 Task: Look for space in Newburg, United States from 6th September, 2023 to 15th September, 2023 for 6 adults in price range Rs.8000 to Rs.12000. Place can be entire place or private room with 6 bedrooms having 6 beds and 6 bathrooms. Property type can be house, flat, guest house. Amenities needed are: wifi, TV, free parkinig on premises, gym, breakfast. Booking option can be shelf check-in. Required host language is English.
Action: Mouse moved to (444, 114)
Screenshot: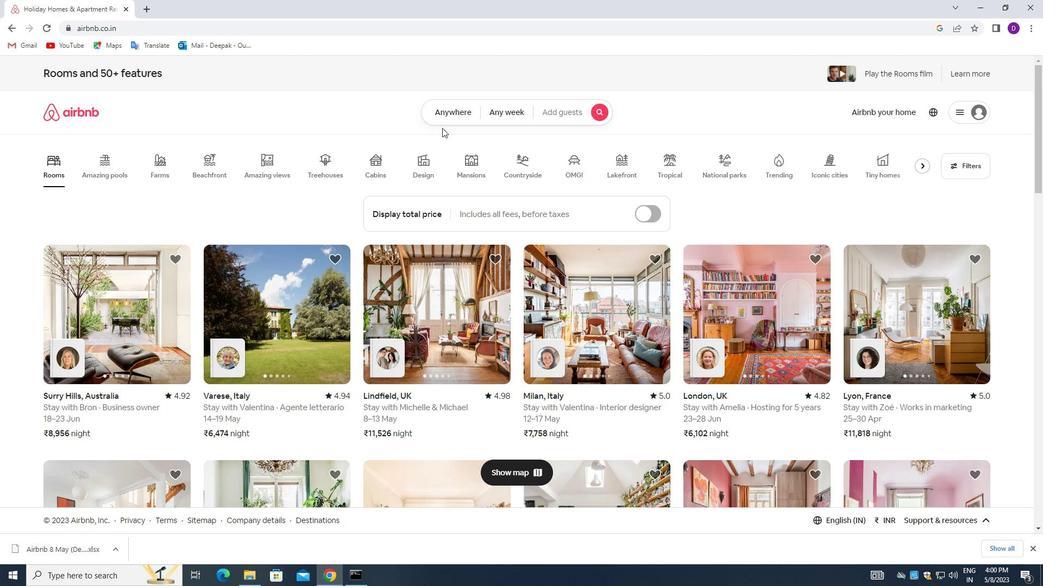 
Action: Mouse pressed left at (444, 114)
Screenshot: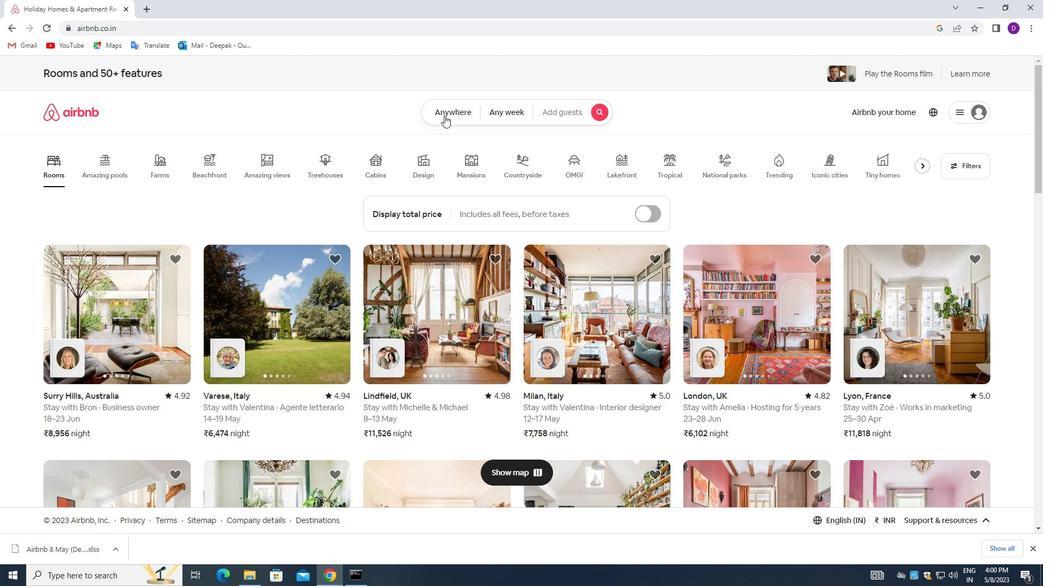 
Action: Mouse moved to (424, 162)
Screenshot: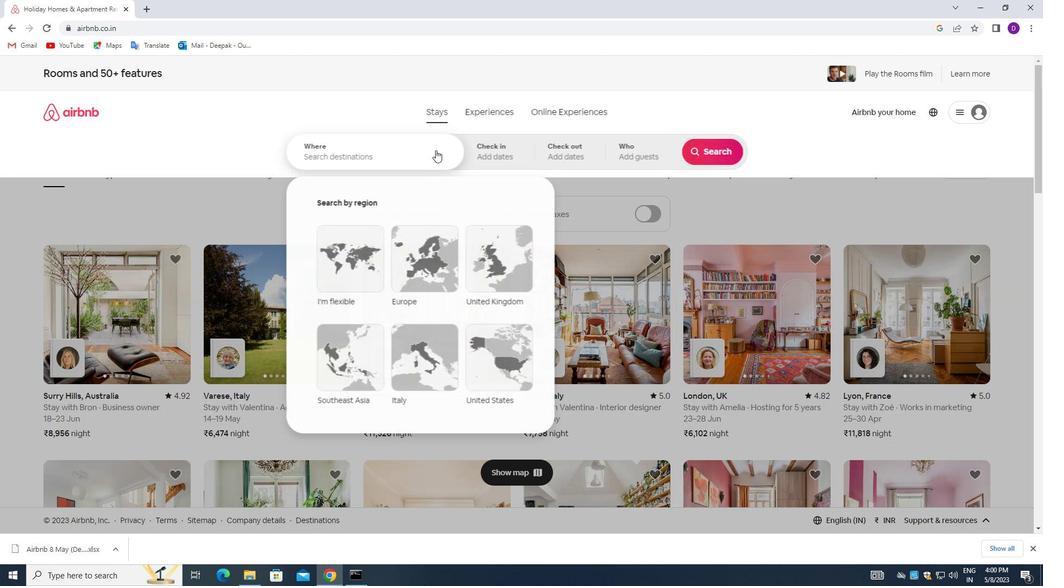 
Action: Mouse pressed left at (424, 162)
Screenshot: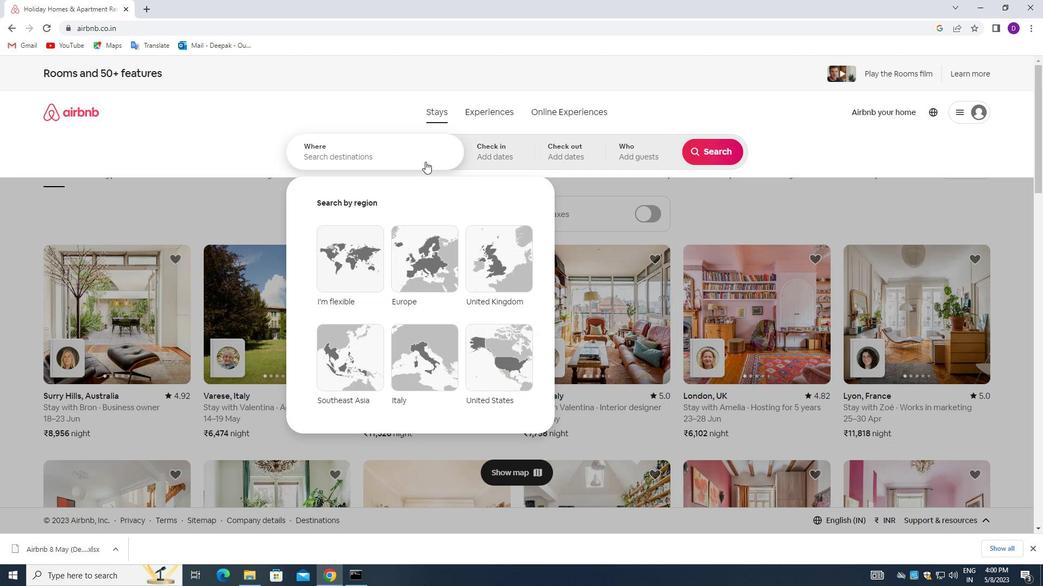 
Action: Mouse moved to (145, 207)
Screenshot: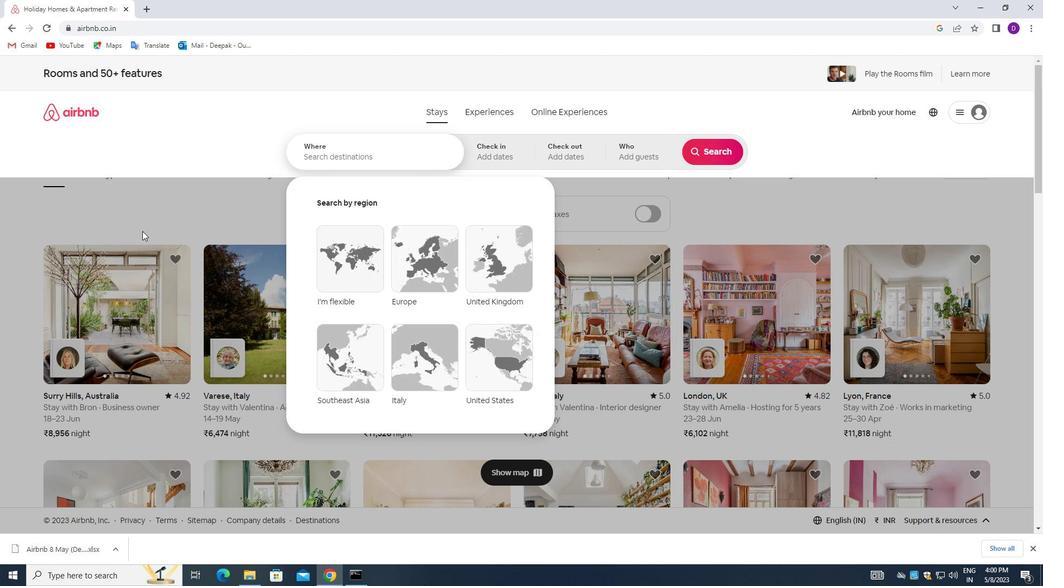 
Action: Key pressed <Key.shift>NEWBURG,<Key.space><Key.shift>UN
Screenshot: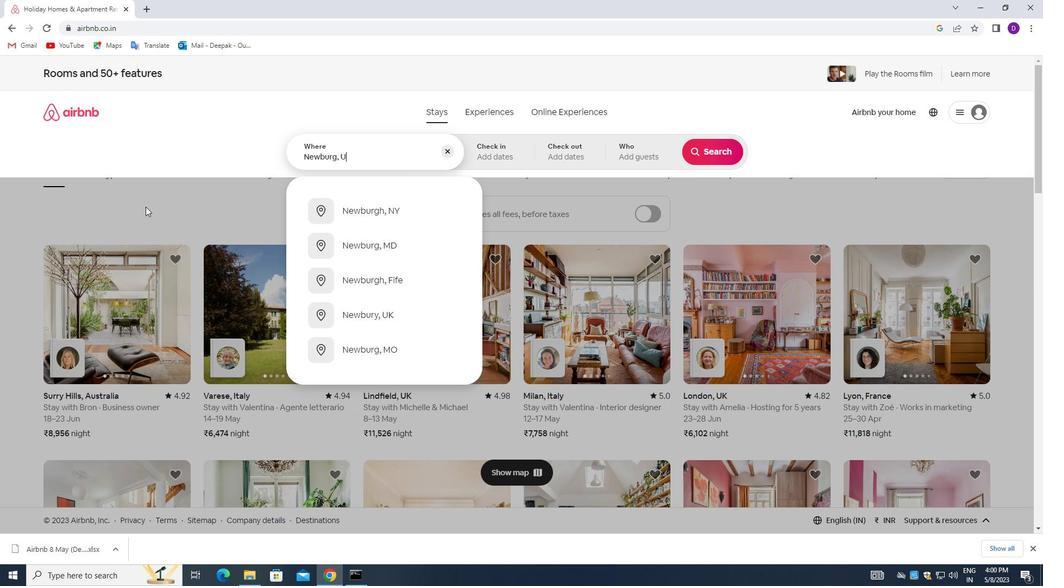 
Action: Mouse moved to (145, 207)
Screenshot: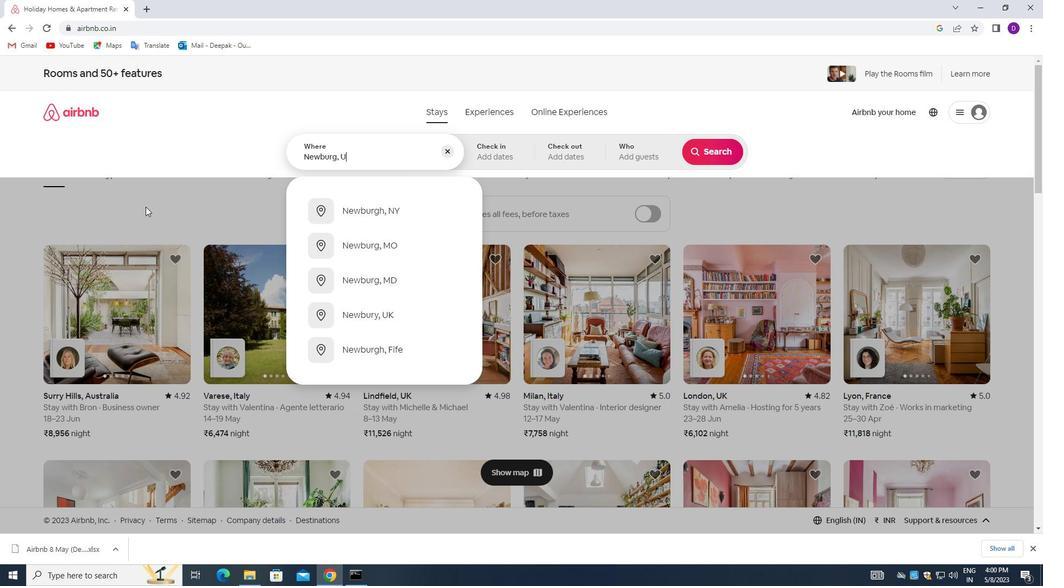 
Action: Key pressed ITED<Key.space><Key.shift_r>STATES<Key.enter>
Screenshot: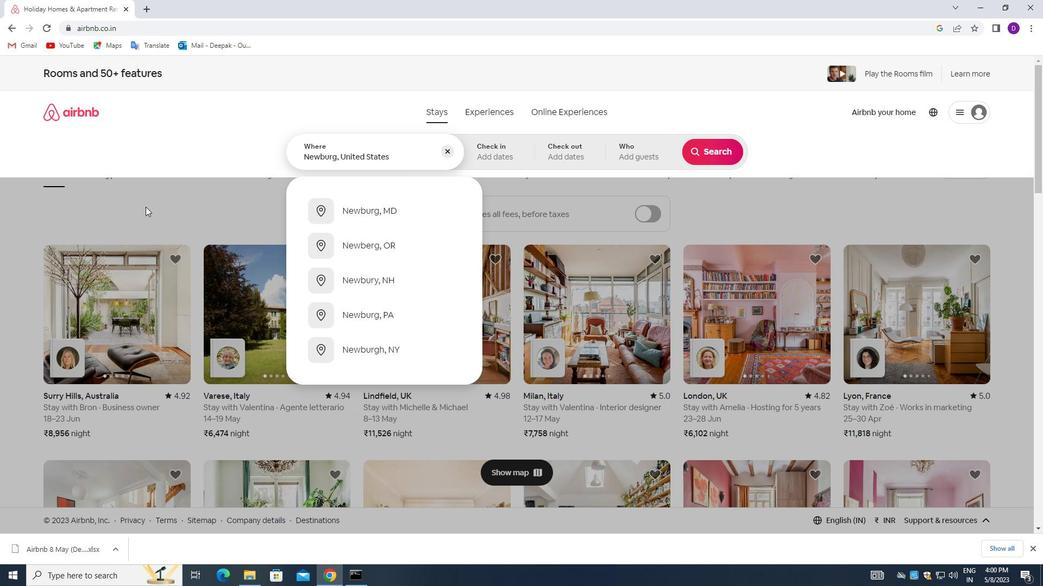 
Action: Mouse moved to (711, 240)
Screenshot: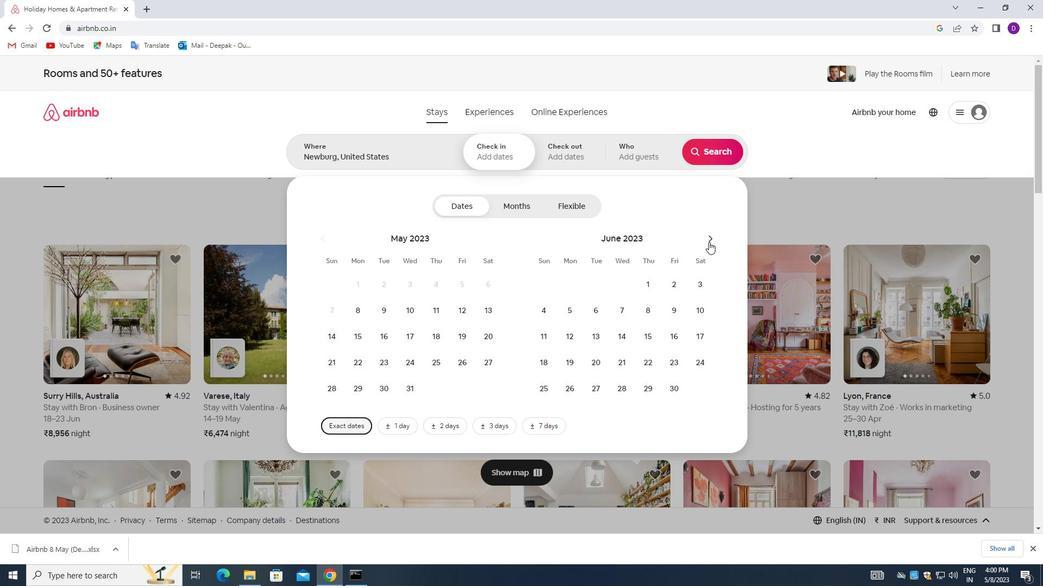 
Action: Mouse pressed left at (711, 240)
Screenshot: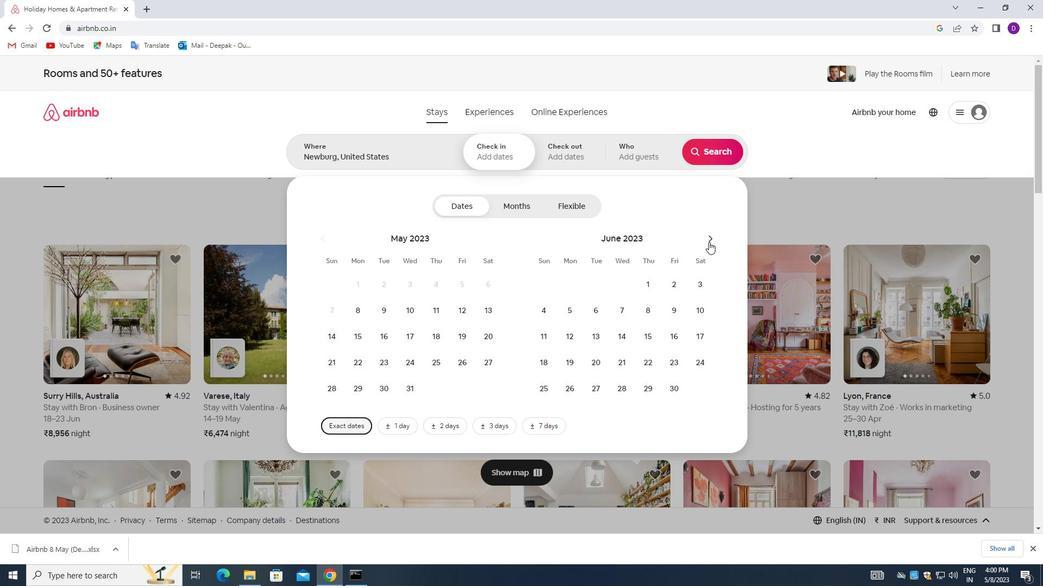 
Action: Mouse pressed left at (711, 240)
Screenshot: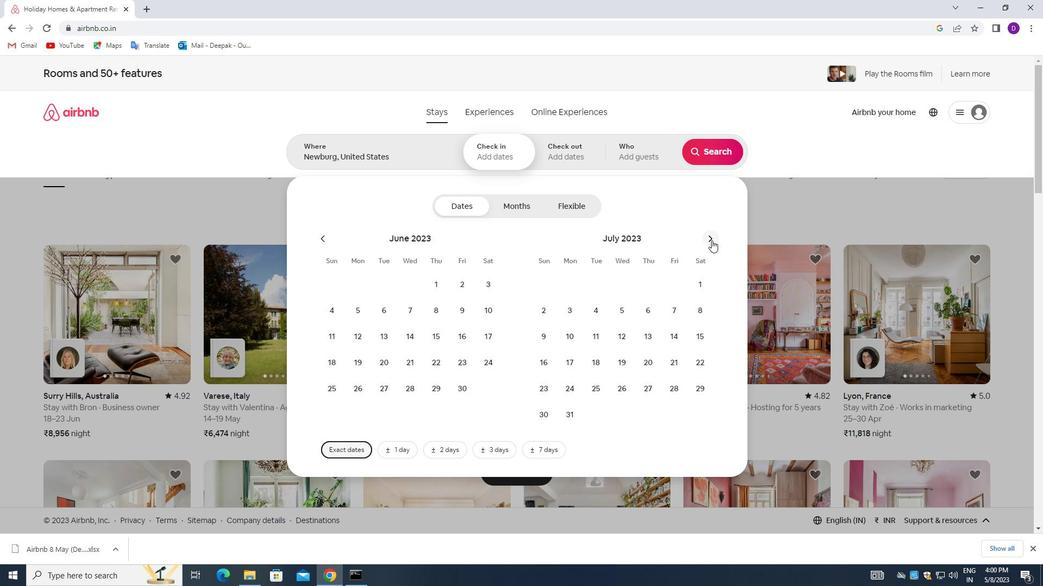 
Action: Mouse pressed left at (711, 240)
Screenshot: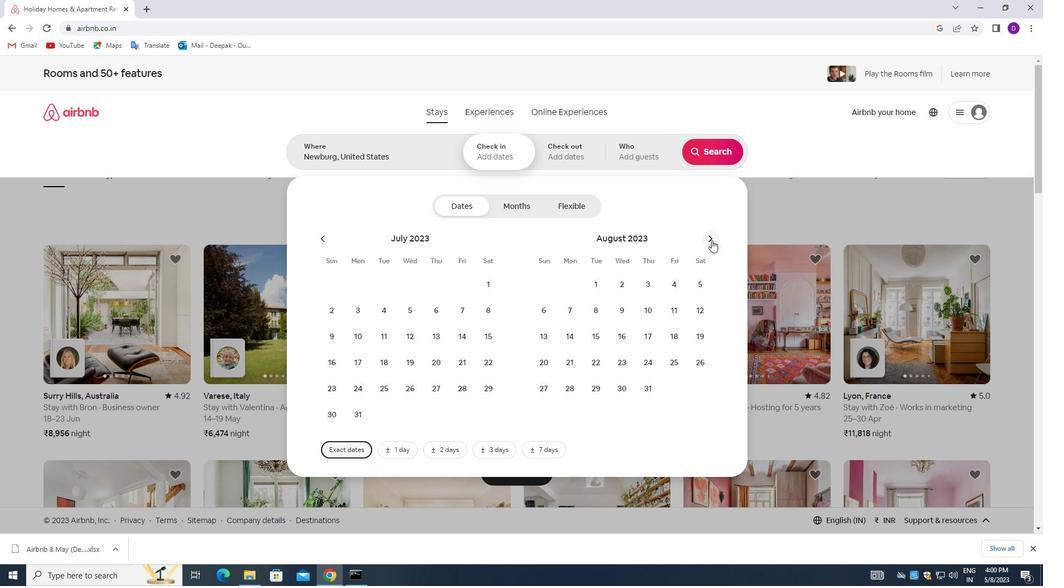 
Action: Mouse moved to (628, 307)
Screenshot: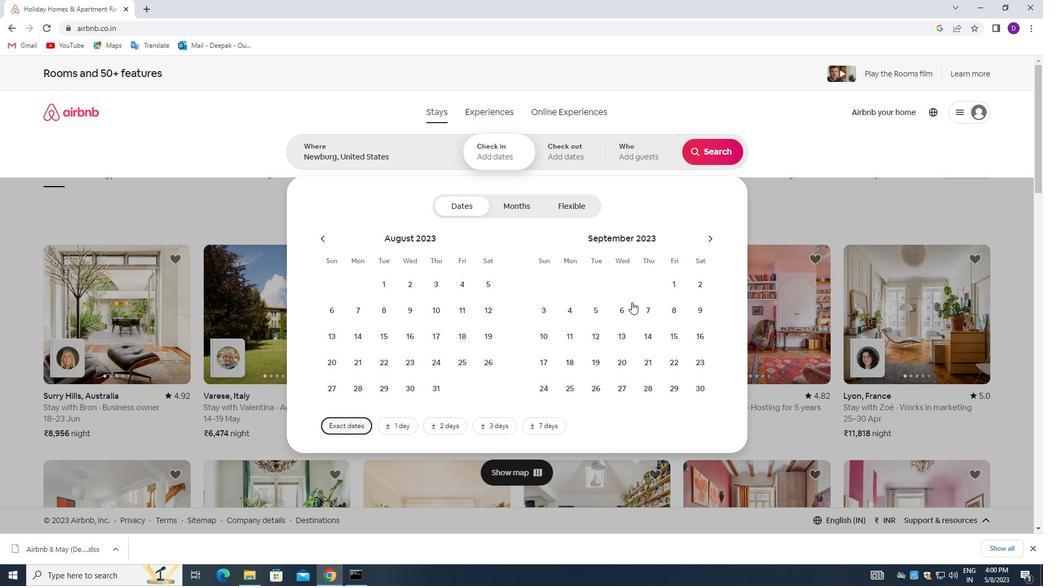 
Action: Mouse pressed left at (628, 307)
Screenshot: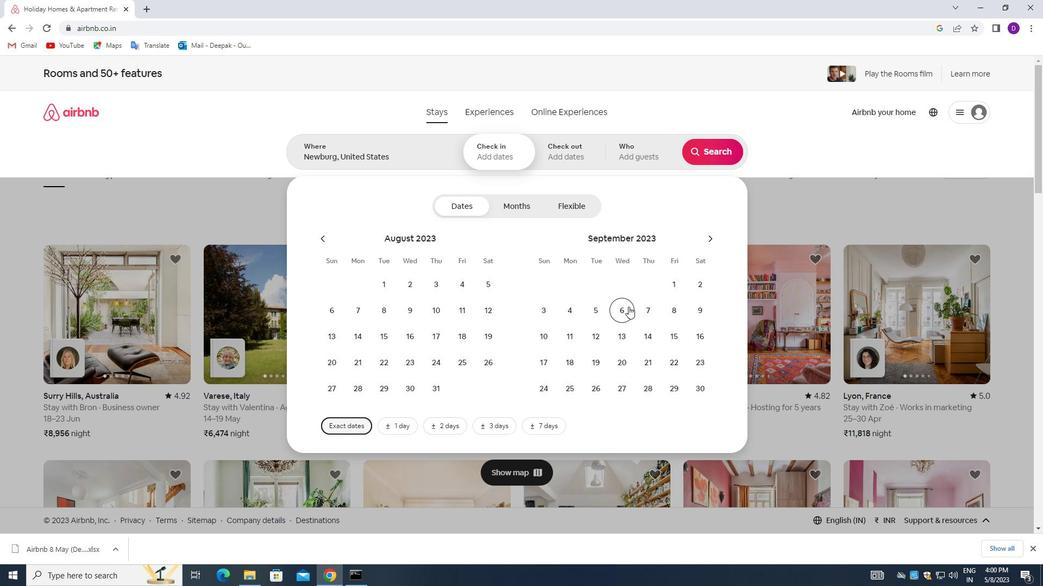 
Action: Mouse moved to (669, 326)
Screenshot: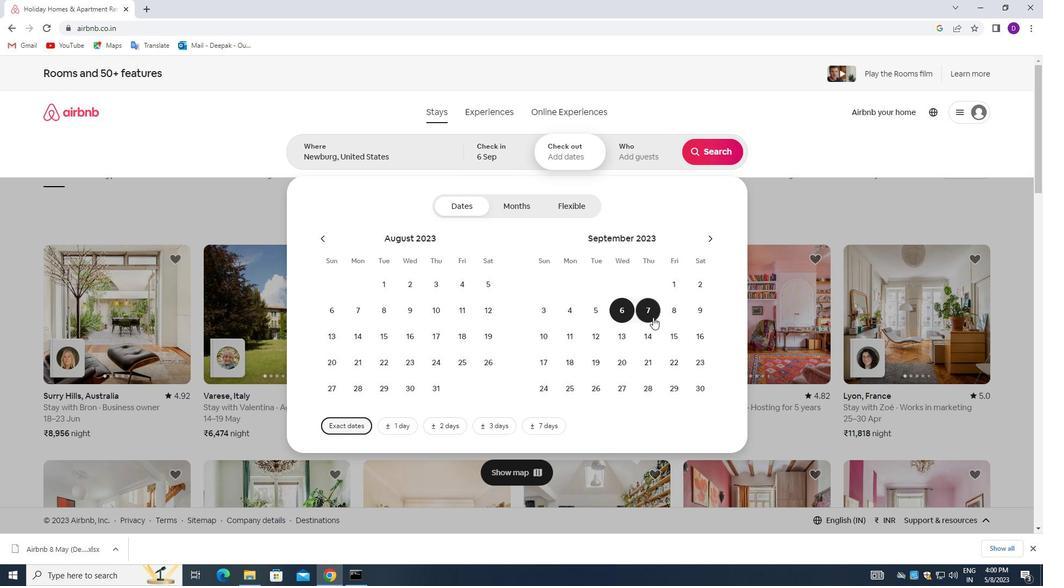 
Action: Mouse pressed left at (669, 326)
Screenshot: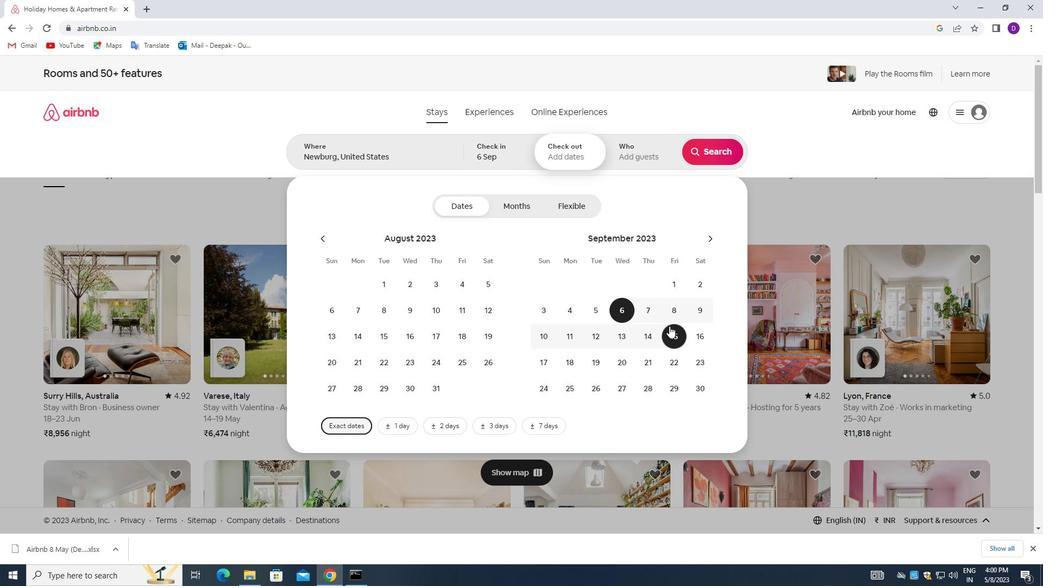 
Action: Mouse moved to (633, 143)
Screenshot: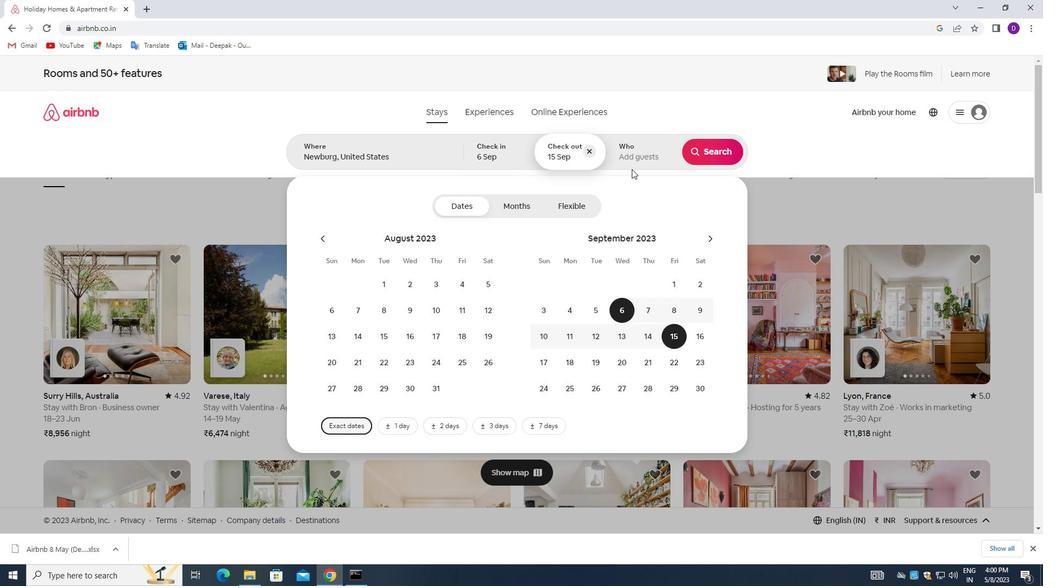 
Action: Mouse pressed left at (633, 143)
Screenshot: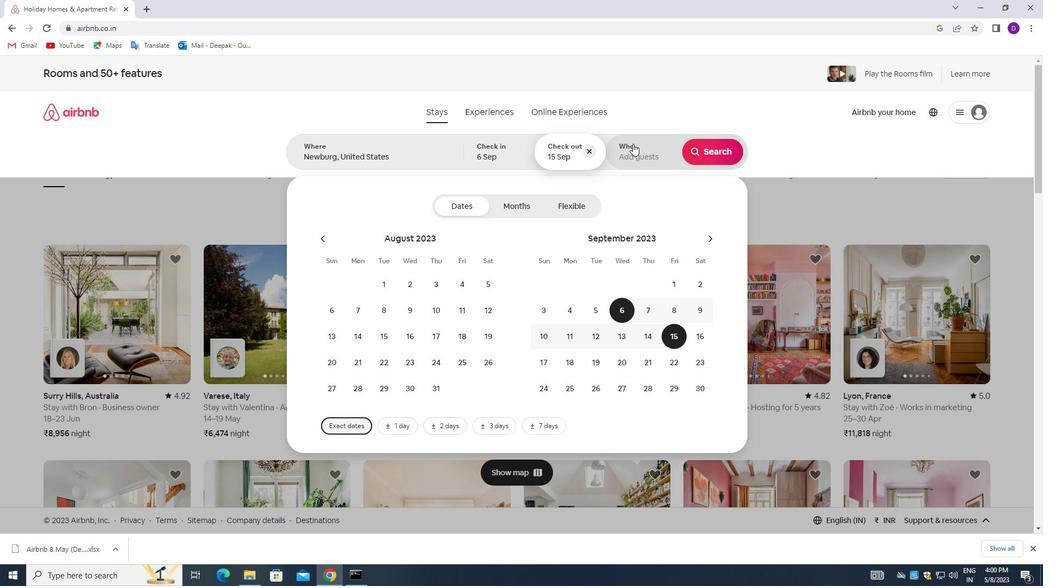 
Action: Mouse moved to (710, 214)
Screenshot: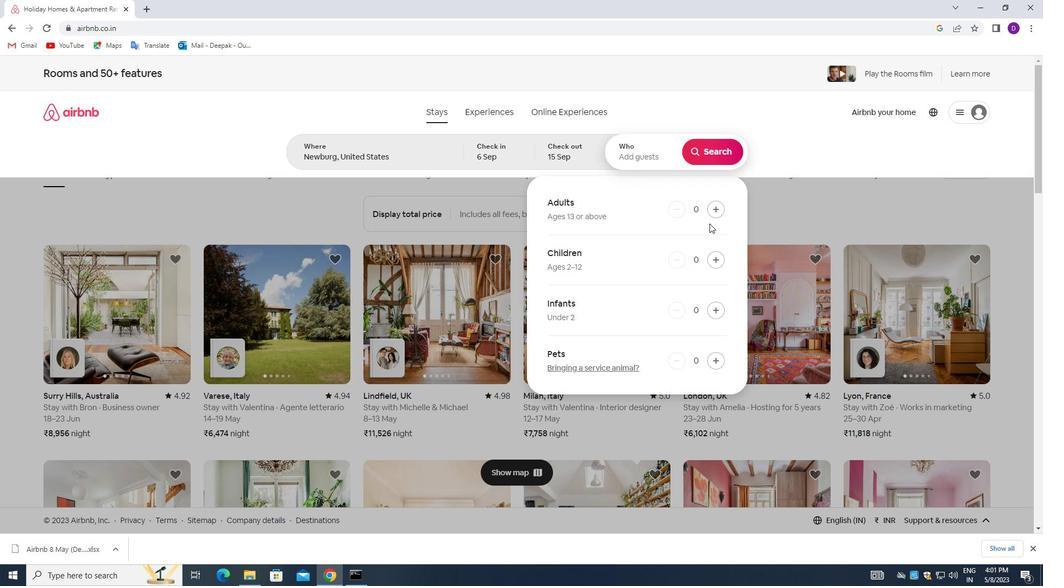 
Action: Mouse pressed left at (710, 214)
Screenshot: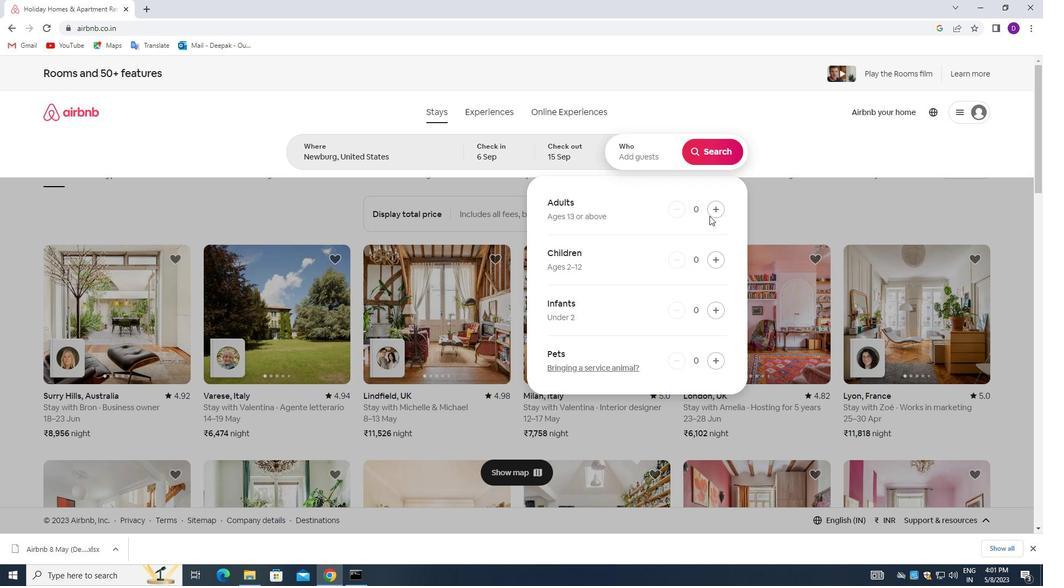 
Action: Mouse pressed left at (710, 214)
Screenshot: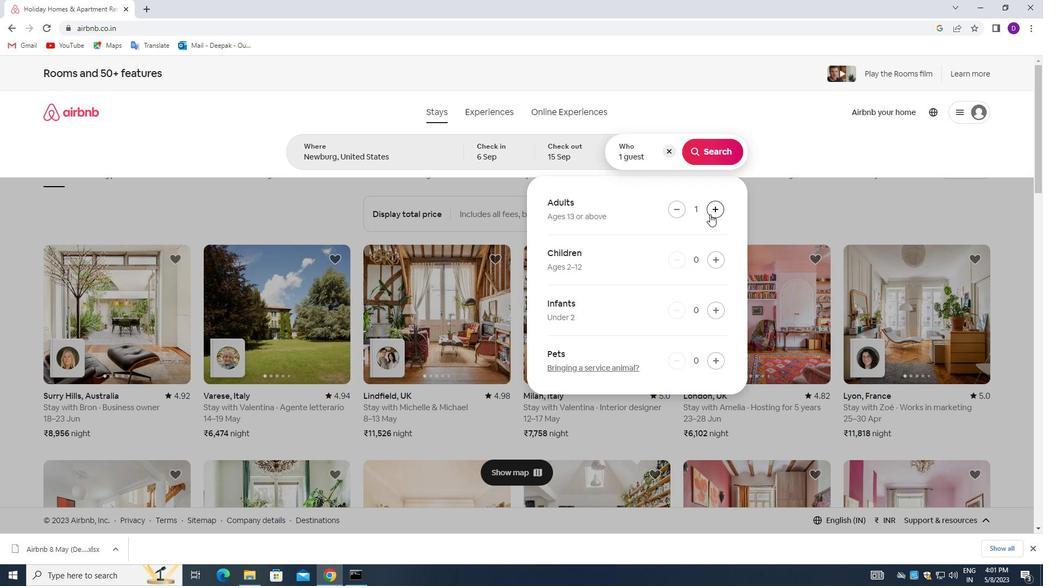 
Action: Mouse pressed left at (710, 214)
Screenshot: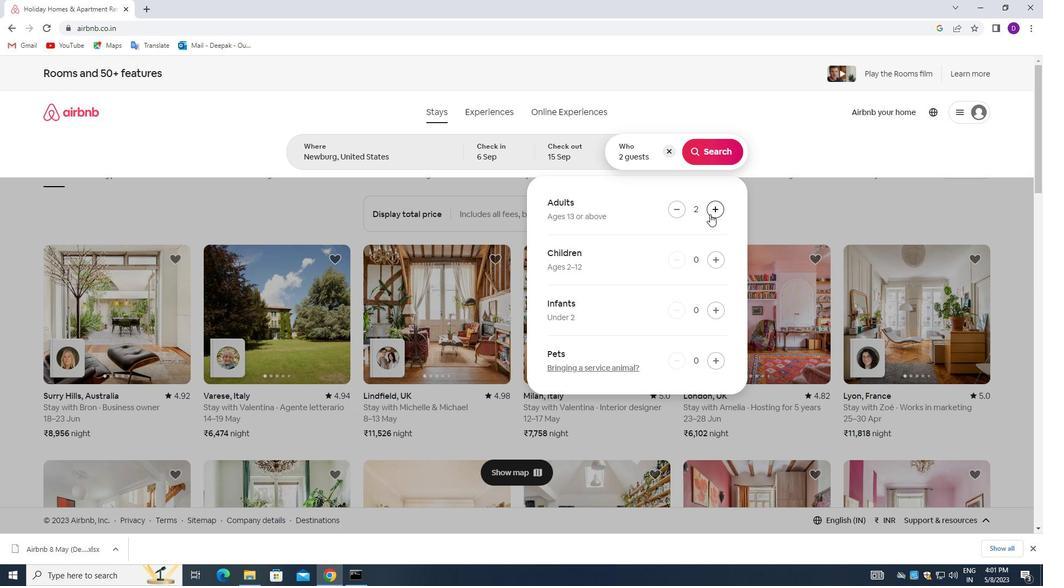 
Action: Mouse pressed left at (710, 214)
Screenshot: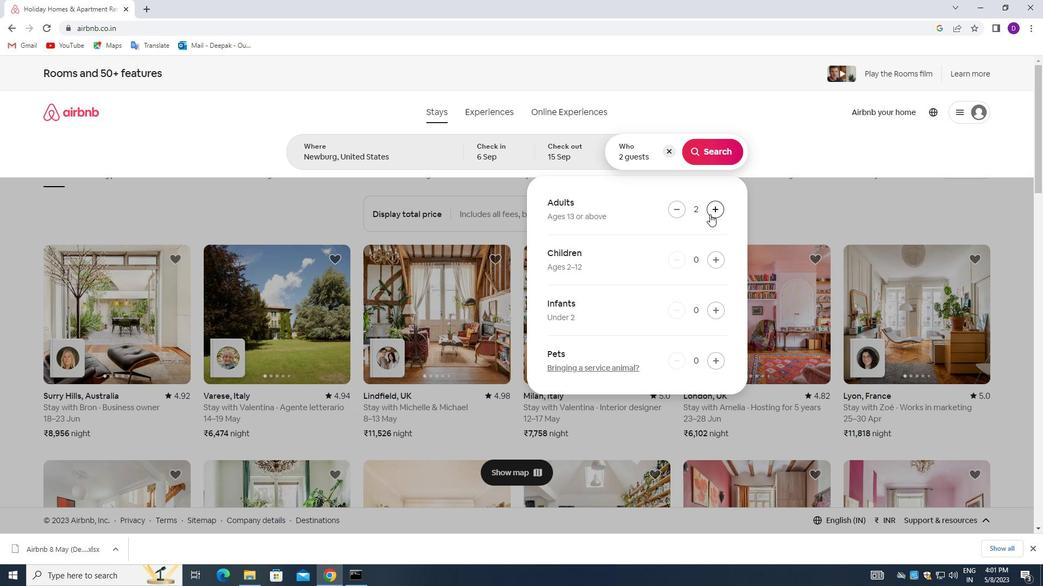
Action: Mouse pressed left at (710, 214)
Screenshot: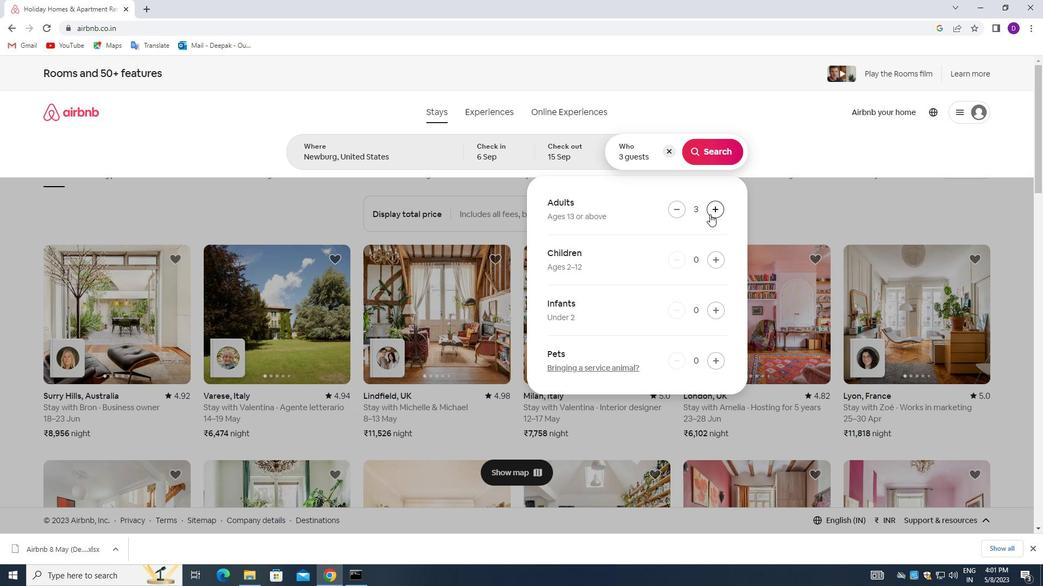 
Action: Mouse pressed left at (710, 214)
Screenshot: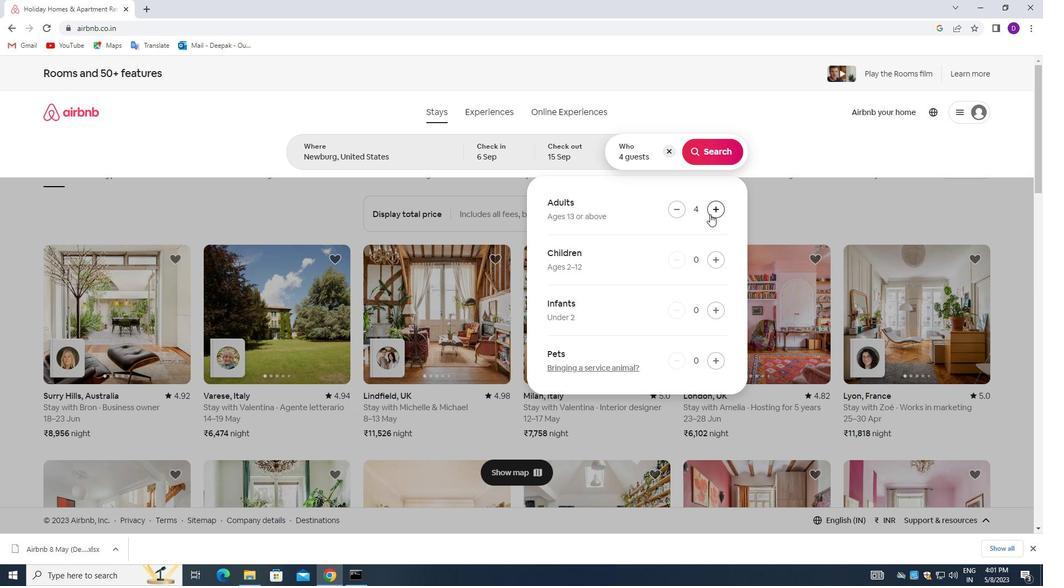 
Action: Mouse moved to (712, 151)
Screenshot: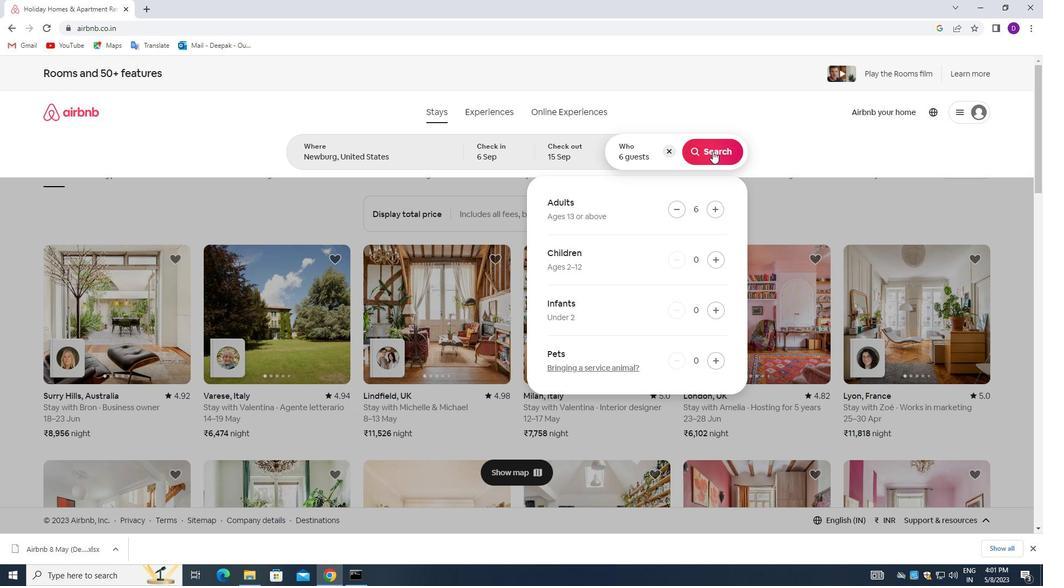 
Action: Mouse pressed left at (712, 151)
Screenshot: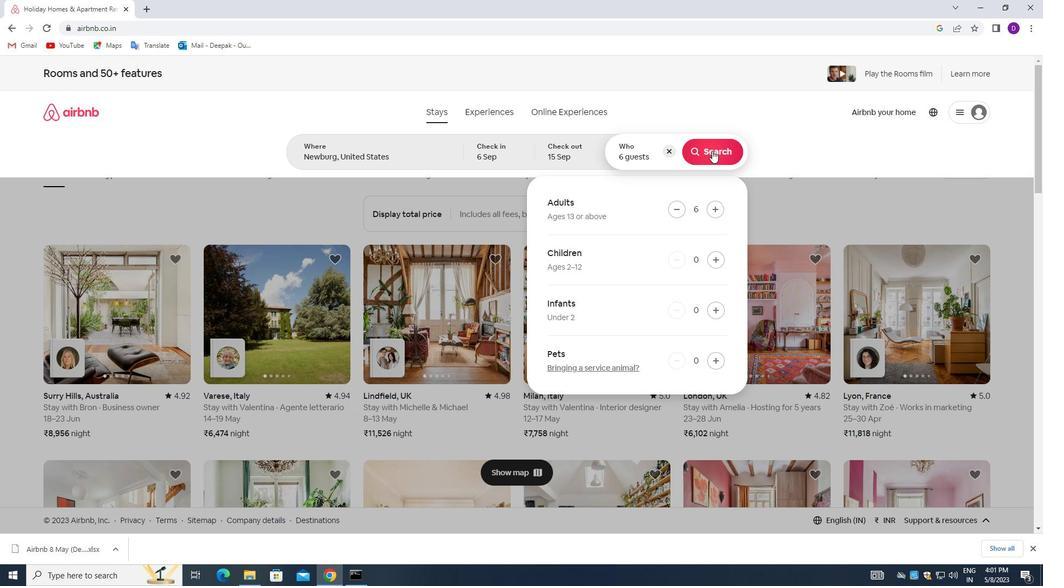 
Action: Mouse moved to (983, 118)
Screenshot: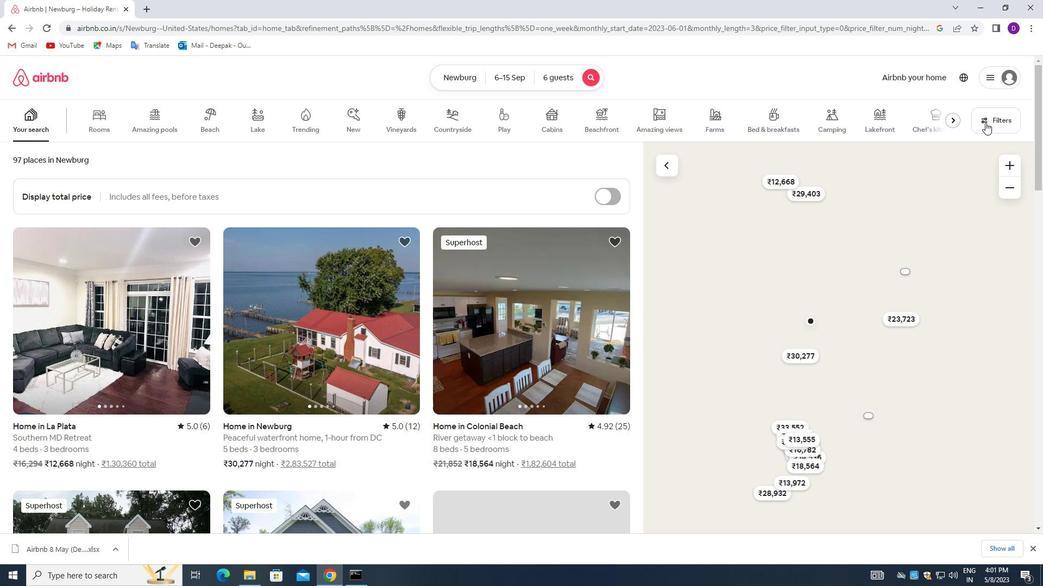 
Action: Mouse pressed left at (983, 118)
Screenshot: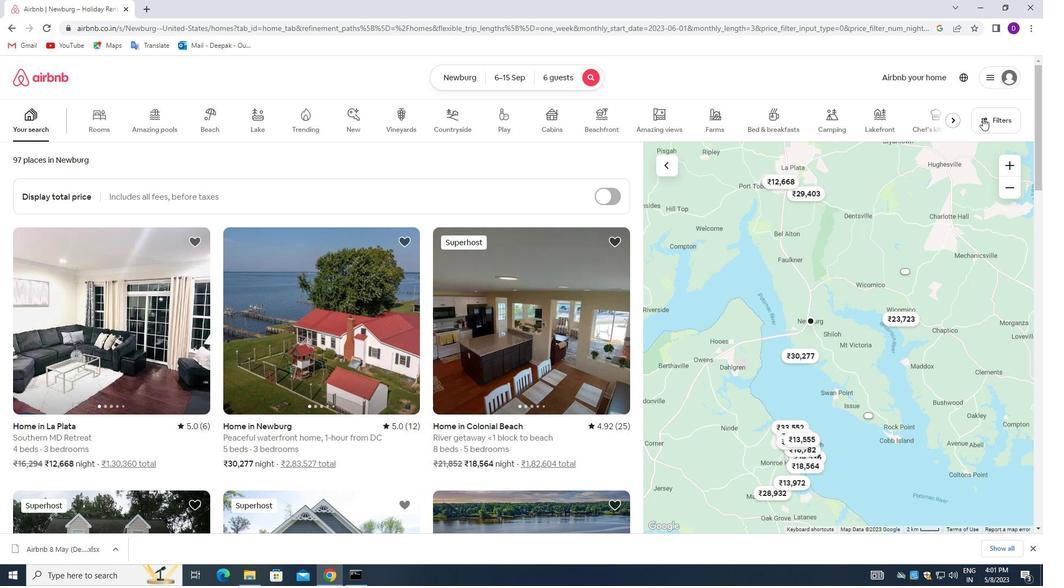 
Action: Mouse moved to (374, 391)
Screenshot: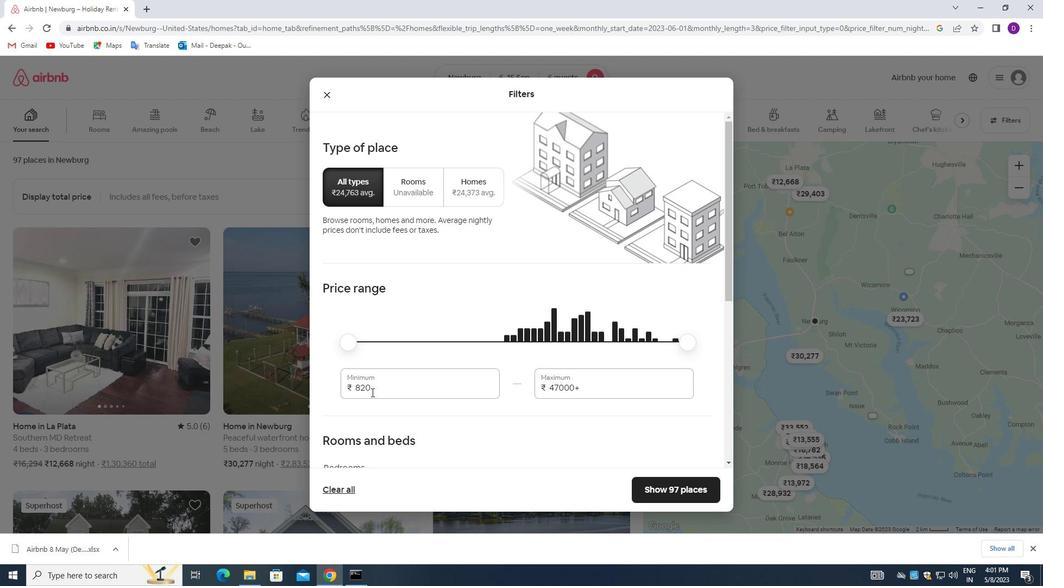 
Action: Mouse pressed left at (374, 391)
Screenshot: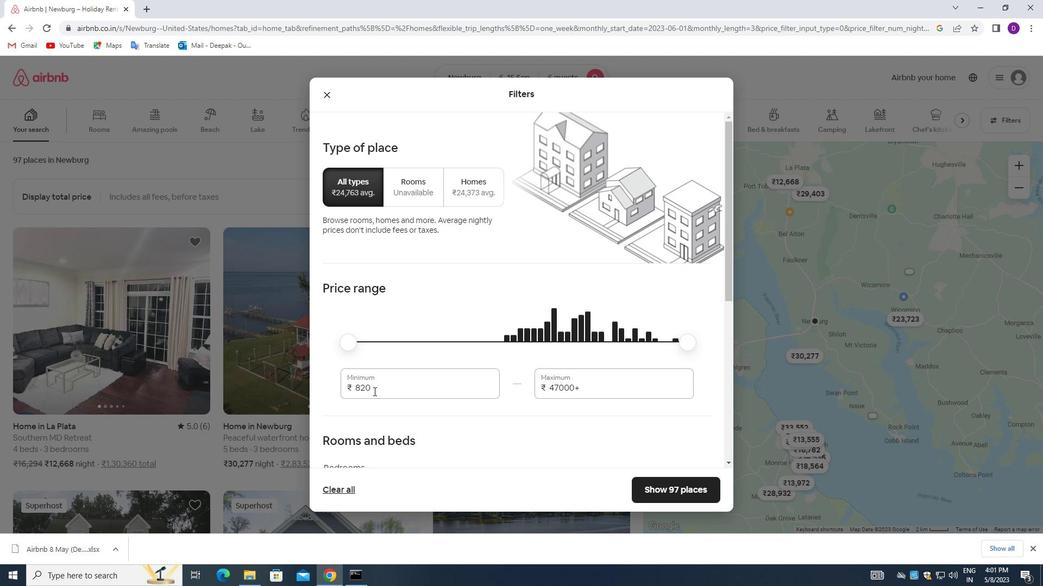 
Action: Mouse pressed left at (374, 391)
Screenshot: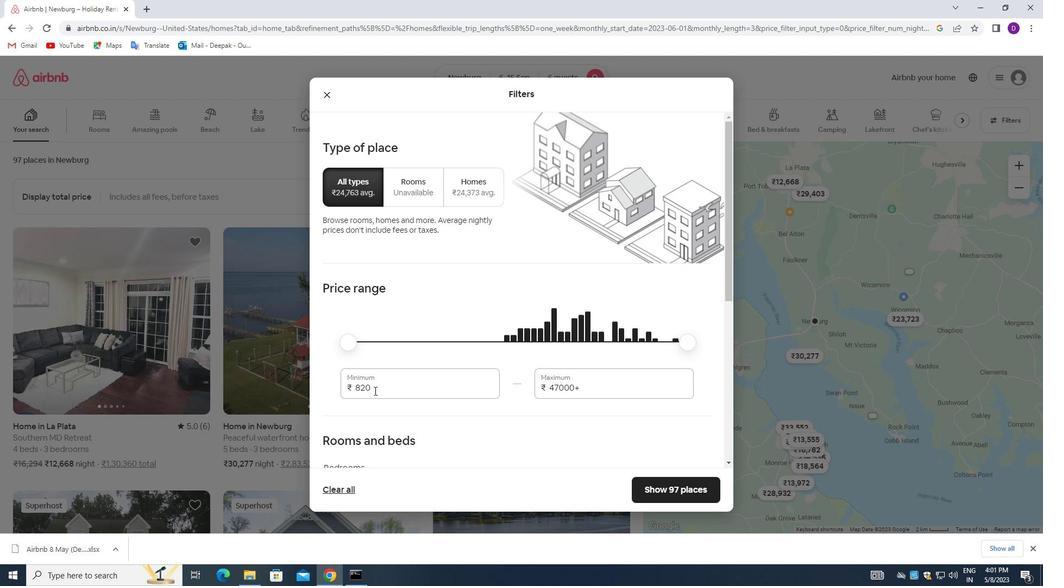 
Action: Mouse moved to (373, 391)
Screenshot: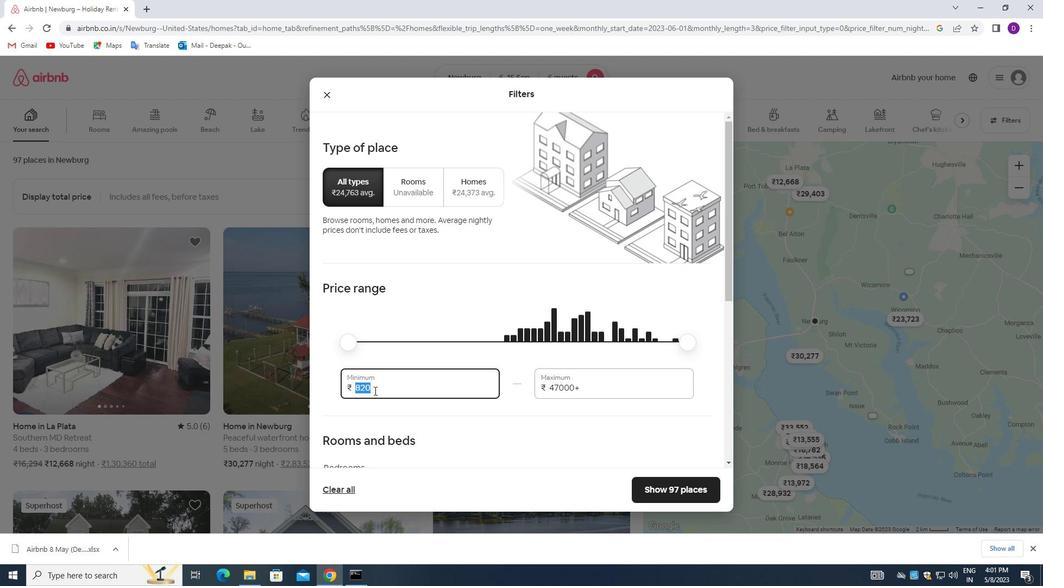 
Action: Key pressed 8000<Key.tab>12000
Screenshot: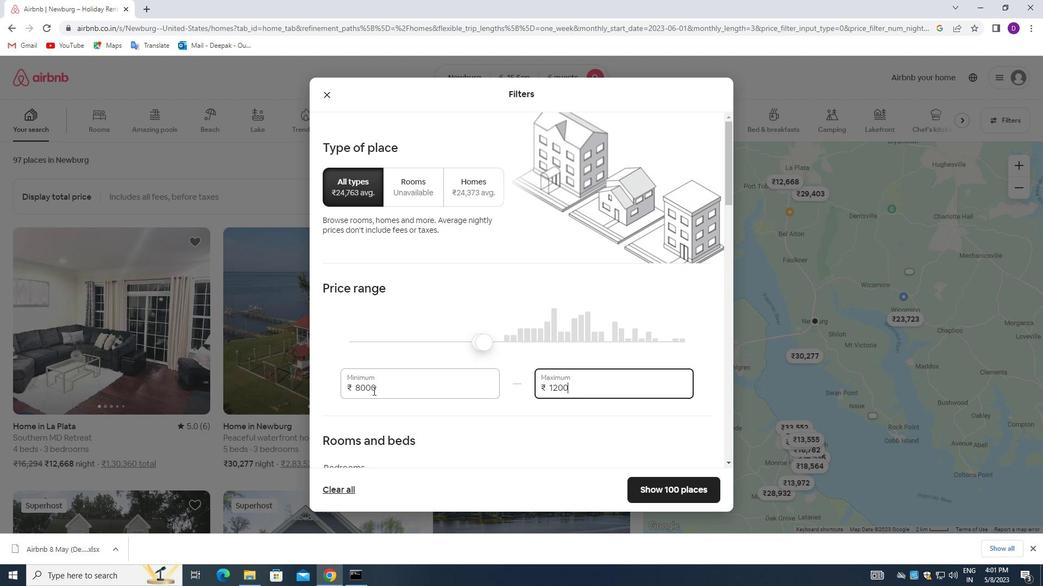 
Action: Mouse moved to (440, 429)
Screenshot: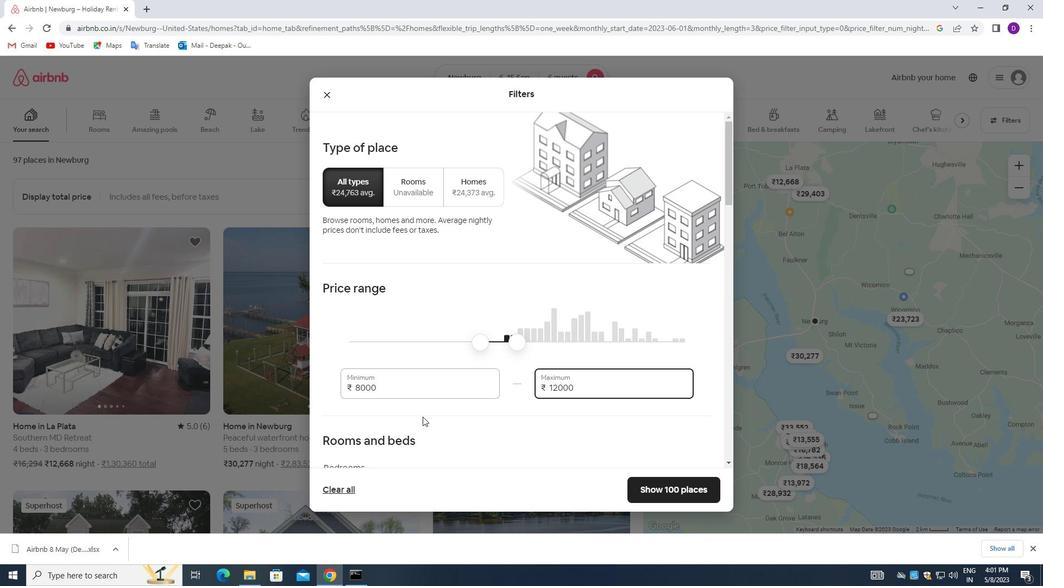 
Action: Mouse scrolled (440, 428) with delta (0, 0)
Screenshot: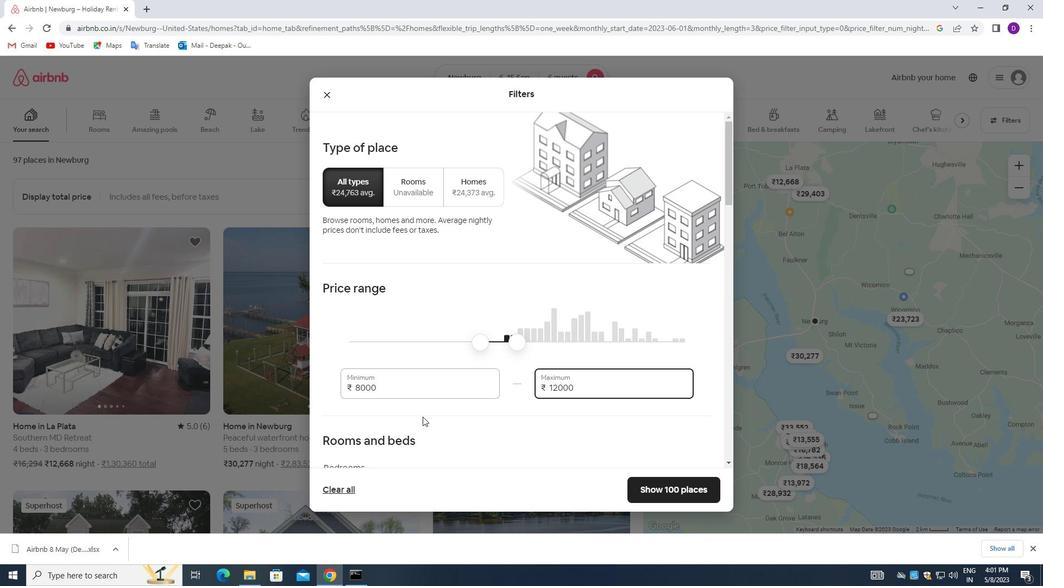 
Action: Mouse moved to (454, 430)
Screenshot: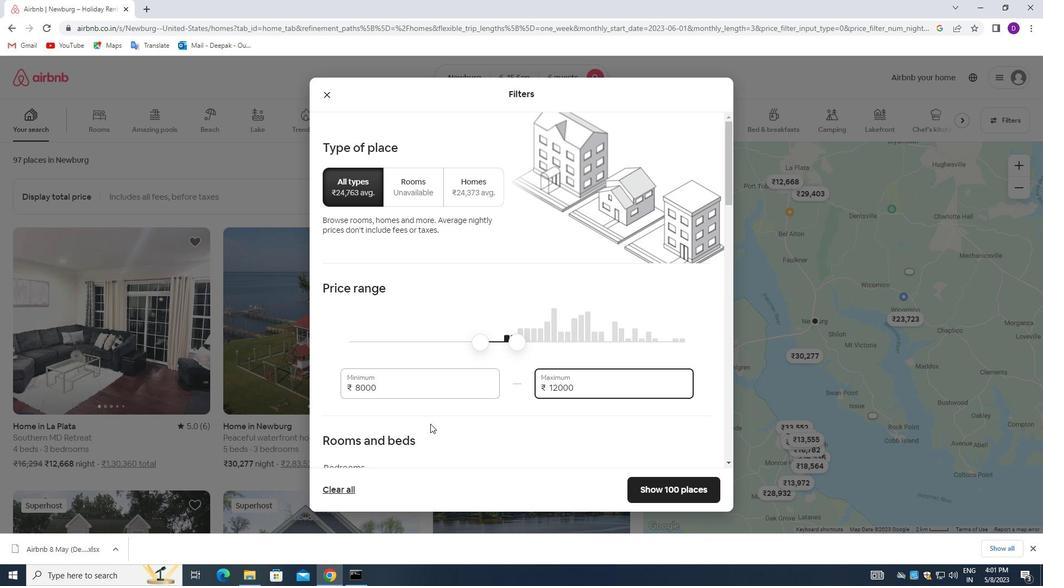 
Action: Mouse scrolled (454, 430) with delta (0, 0)
Screenshot: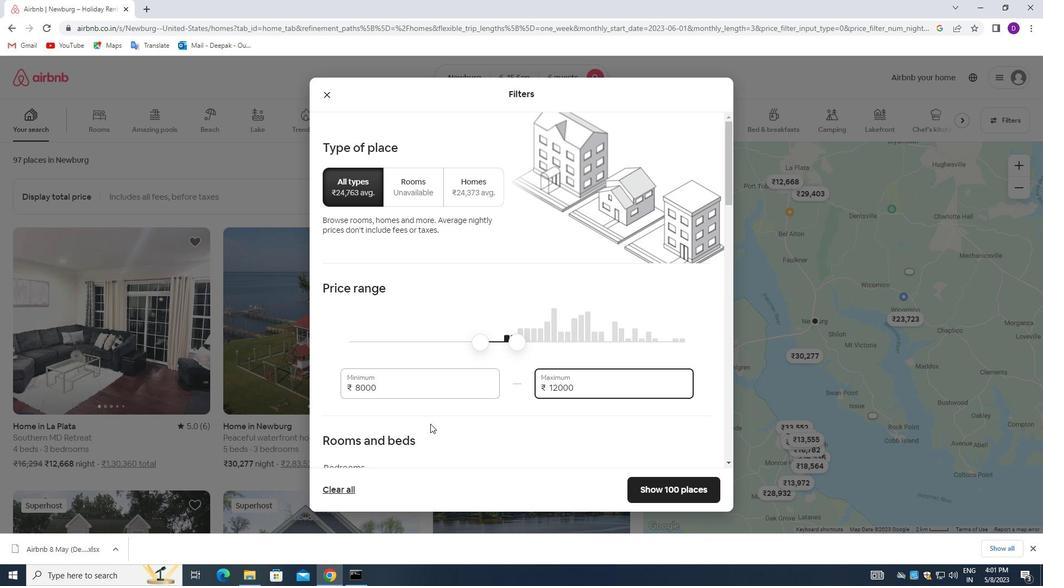 
Action: Mouse moved to (464, 425)
Screenshot: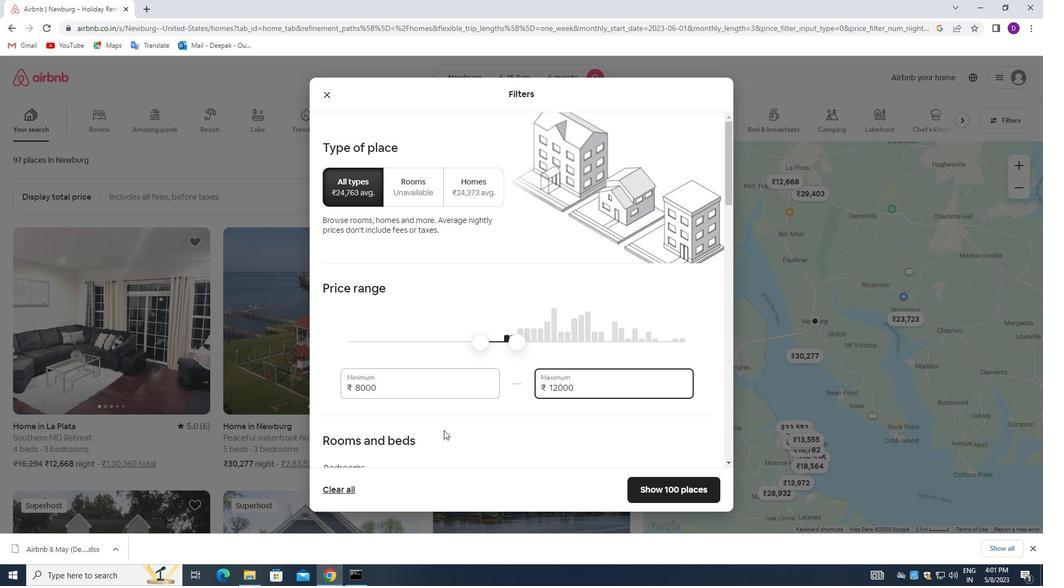 
Action: Mouse scrolled (464, 424) with delta (0, 0)
Screenshot: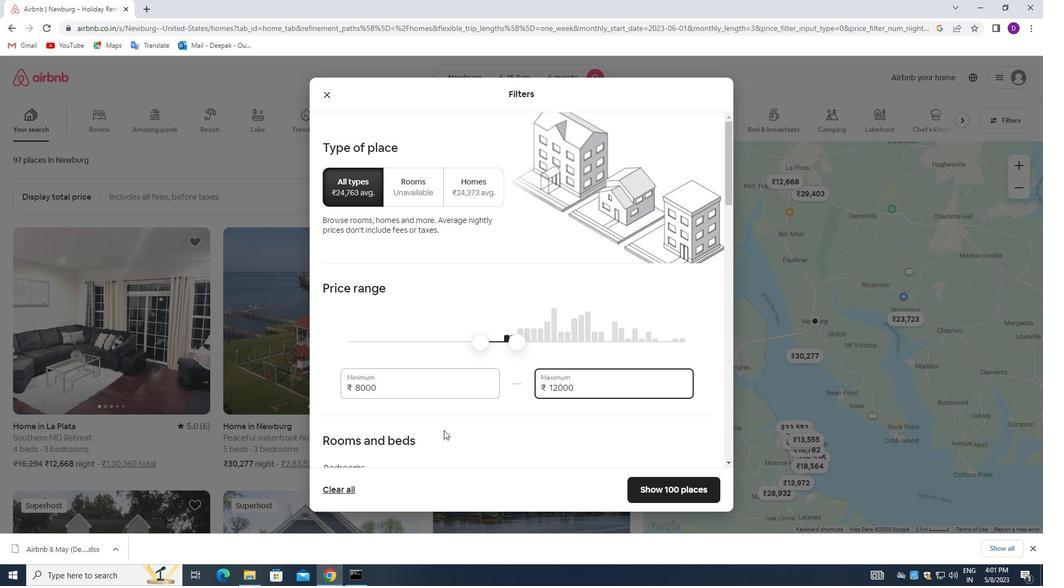 
Action: Mouse moved to (474, 413)
Screenshot: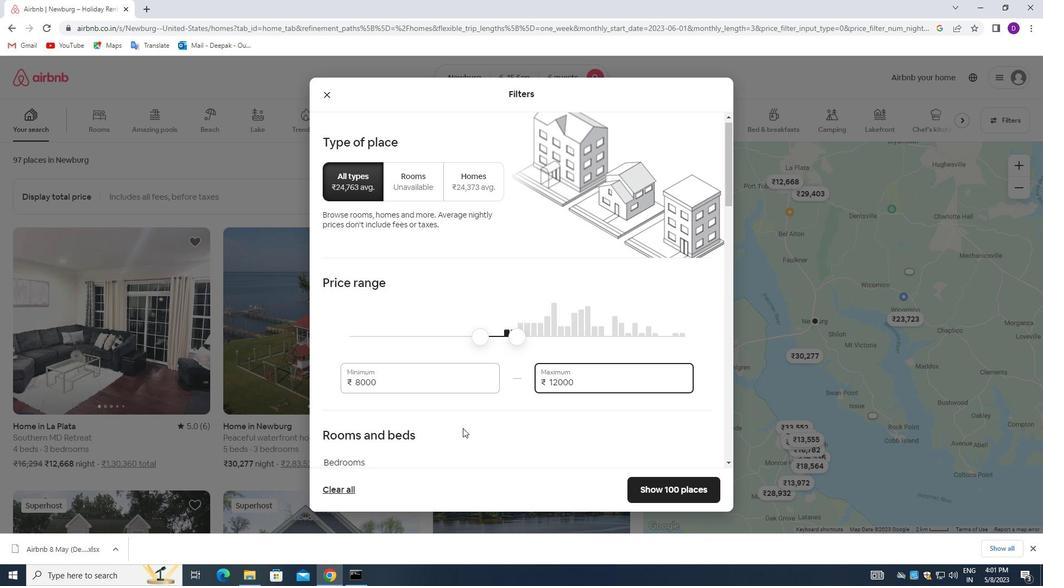 
Action: Mouse scrolled (474, 413) with delta (0, 0)
Screenshot: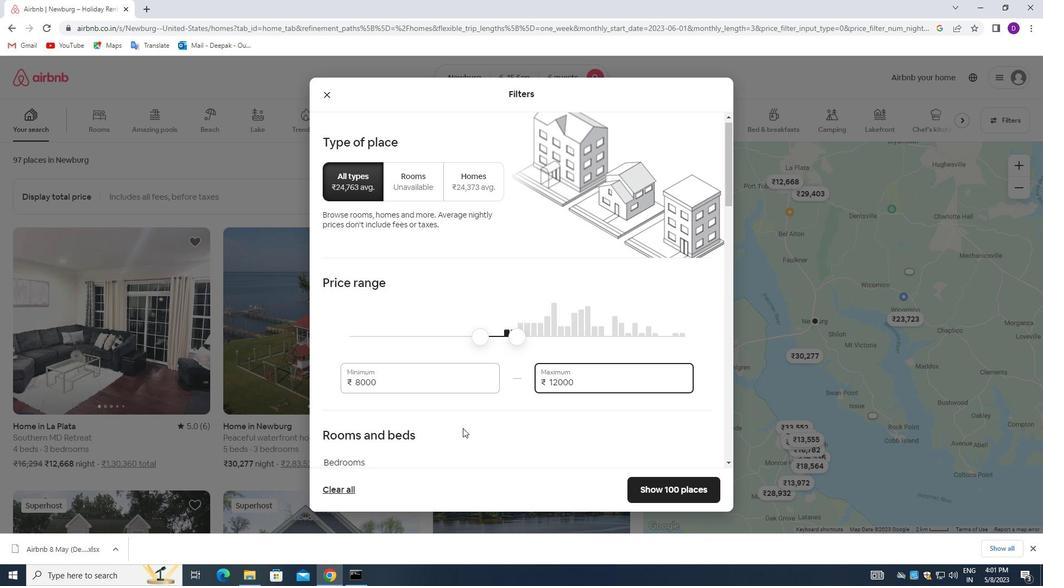 
Action: Mouse moved to (572, 282)
Screenshot: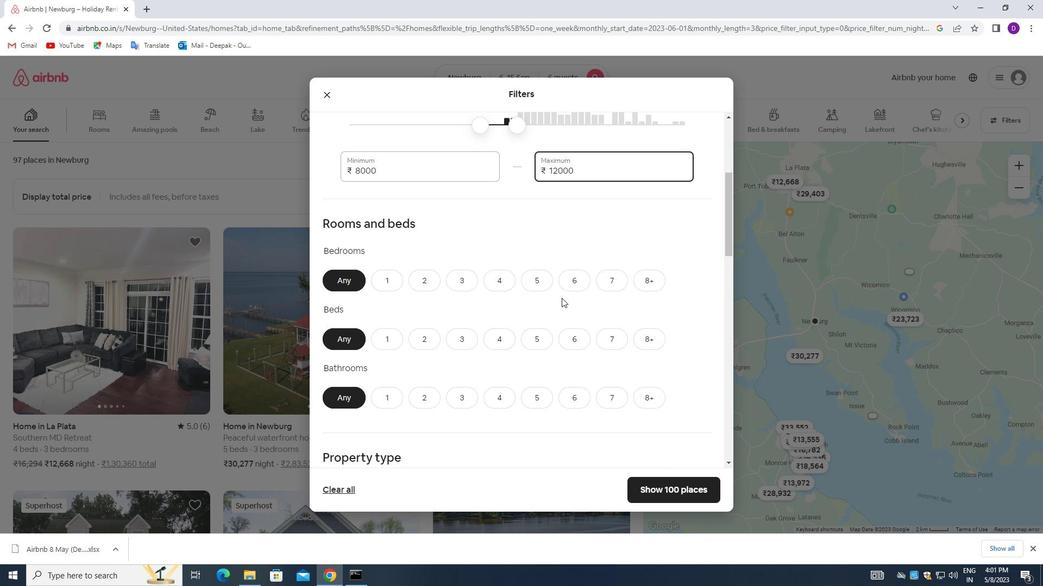 
Action: Mouse pressed left at (572, 282)
Screenshot: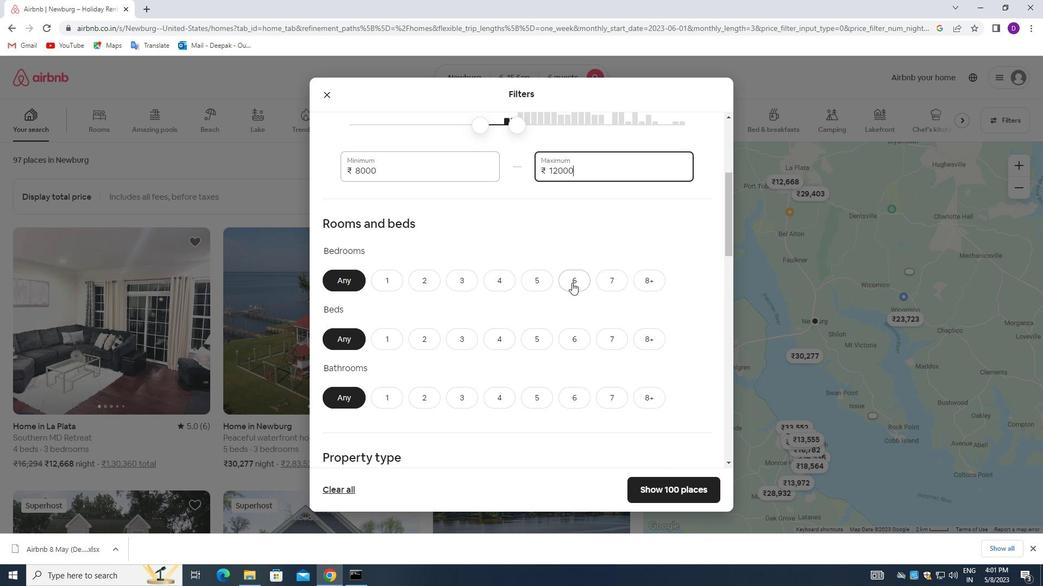 
Action: Mouse moved to (576, 339)
Screenshot: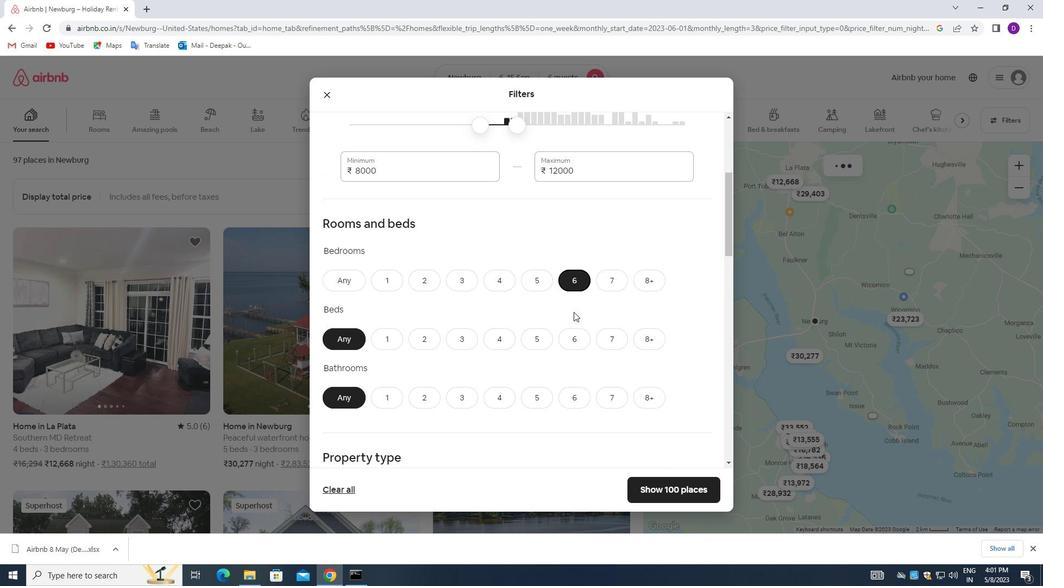 
Action: Mouse pressed left at (576, 339)
Screenshot: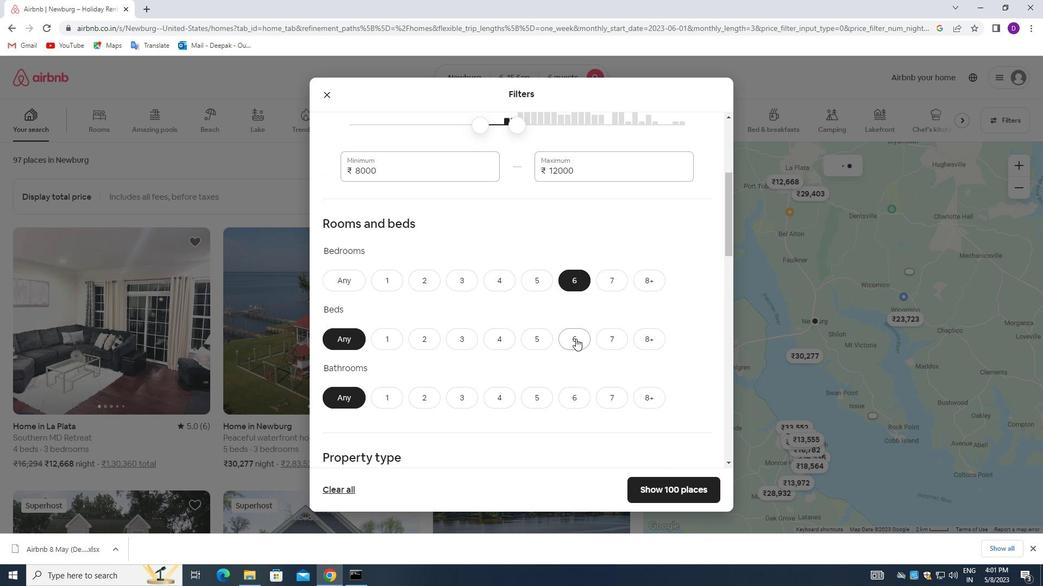 
Action: Mouse moved to (576, 395)
Screenshot: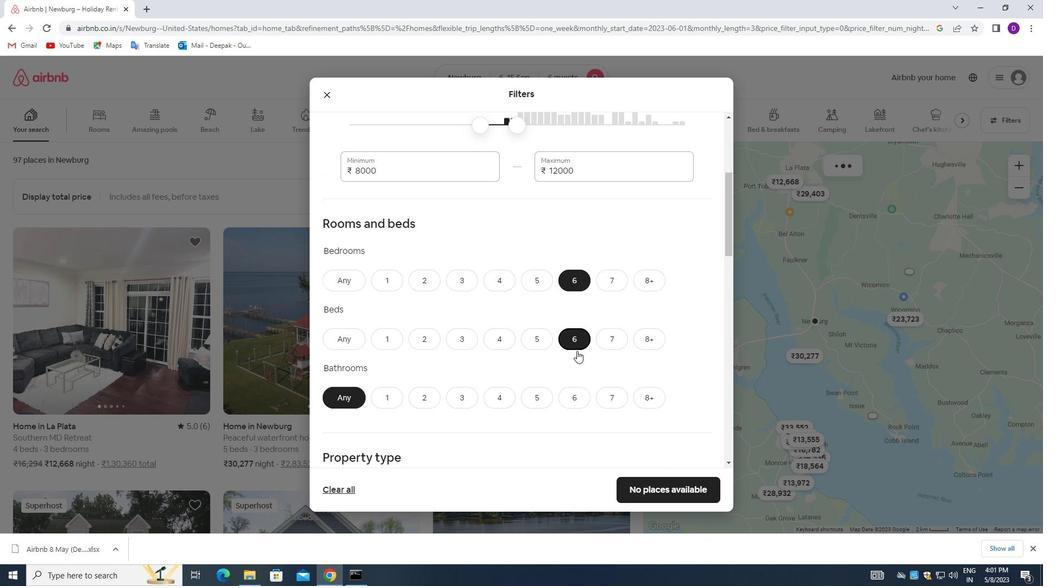 
Action: Mouse pressed left at (576, 395)
Screenshot: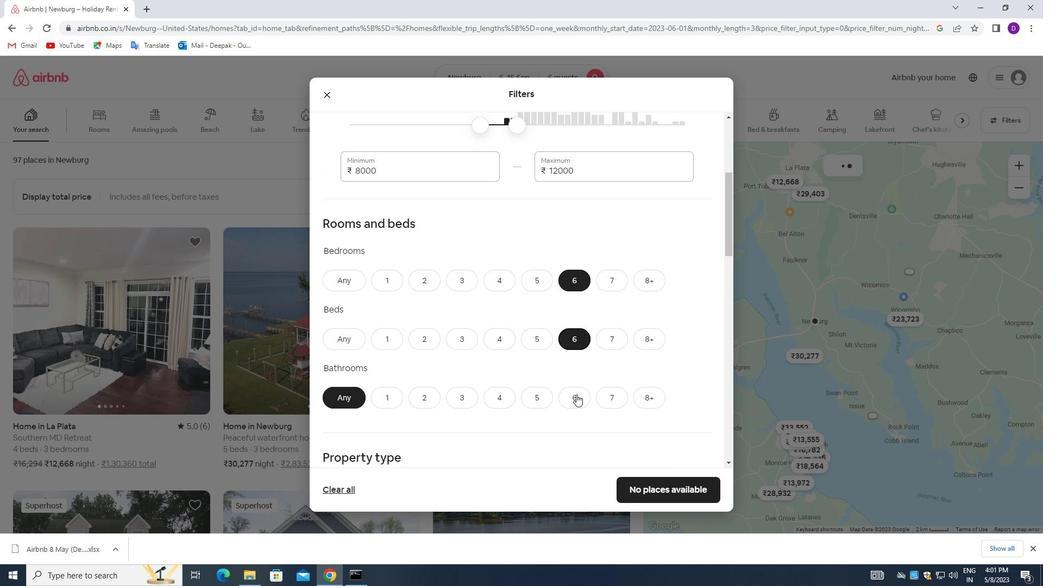 
Action: Mouse moved to (601, 345)
Screenshot: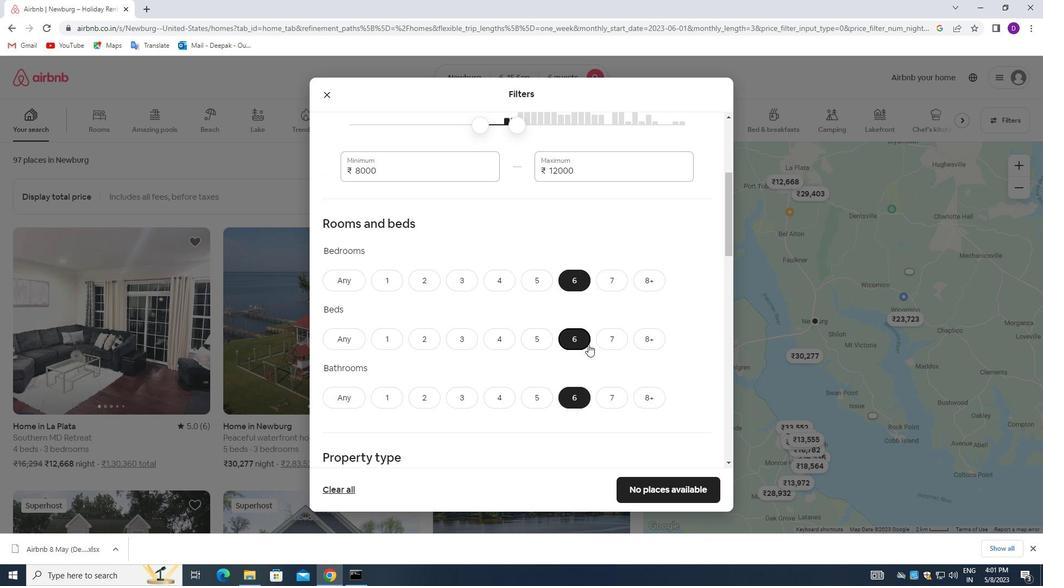 
Action: Mouse scrolled (601, 345) with delta (0, 0)
Screenshot: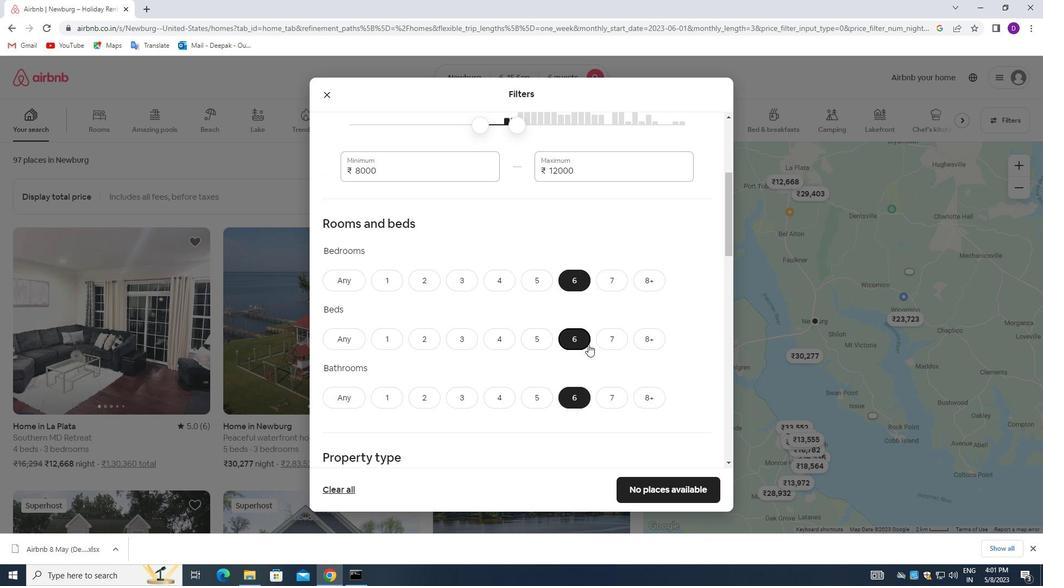 
Action: Mouse moved to (605, 345)
Screenshot: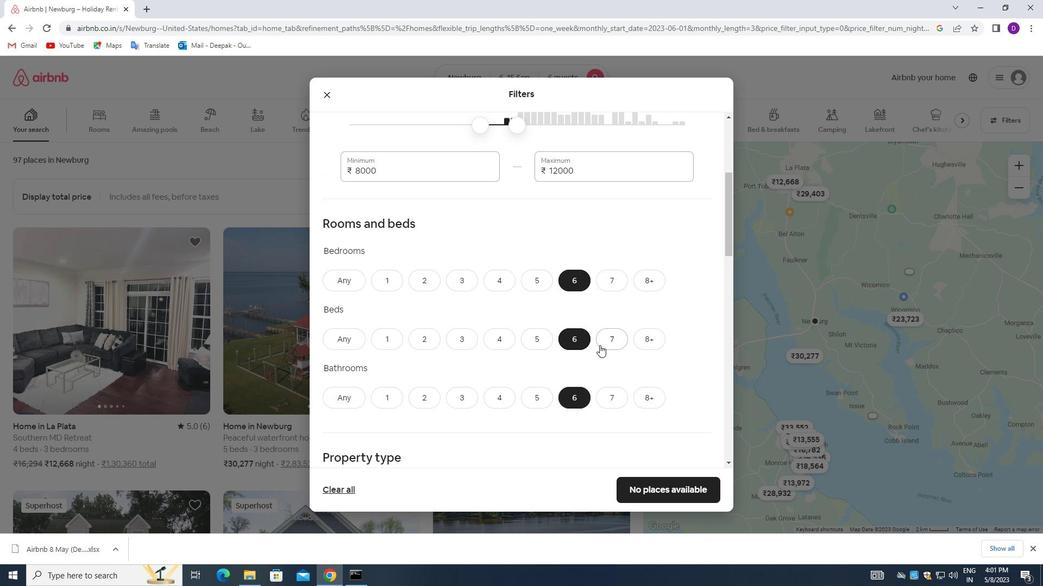 
Action: Mouse scrolled (605, 345) with delta (0, 0)
Screenshot: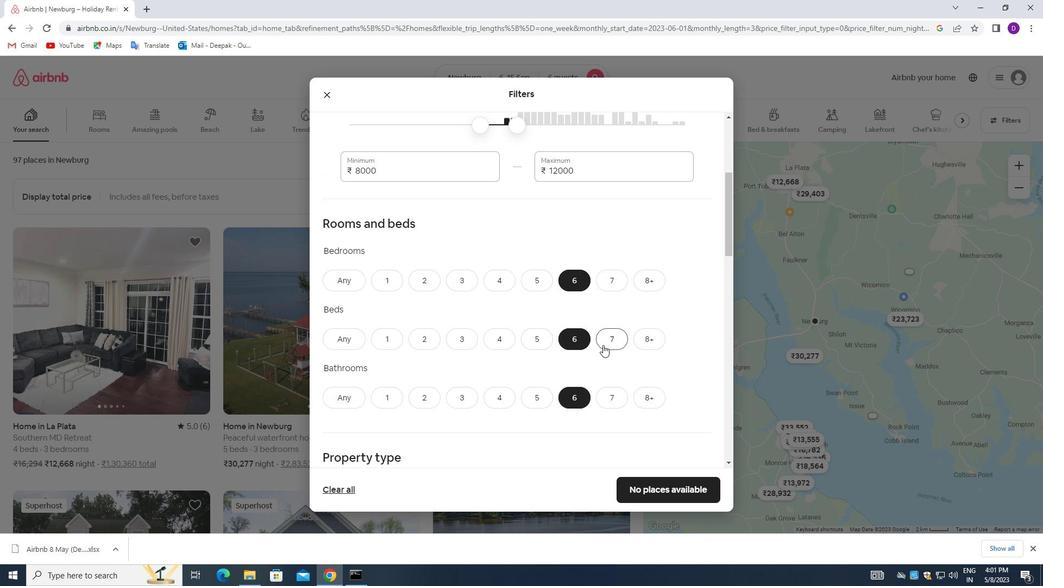 
Action: Mouse moved to (567, 338)
Screenshot: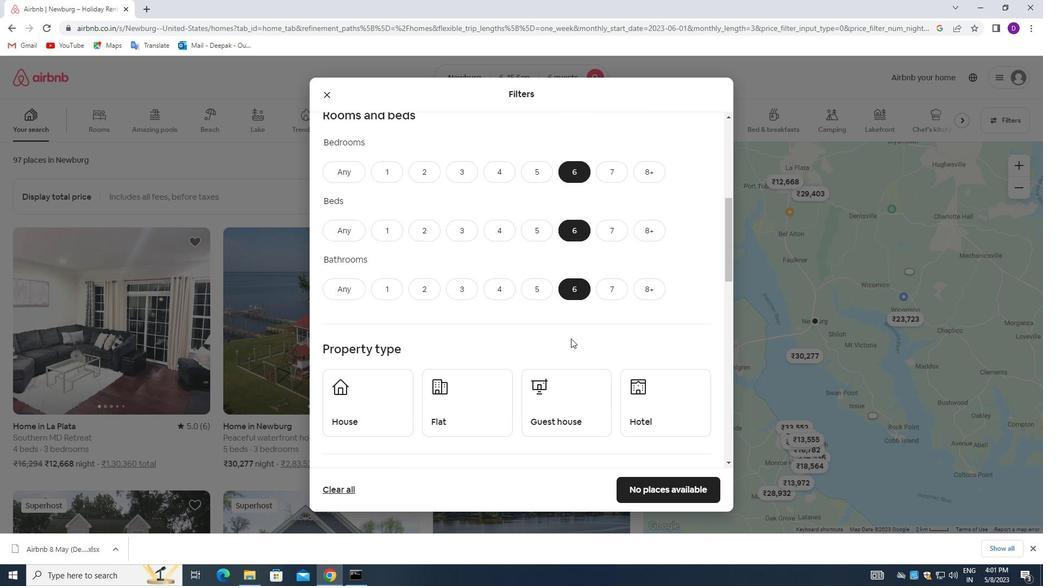 
Action: Mouse scrolled (567, 338) with delta (0, 0)
Screenshot: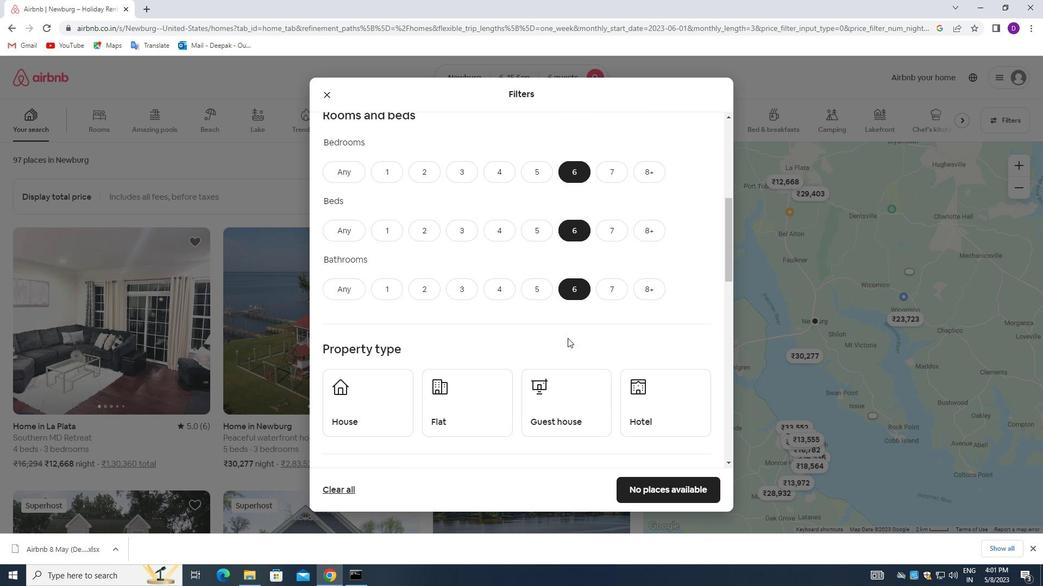 
Action: Mouse scrolled (567, 338) with delta (0, 0)
Screenshot: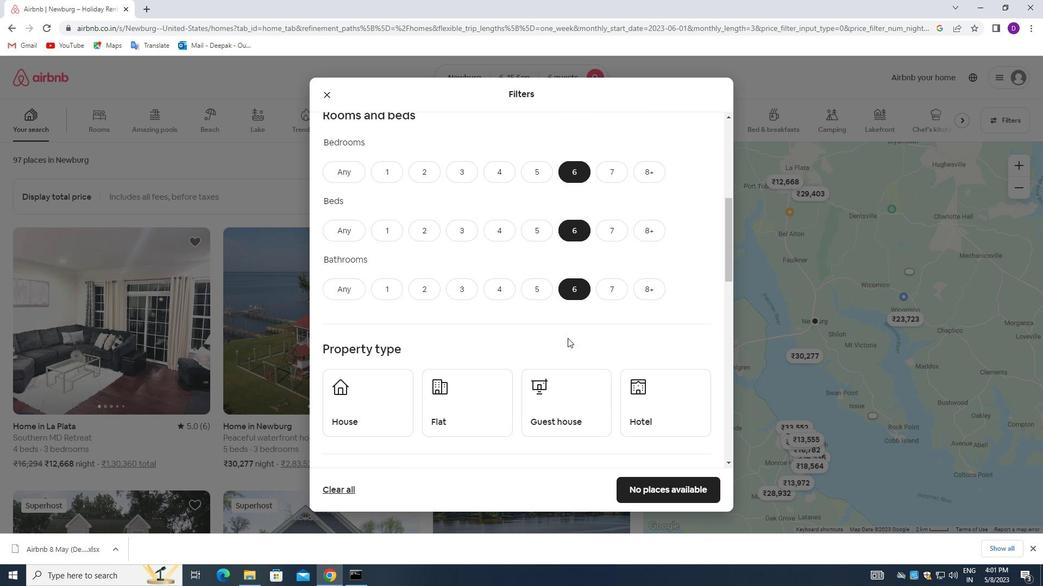 
Action: Mouse moved to (378, 297)
Screenshot: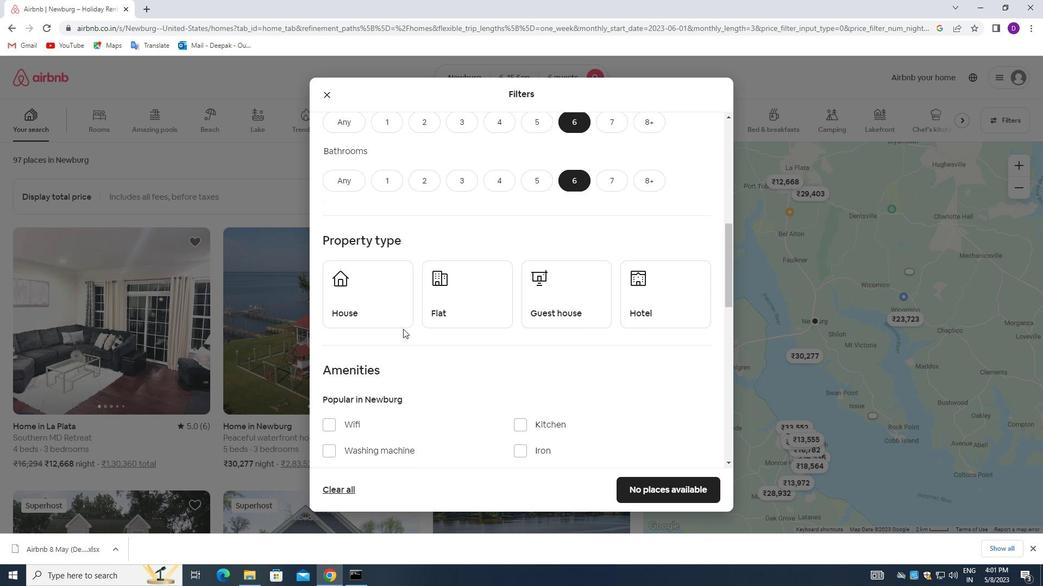 
Action: Mouse pressed left at (378, 297)
Screenshot: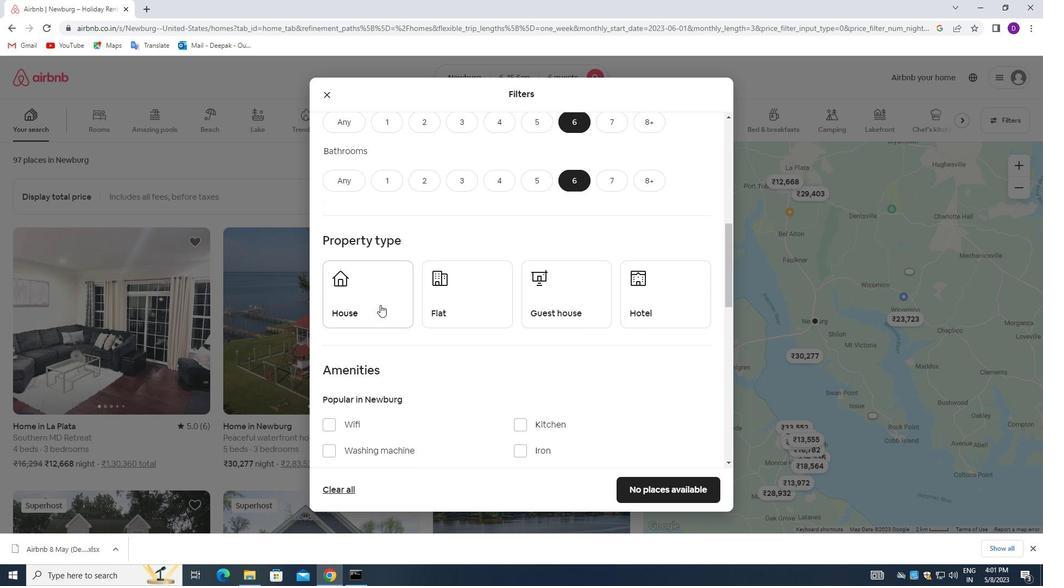 
Action: Mouse moved to (476, 305)
Screenshot: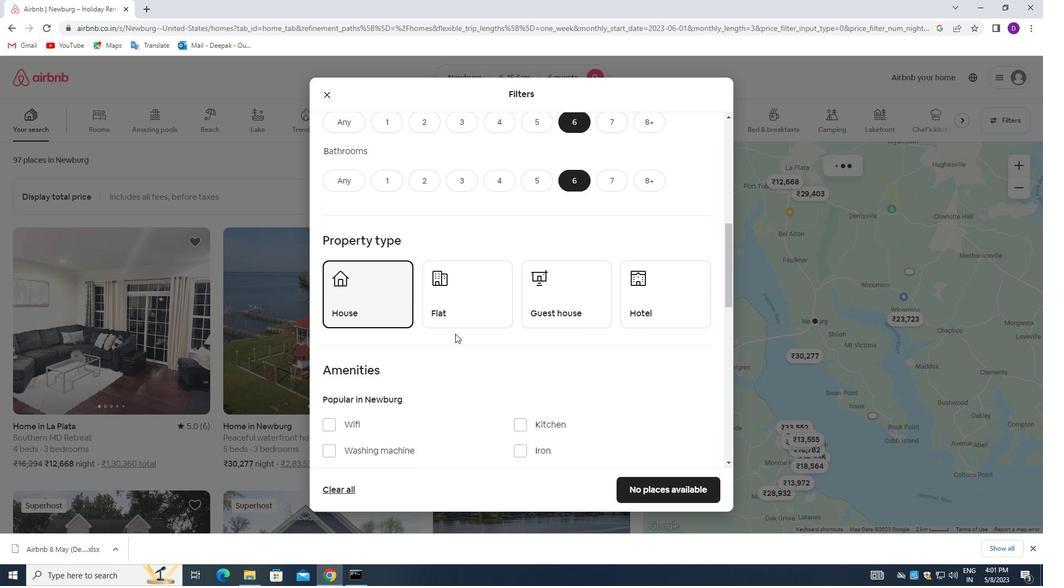 
Action: Mouse pressed left at (476, 305)
Screenshot: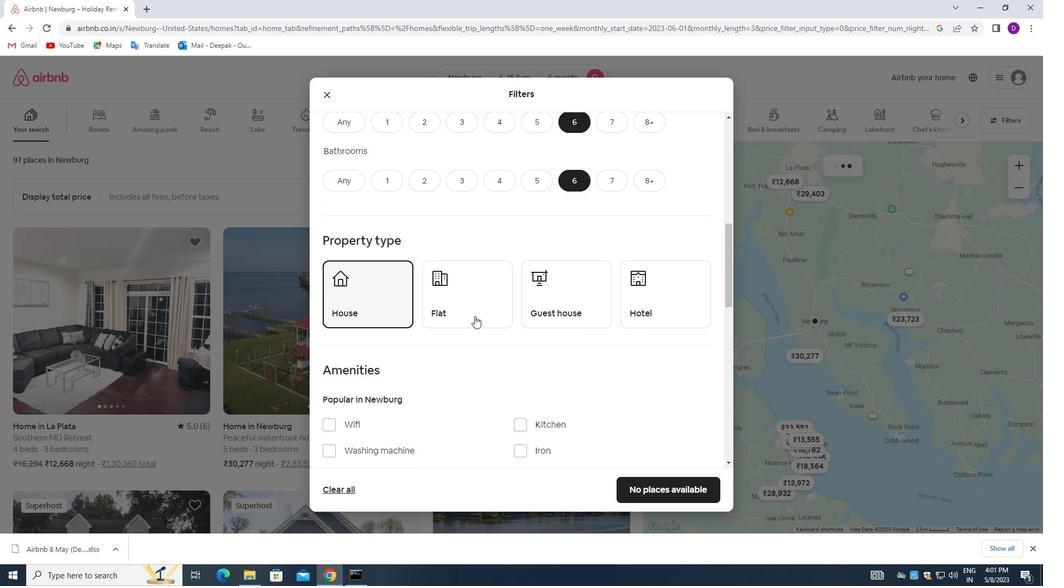 
Action: Mouse moved to (547, 298)
Screenshot: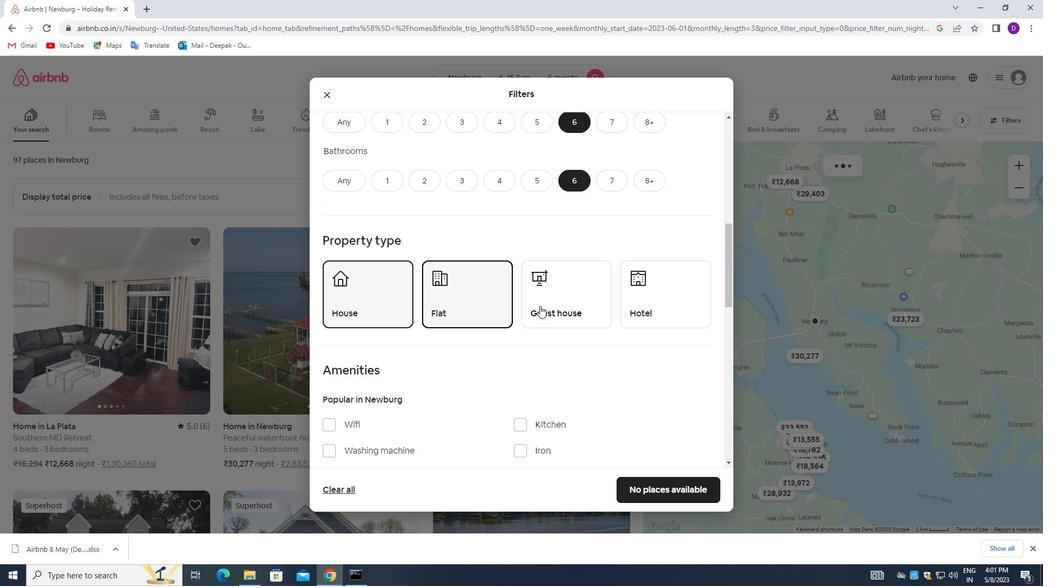 
Action: Mouse pressed left at (547, 298)
Screenshot: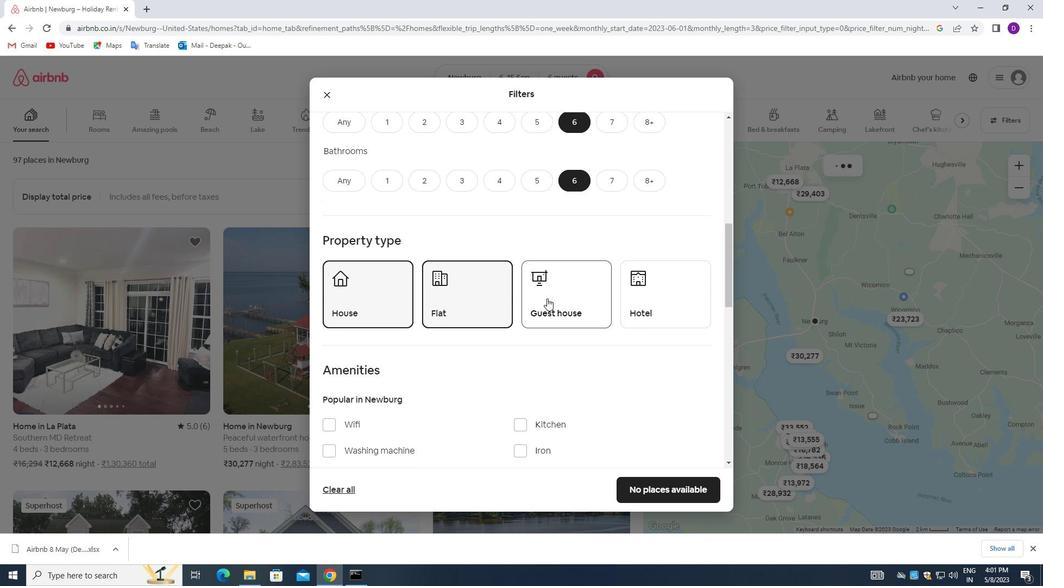 
Action: Mouse moved to (514, 319)
Screenshot: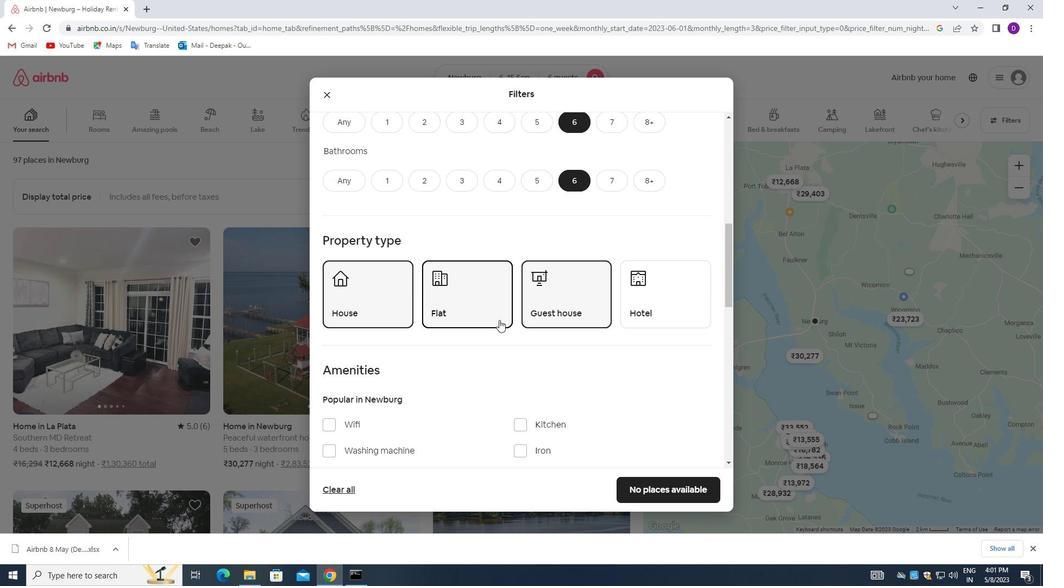 
Action: Mouse scrolled (514, 319) with delta (0, 0)
Screenshot: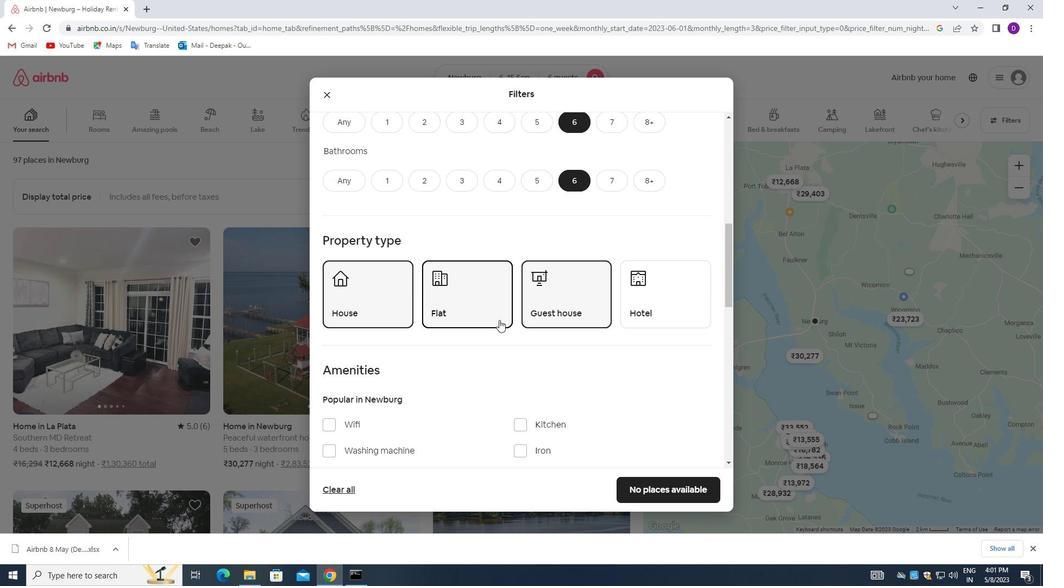 
Action: Mouse scrolled (514, 319) with delta (0, 0)
Screenshot: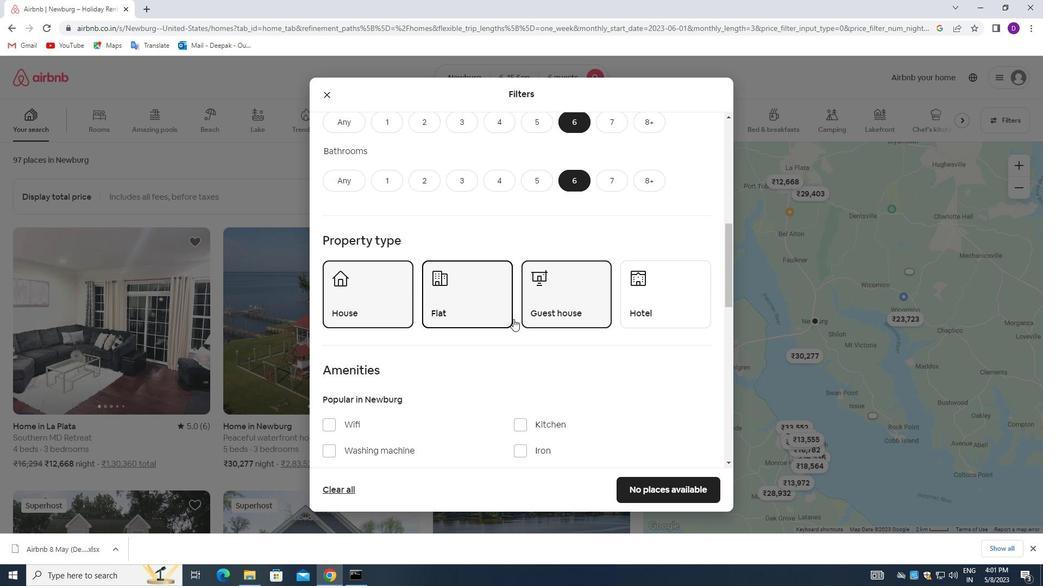 
Action: Mouse scrolled (514, 319) with delta (0, 0)
Screenshot: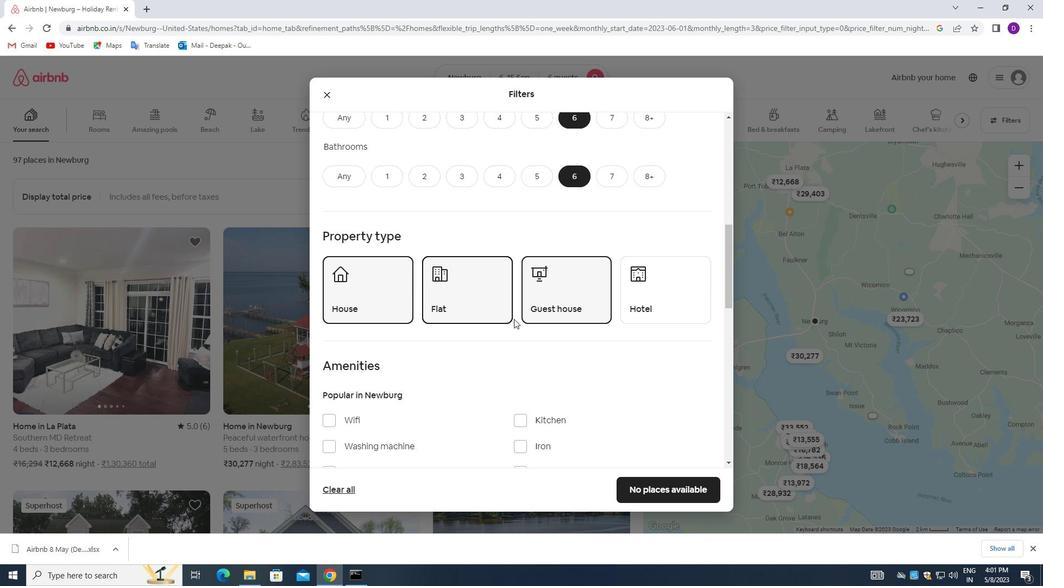 
Action: Mouse moved to (334, 264)
Screenshot: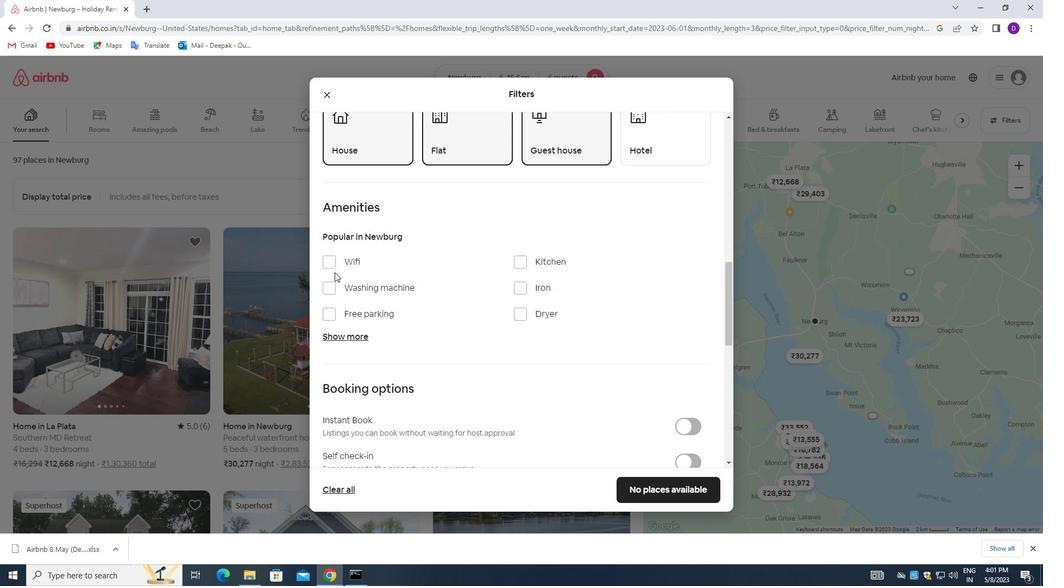 
Action: Mouse pressed left at (334, 264)
Screenshot: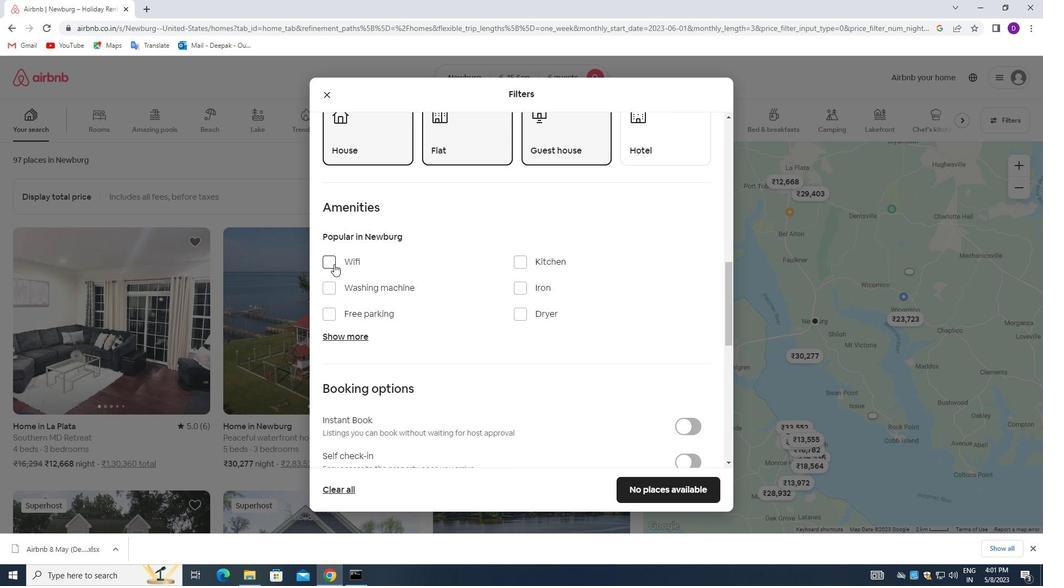 
Action: Mouse moved to (334, 311)
Screenshot: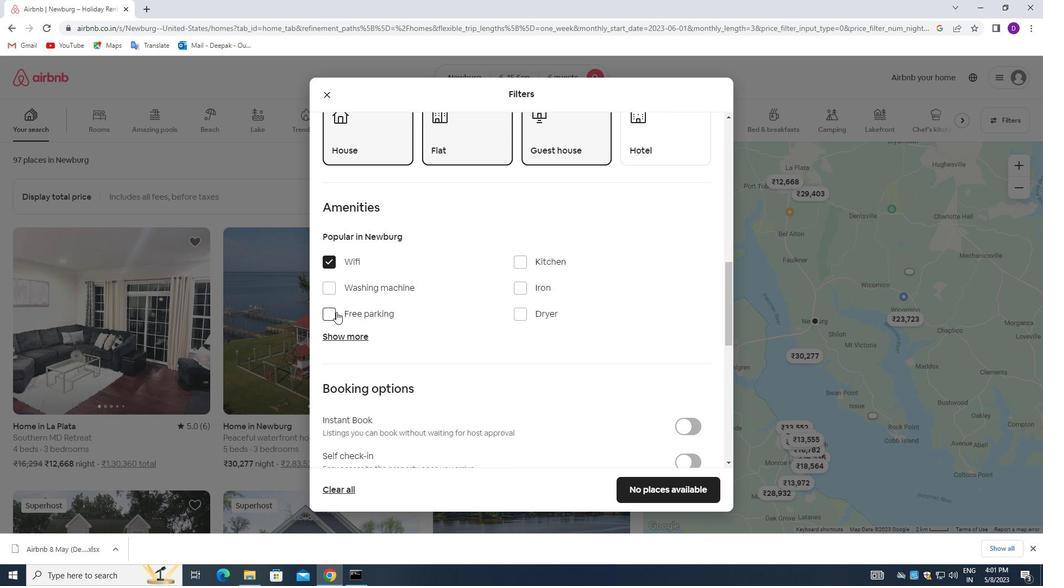 
Action: Mouse pressed left at (334, 311)
Screenshot: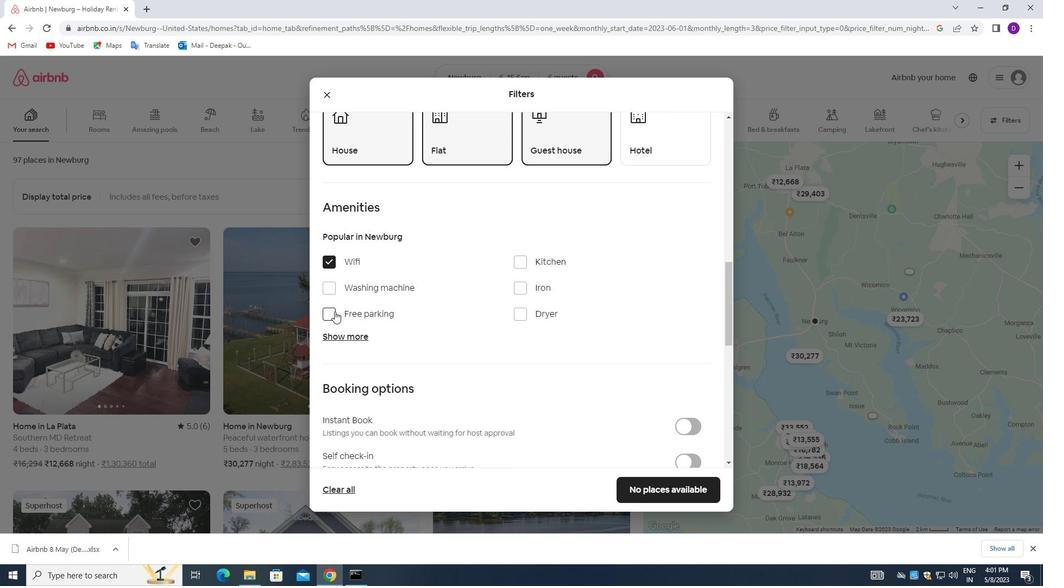 
Action: Mouse moved to (348, 338)
Screenshot: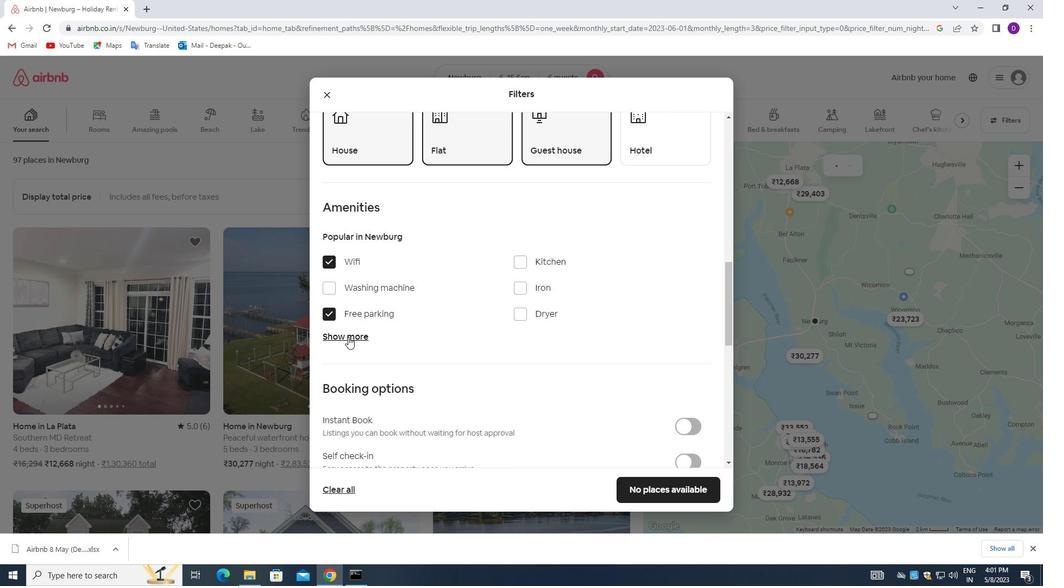 
Action: Mouse pressed left at (348, 338)
Screenshot: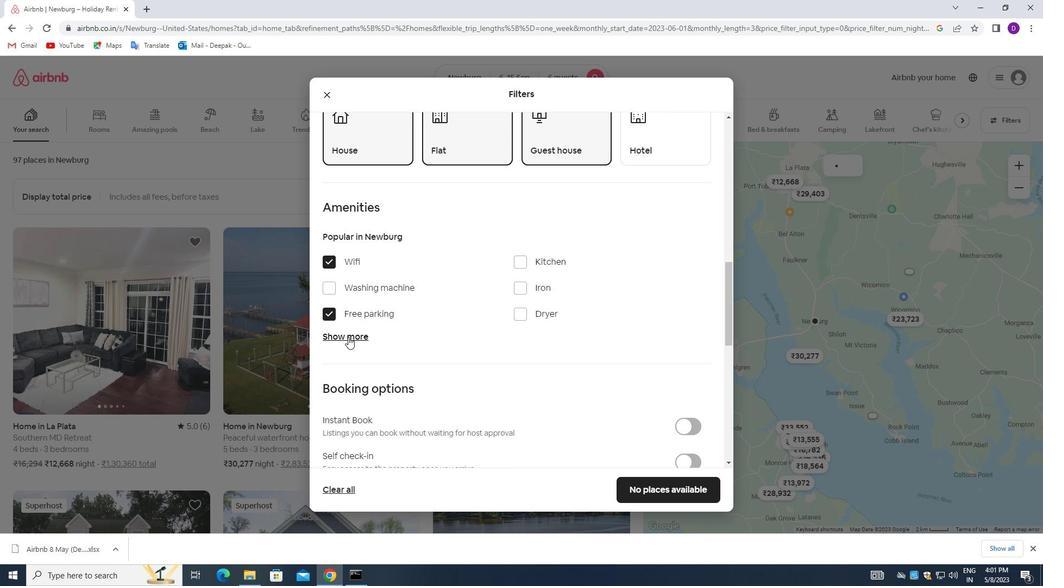 
Action: Mouse moved to (443, 339)
Screenshot: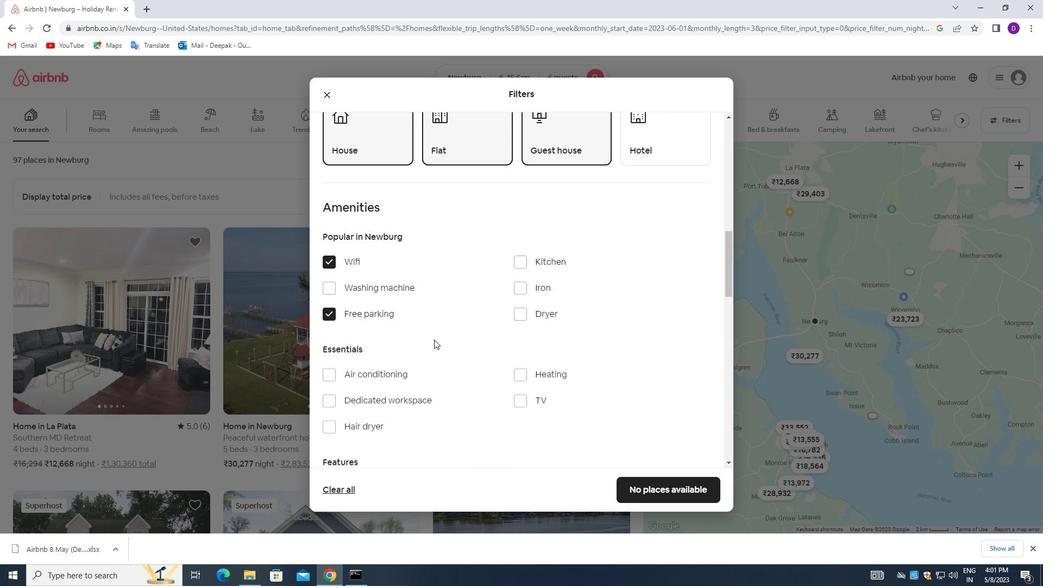 
Action: Mouse scrolled (443, 338) with delta (0, 0)
Screenshot: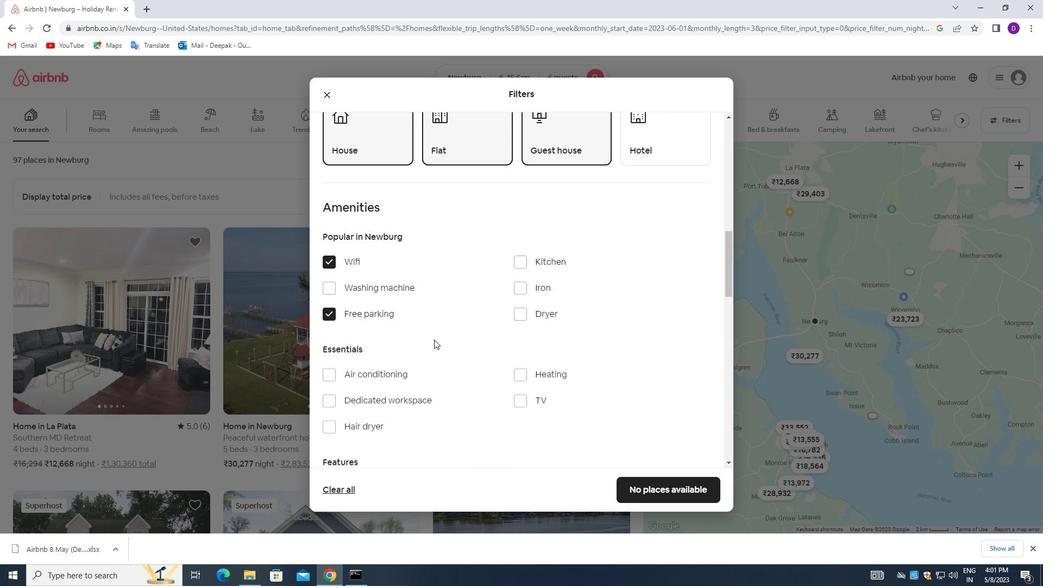 
Action: Mouse moved to (516, 345)
Screenshot: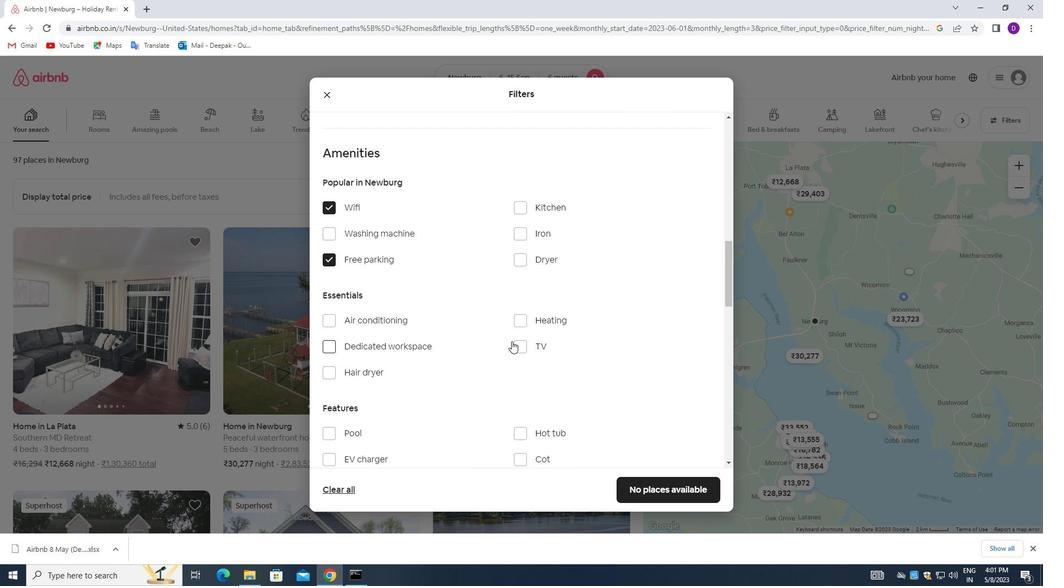 
Action: Mouse pressed left at (516, 345)
Screenshot: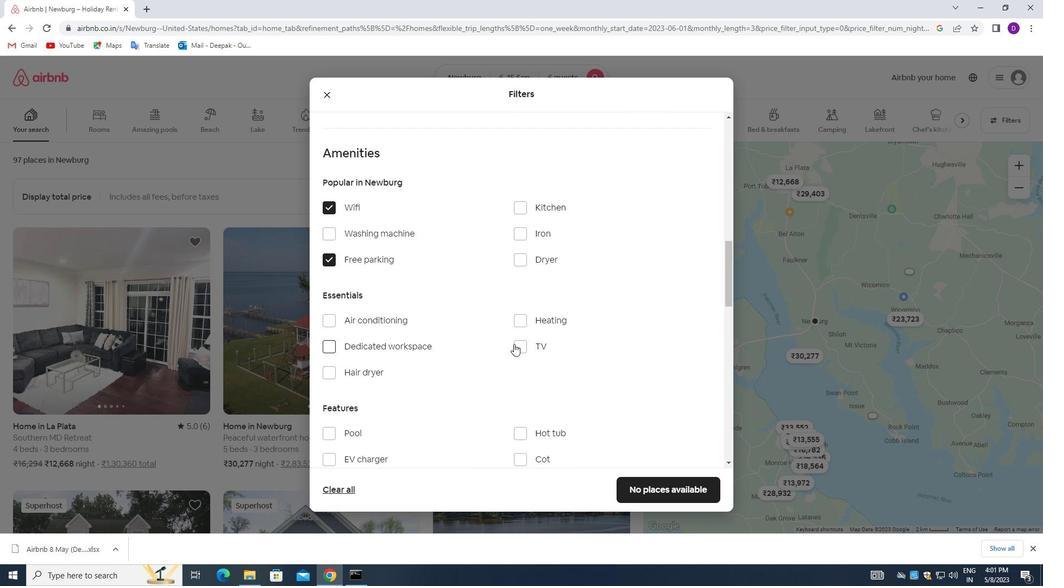 
Action: Mouse moved to (467, 346)
Screenshot: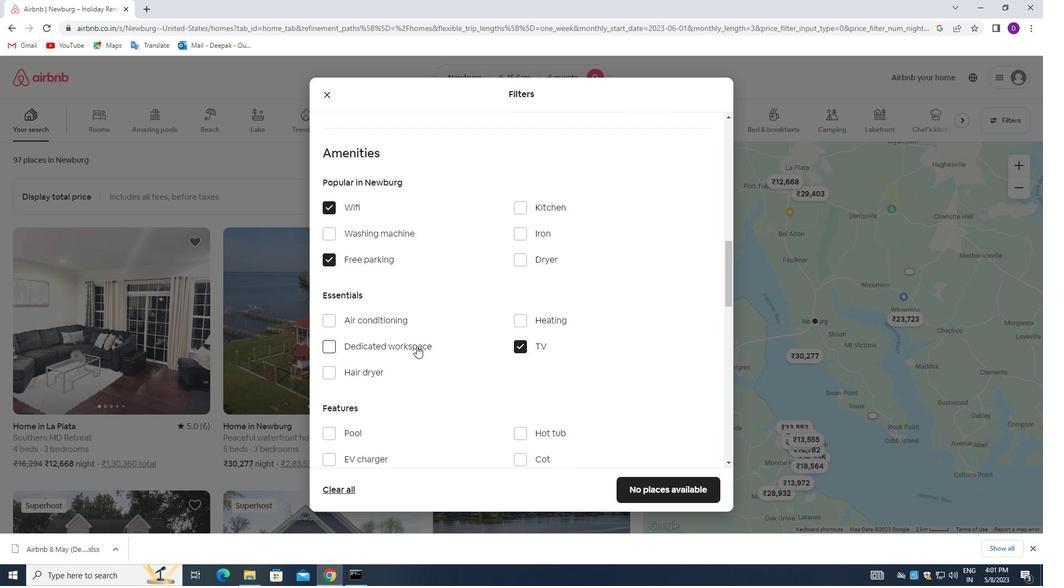 
Action: Mouse scrolled (467, 346) with delta (0, 0)
Screenshot: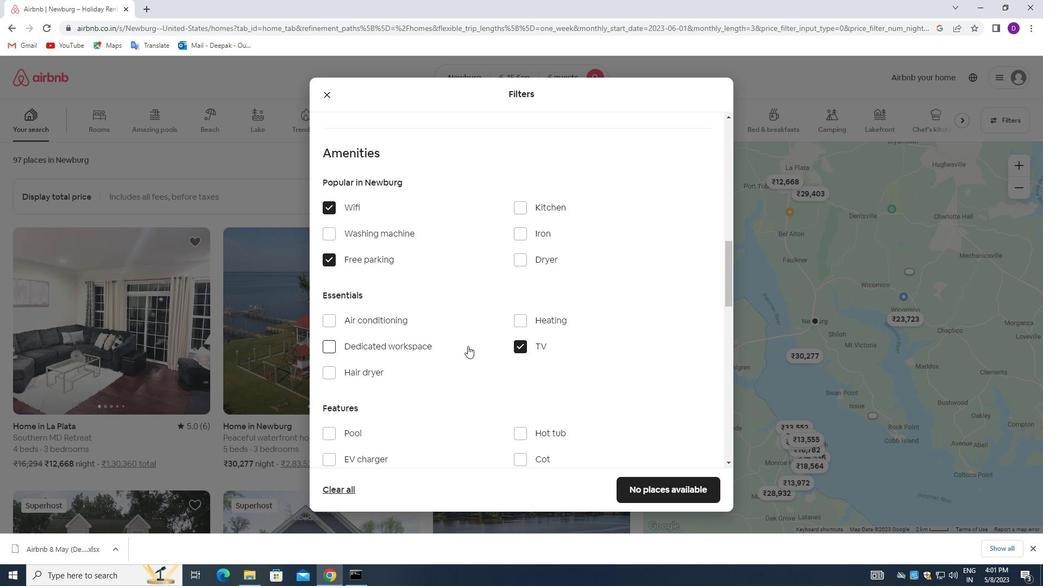 
Action: Mouse moved to (467, 346)
Screenshot: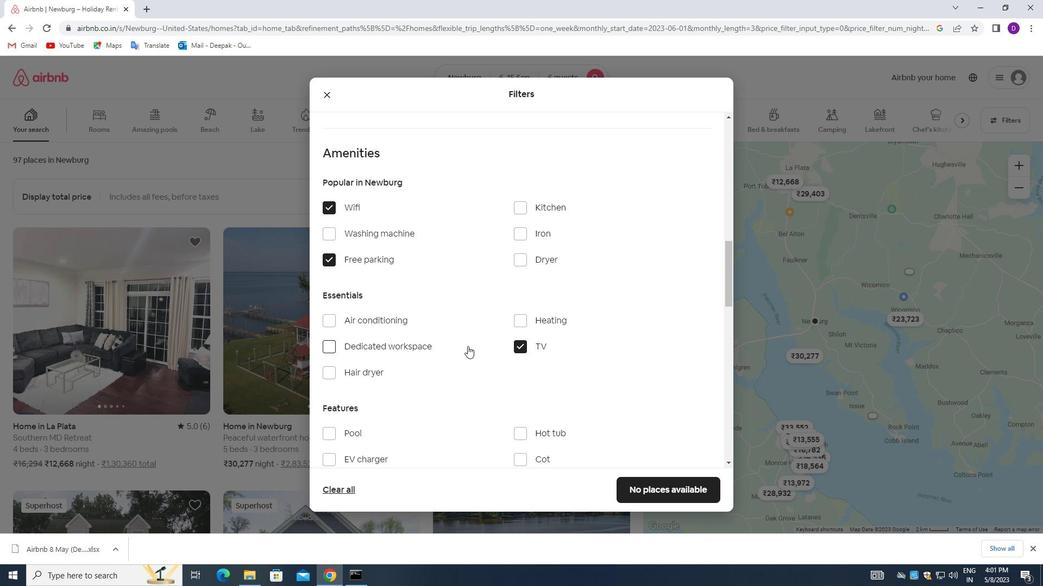 
Action: Mouse scrolled (467, 346) with delta (0, 0)
Screenshot: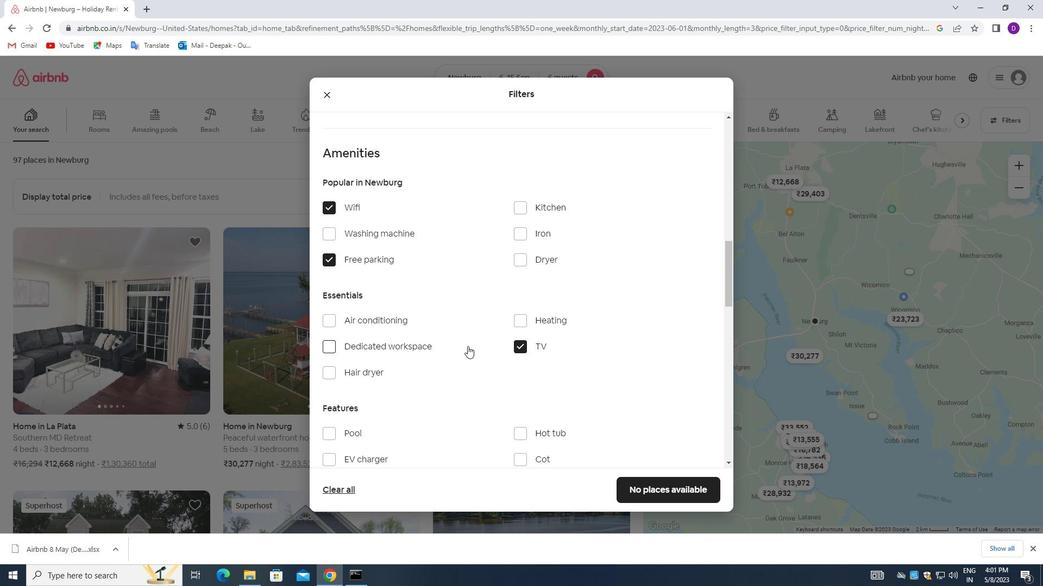 
Action: Mouse moved to (328, 375)
Screenshot: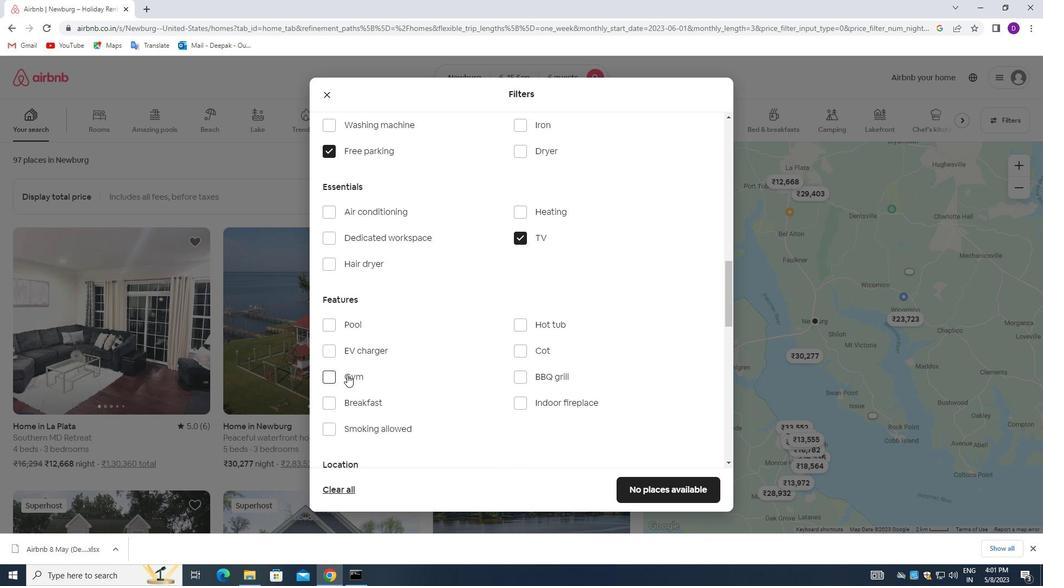 
Action: Mouse pressed left at (328, 375)
Screenshot: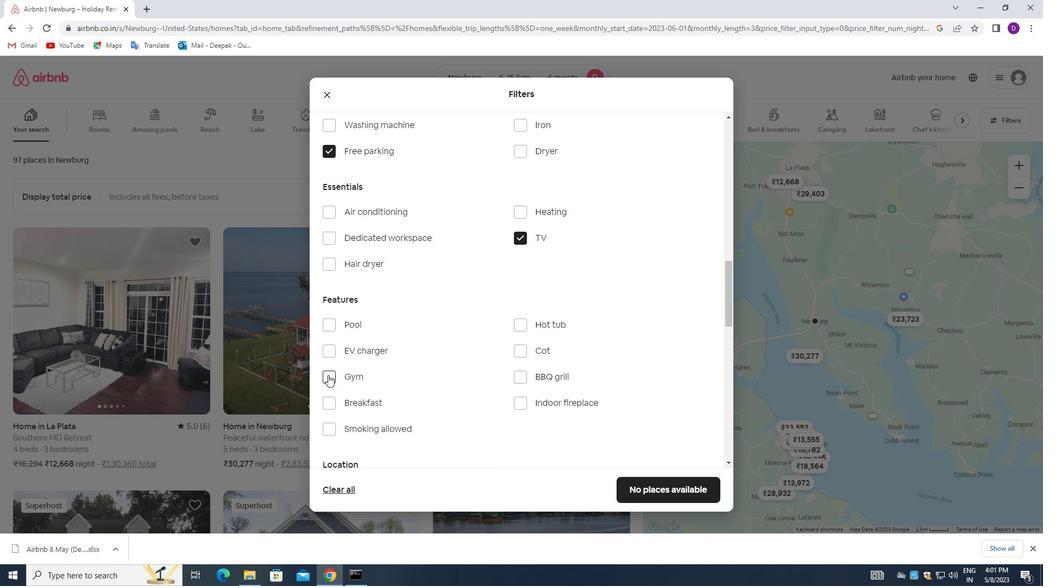 
Action: Mouse moved to (438, 349)
Screenshot: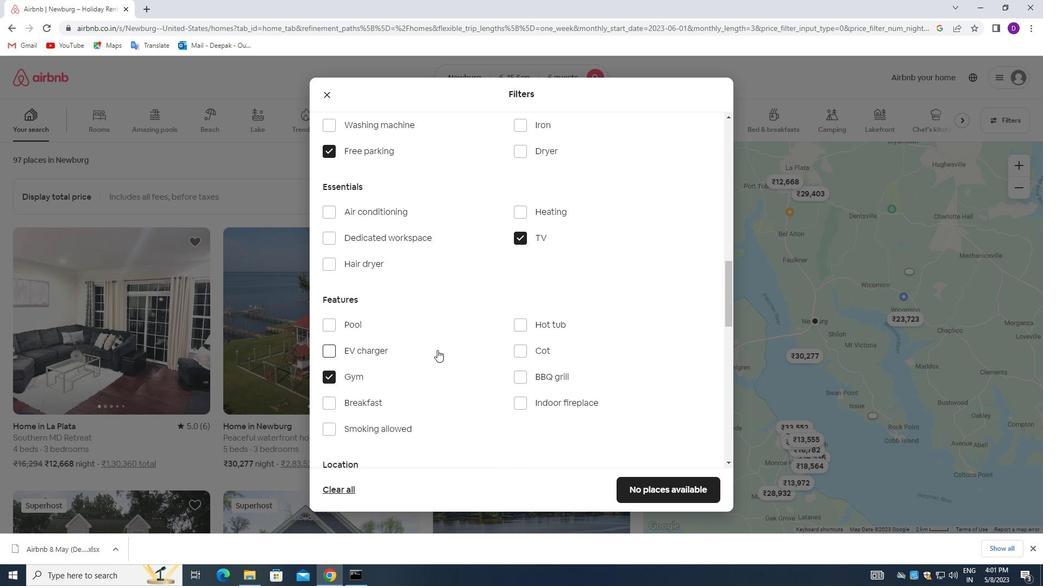 
Action: Mouse scrolled (438, 348) with delta (0, 0)
Screenshot: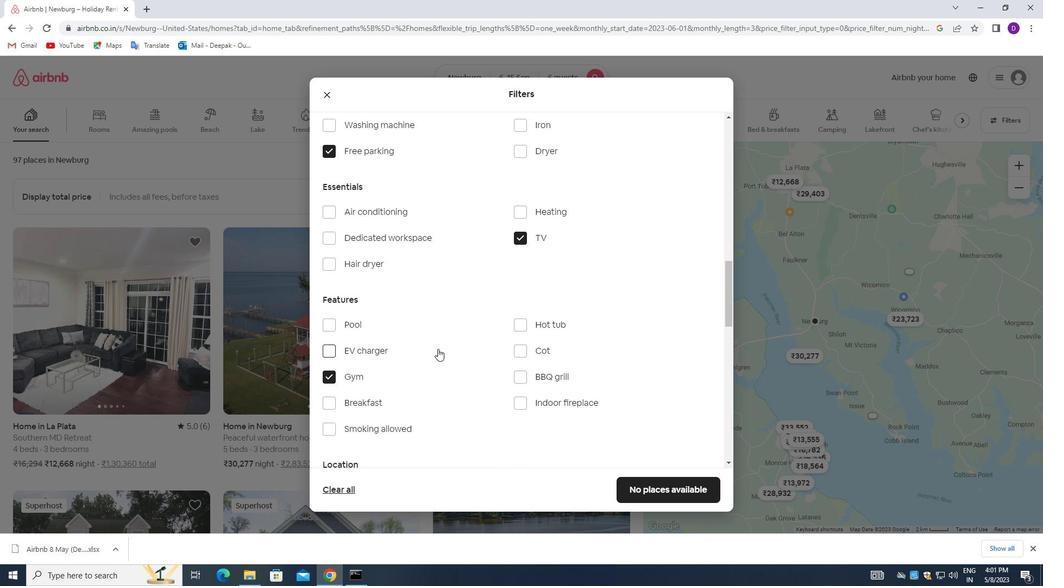 
Action: Mouse moved to (325, 355)
Screenshot: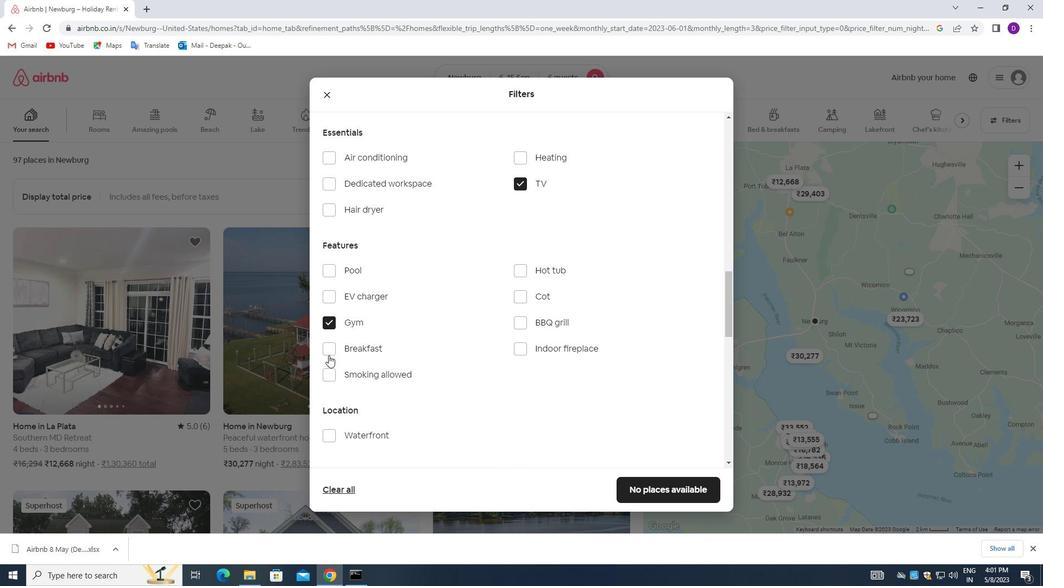 
Action: Mouse pressed left at (325, 355)
Screenshot: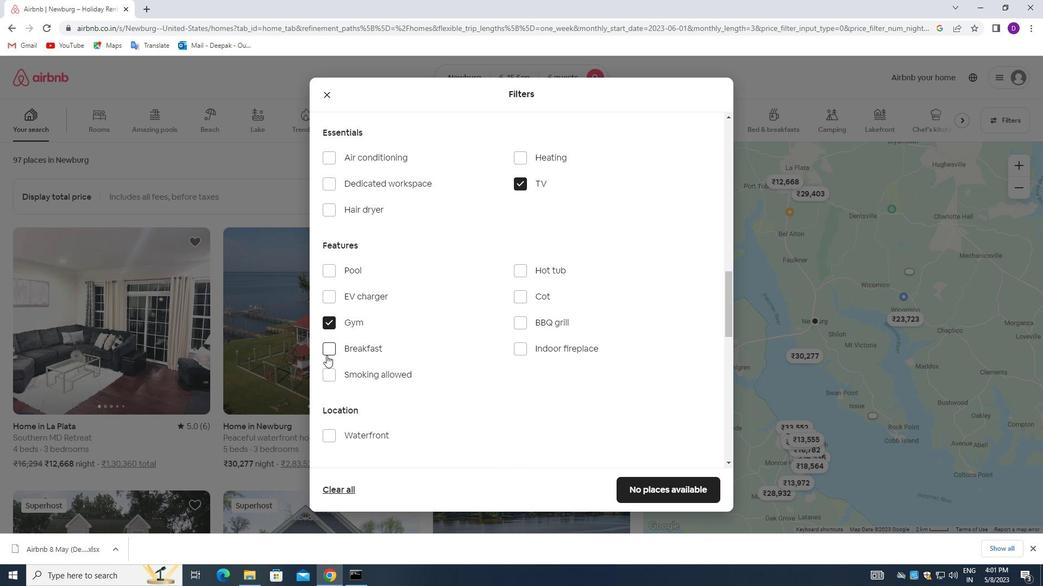 
Action: Mouse moved to (433, 352)
Screenshot: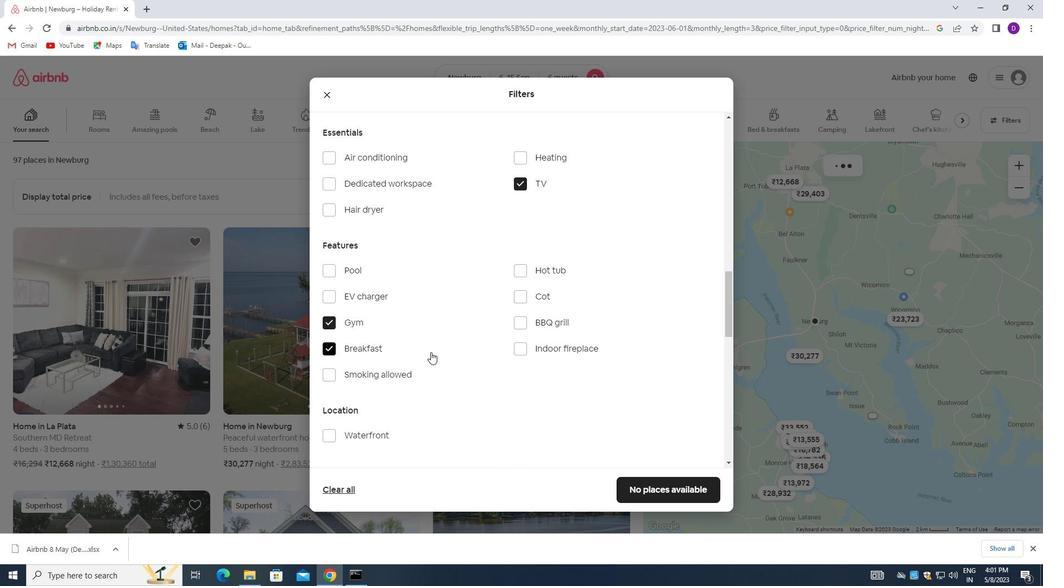 
Action: Mouse scrolled (433, 353) with delta (0, 0)
Screenshot: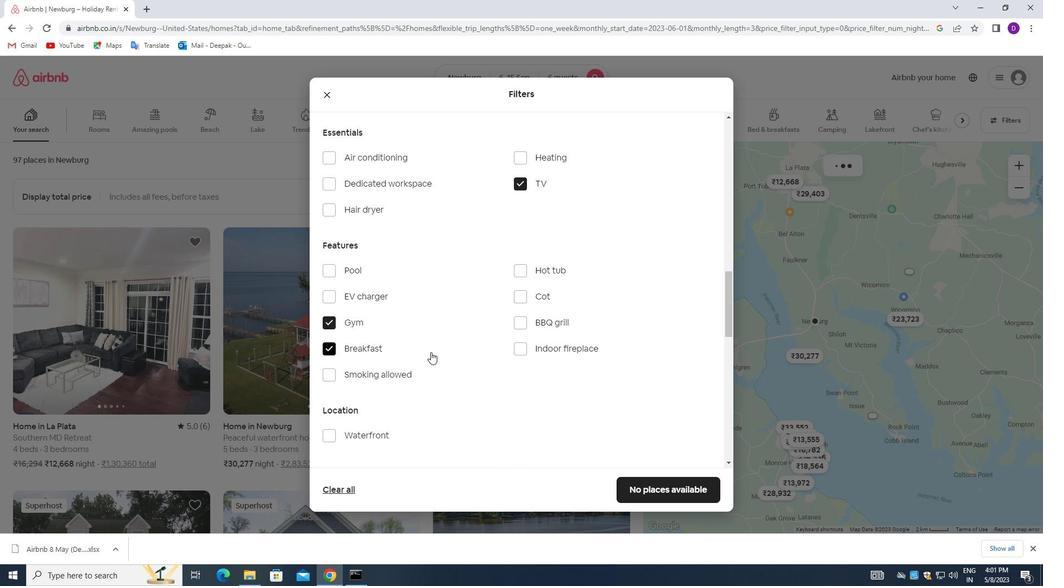
Action: Mouse moved to (433, 353)
Screenshot: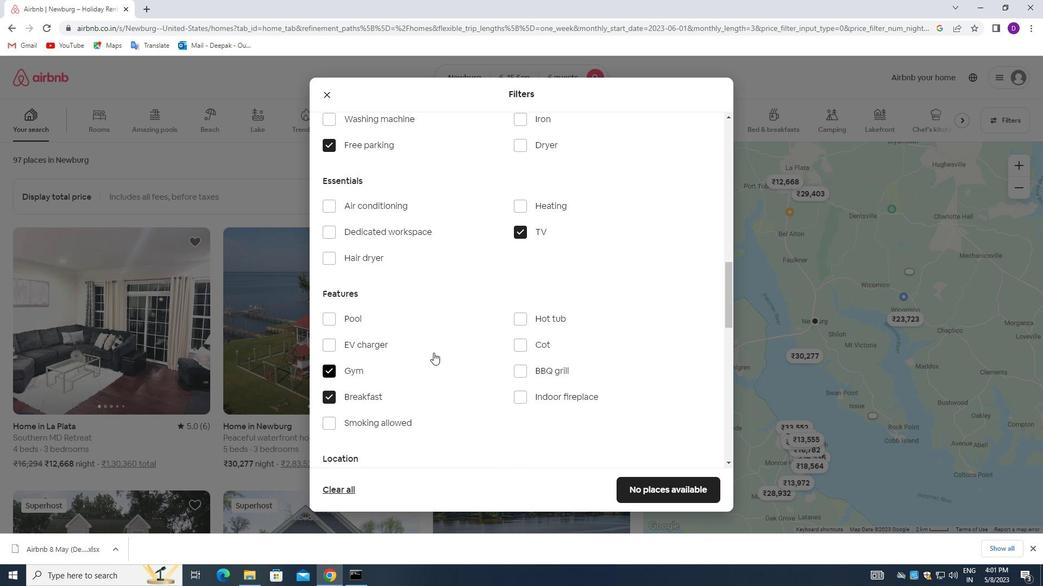 
Action: Mouse scrolled (433, 353) with delta (0, 0)
Screenshot: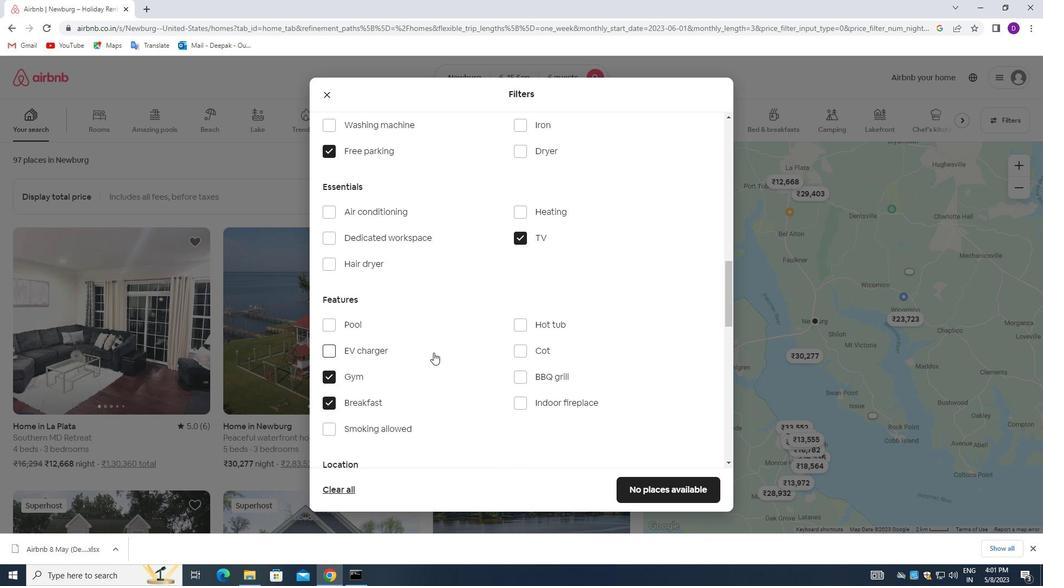 
Action: Mouse moved to (433, 352)
Screenshot: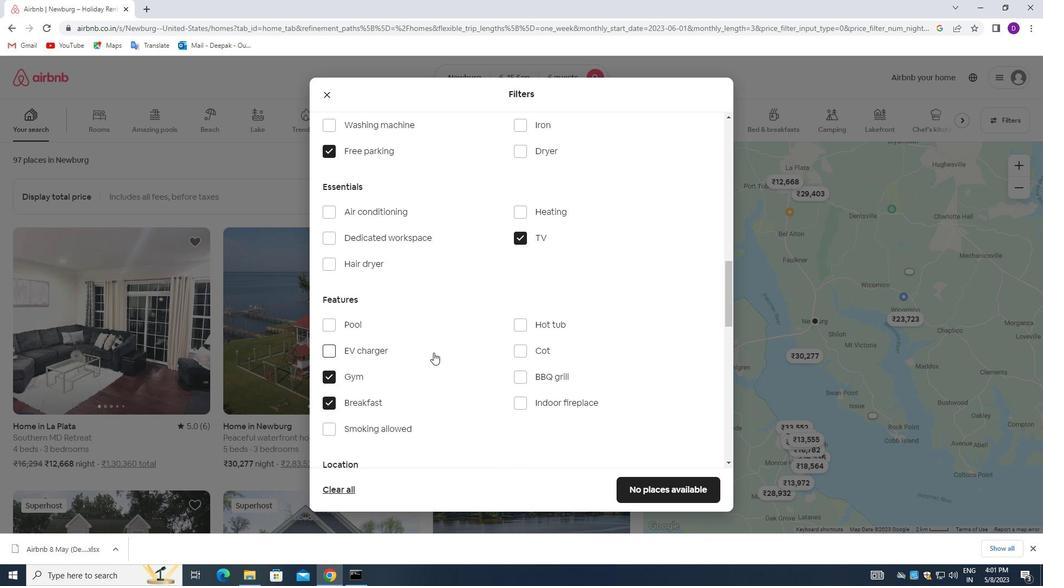 
Action: Mouse scrolled (433, 353) with delta (0, 0)
Screenshot: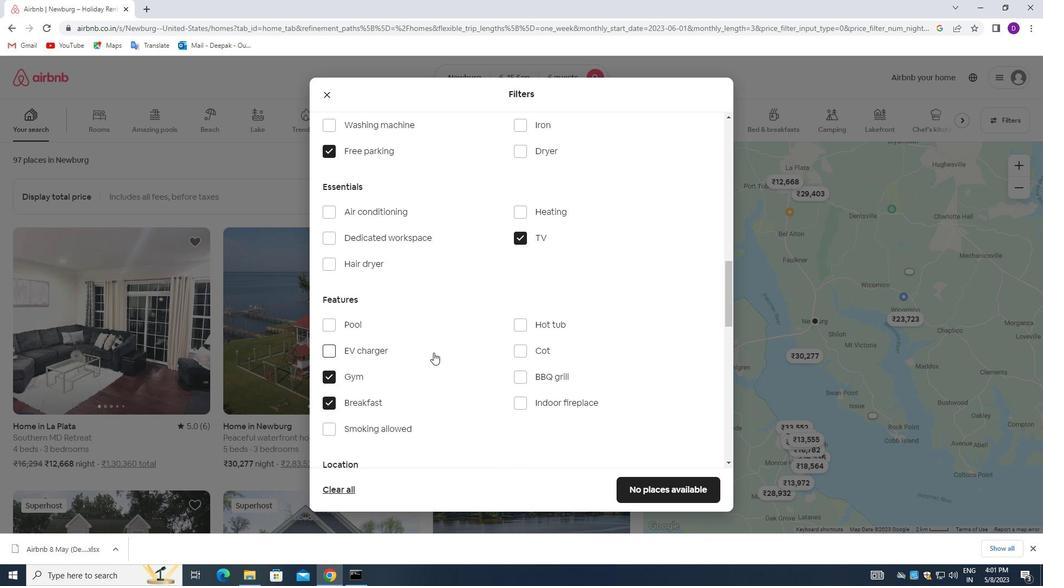 
Action: Mouse scrolled (433, 352) with delta (0, 0)
Screenshot: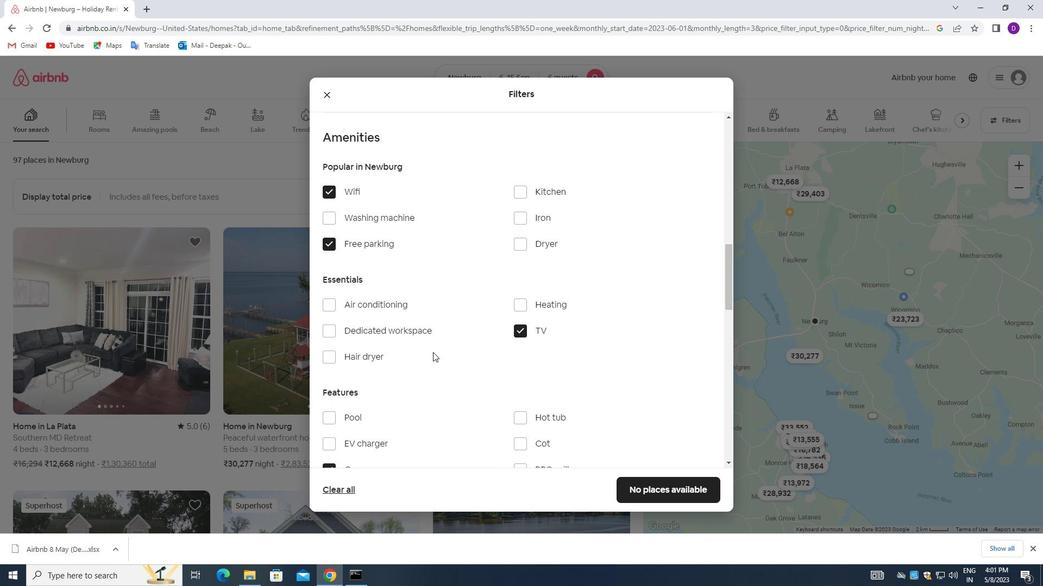 
Action: Mouse scrolled (433, 352) with delta (0, 0)
Screenshot: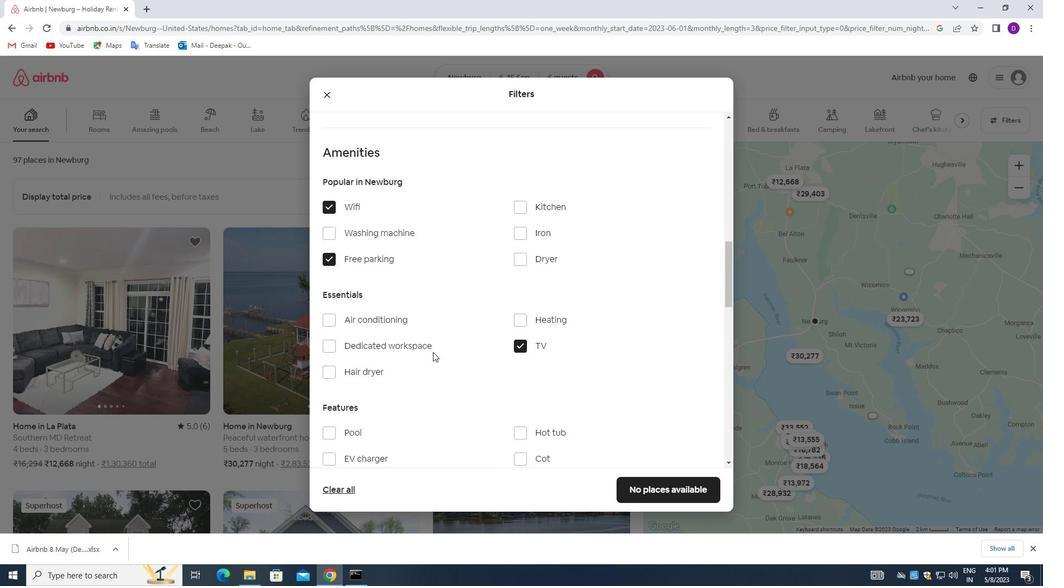 
Action: Mouse scrolled (433, 352) with delta (0, 0)
Screenshot: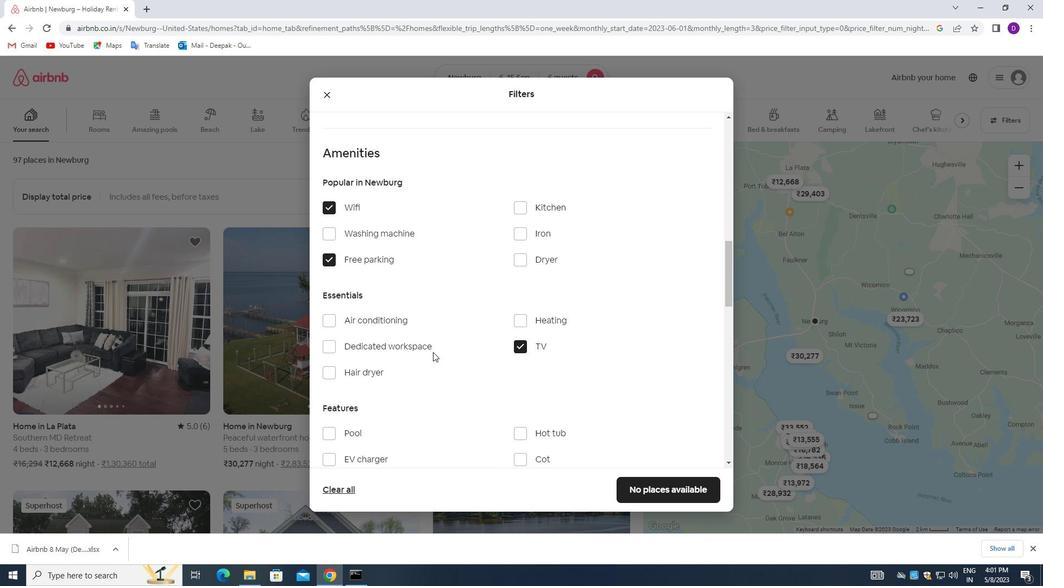 
Action: Mouse scrolled (433, 352) with delta (0, 0)
Screenshot: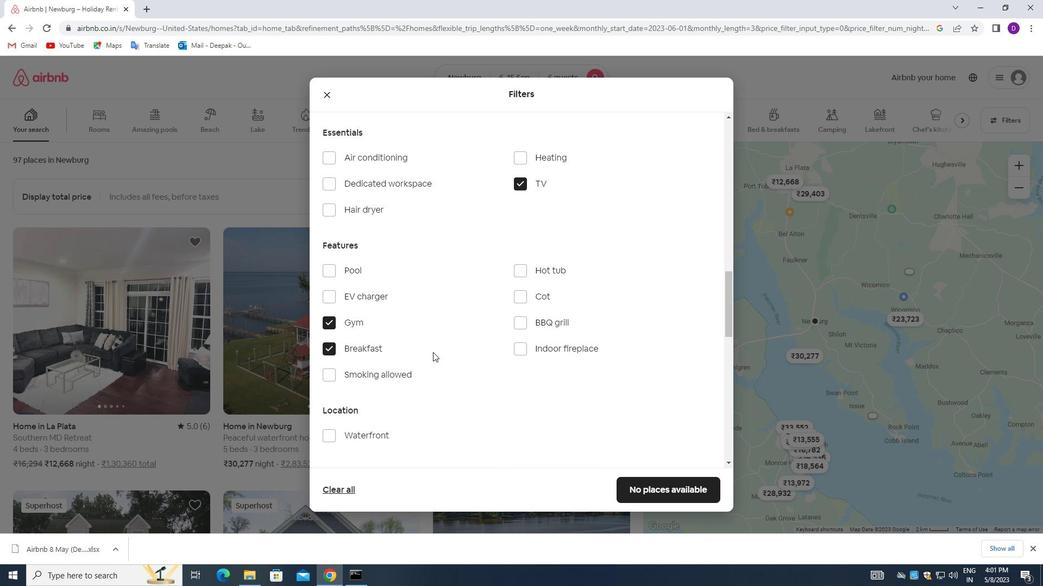 
Action: Mouse scrolled (433, 352) with delta (0, 0)
Screenshot: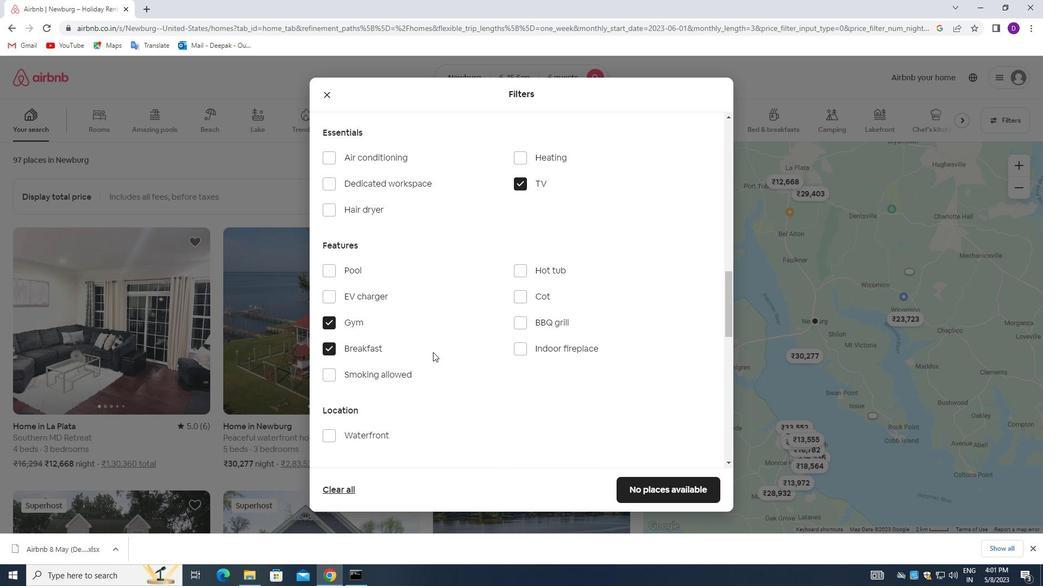 
Action: Mouse scrolled (433, 352) with delta (0, 0)
Screenshot: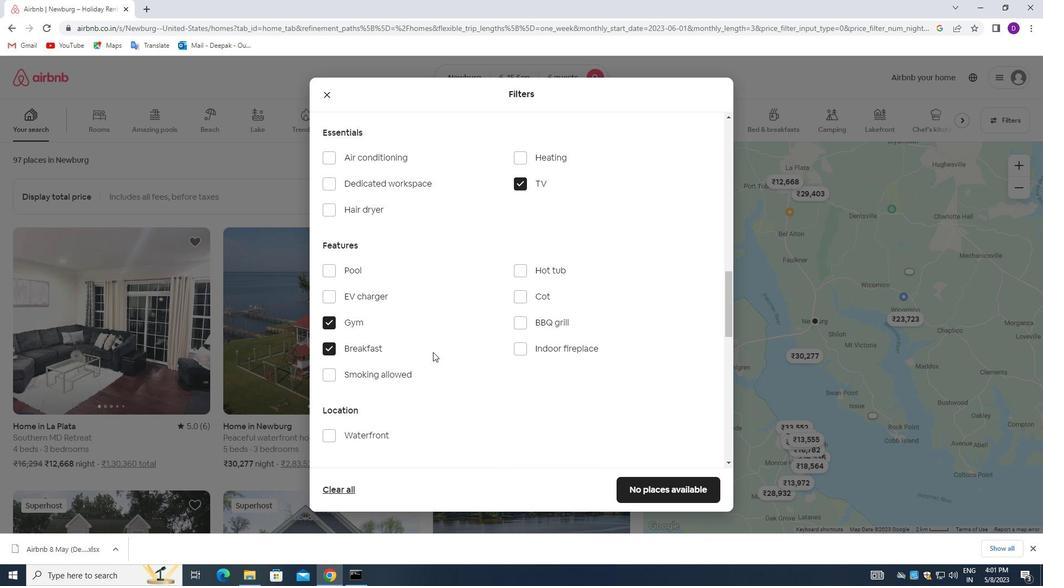 
Action: Mouse scrolled (433, 352) with delta (0, 0)
Screenshot: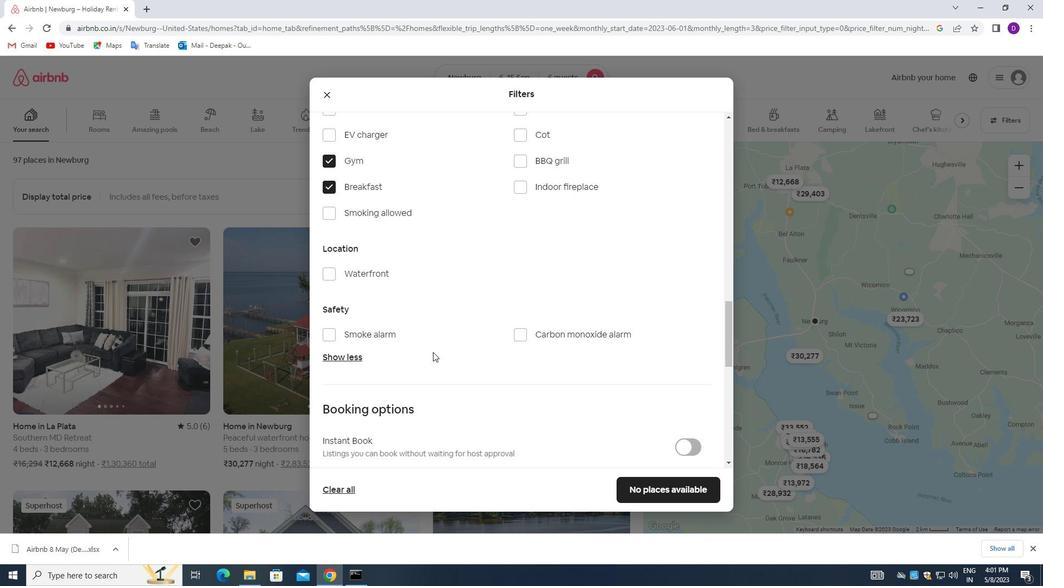 
Action: Mouse scrolled (433, 352) with delta (0, 0)
Screenshot: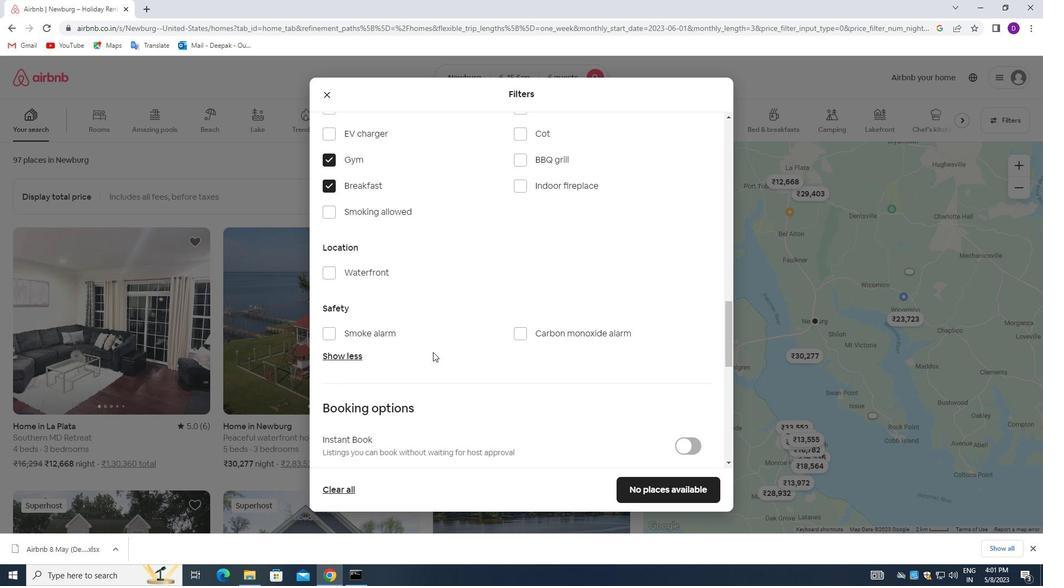 
Action: Mouse moved to (687, 372)
Screenshot: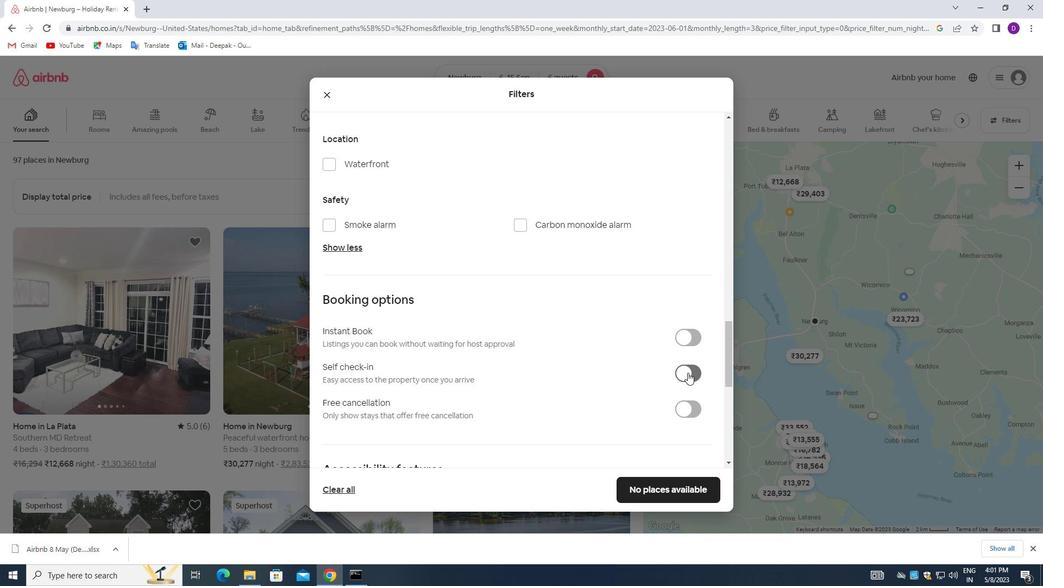 
Action: Mouse pressed left at (687, 372)
Screenshot: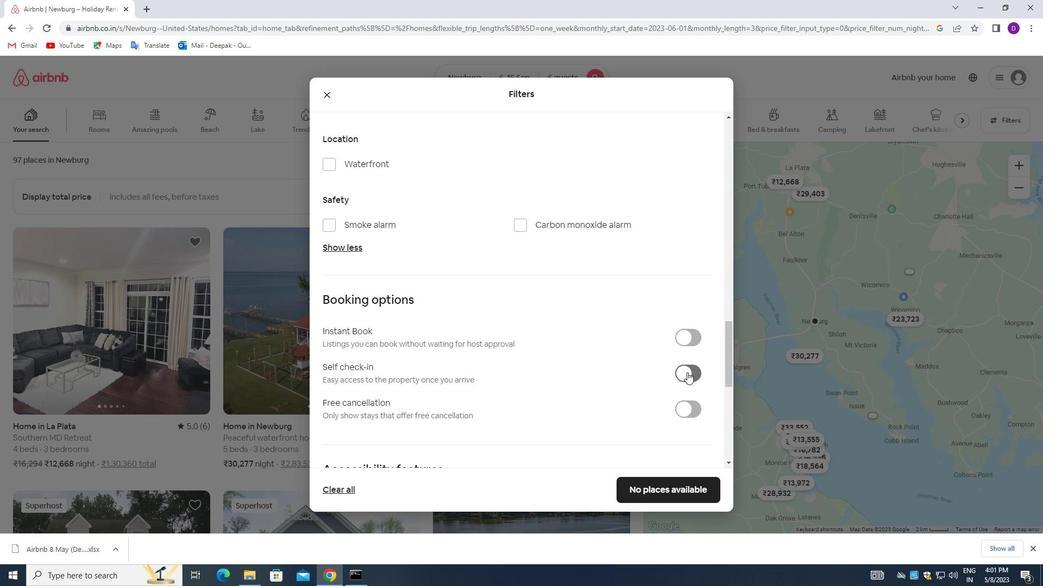 
Action: Mouse moved to (528, 373)
Screenshot: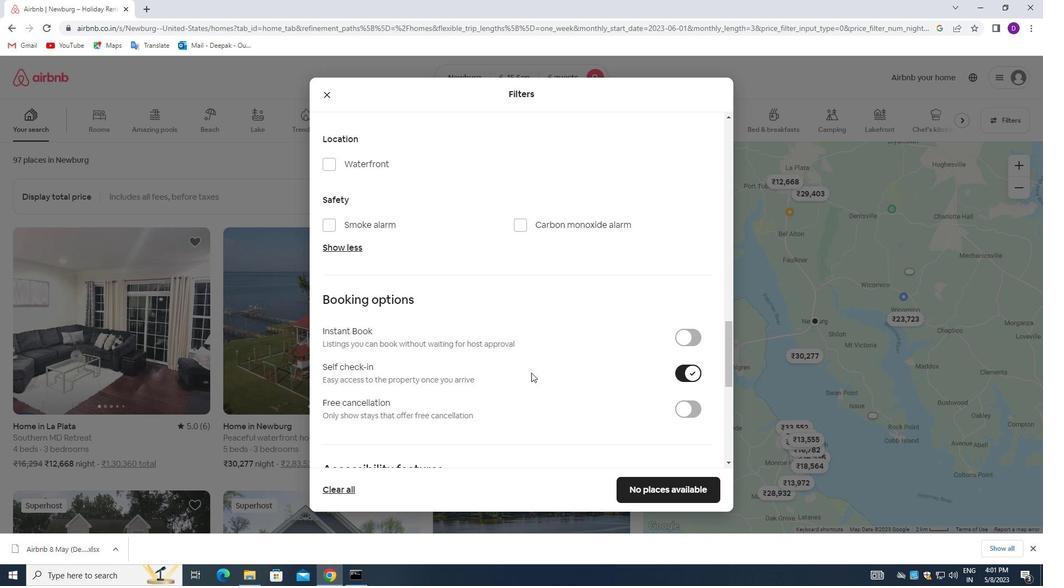 
Action: Mouse scrolled (528, 373) with delta (0, 0)
Screenshot: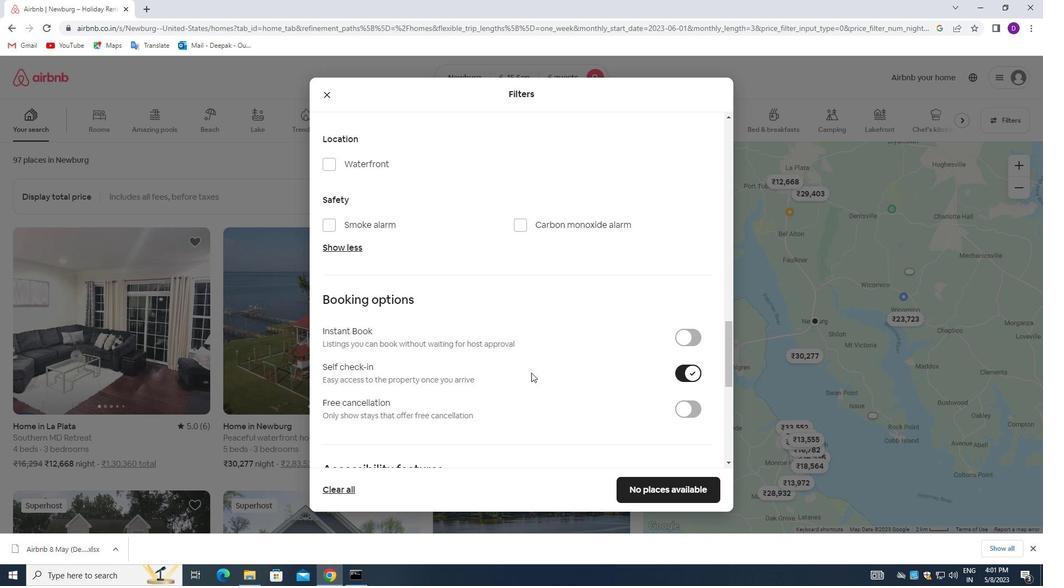 
Action: Mouse moved to (527, 373)
Screenshot: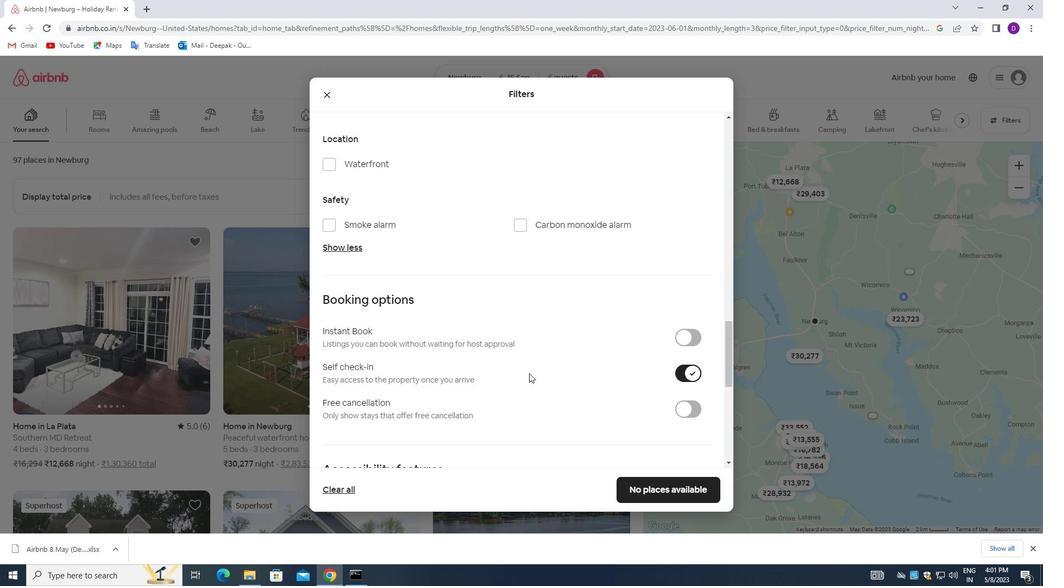 
Action: Mouse scrolled (527, 373) with delta (0, 0)
Screenshot: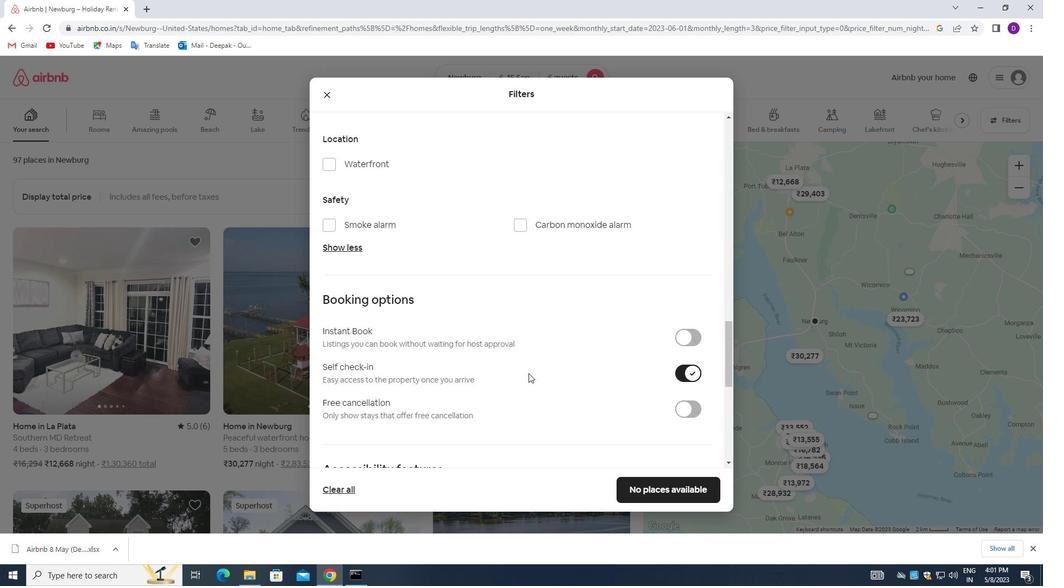 
Action: Mouse moved to (508, 382)
Screenshot: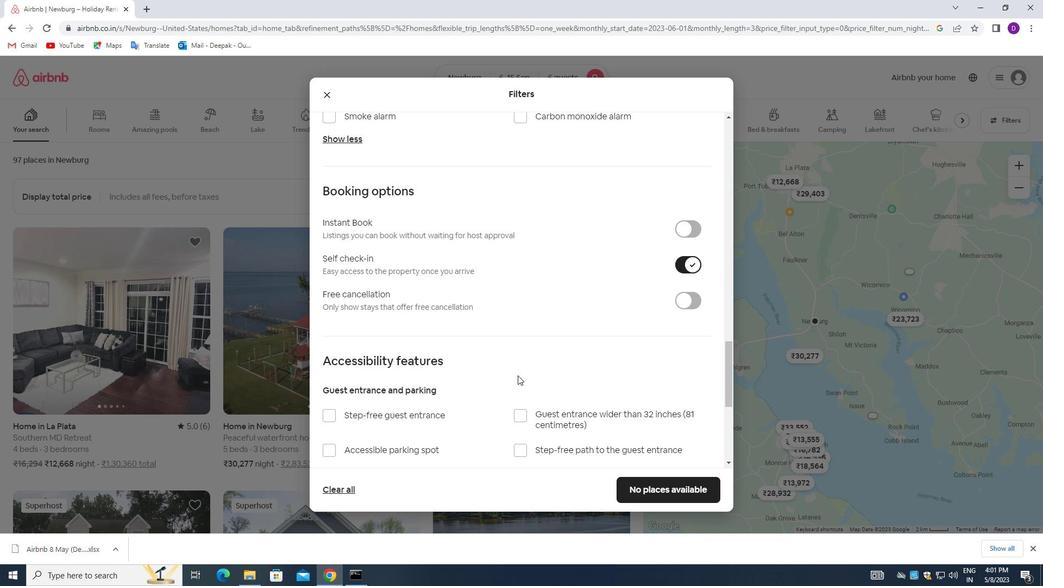 
Action: Mouse scrolled (508, 381) with delta (0, 0)
Screenshot: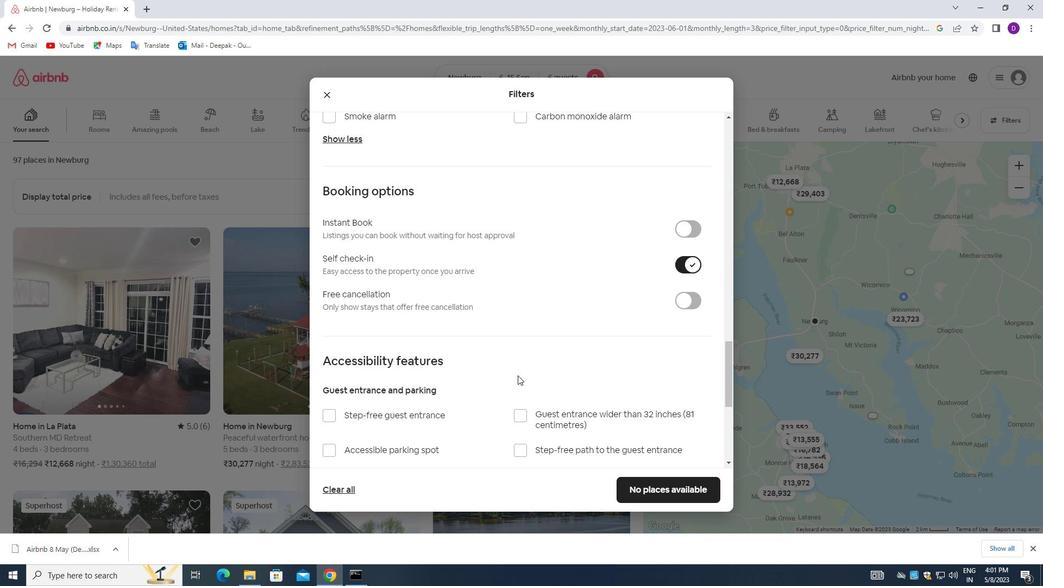 
Action: Mouse moved to (506, 383)
Screenshot: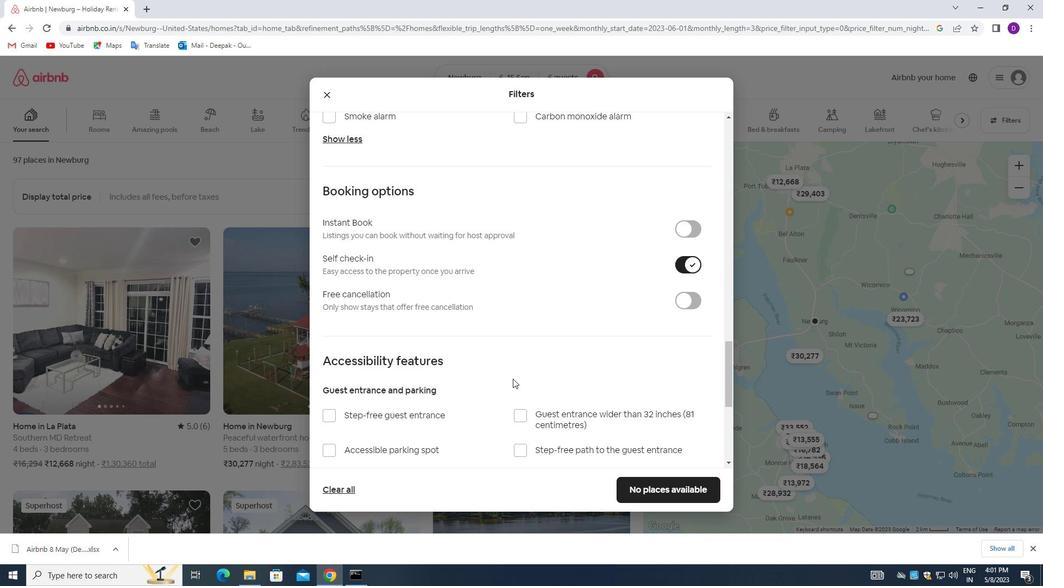 
Action: Mouse scrolled (506, 383) with delta (0, 0)
Screenshot: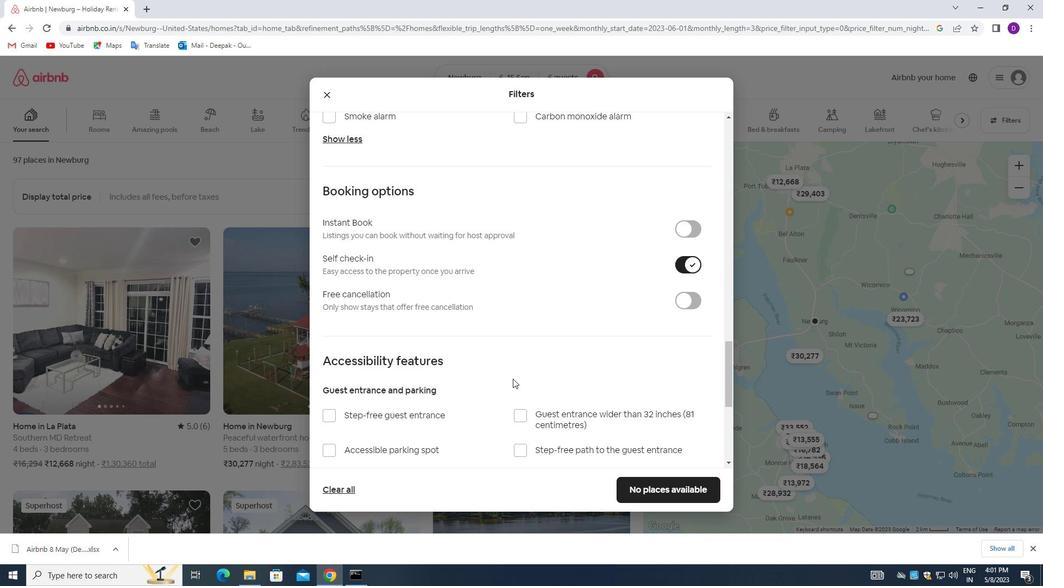 
Action: Mouse moved to (505, 384)
Screenshot: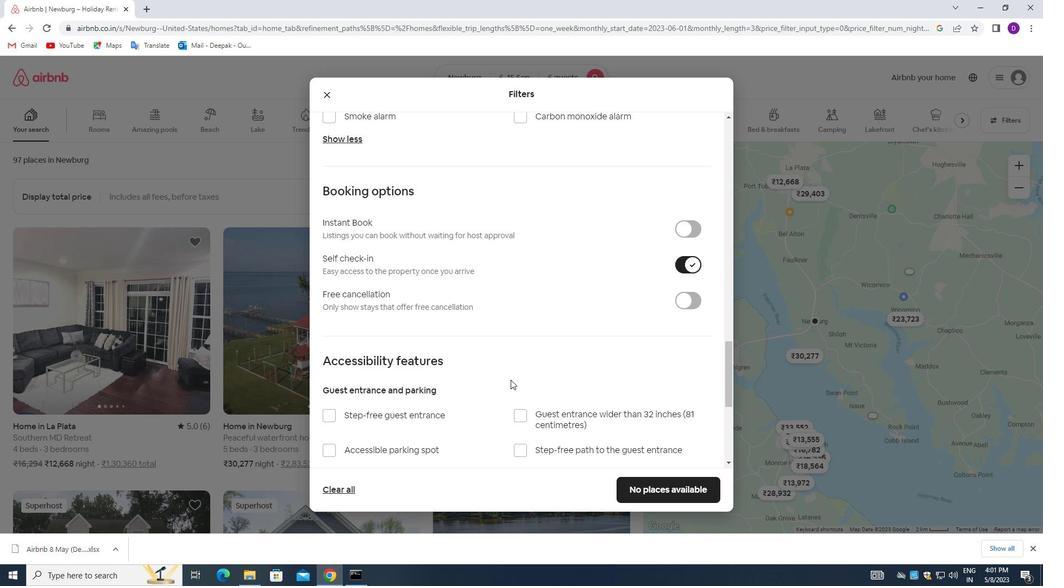 
Action: Mouse scrolled (505, 383) with delta (0, 0)
Screenshot: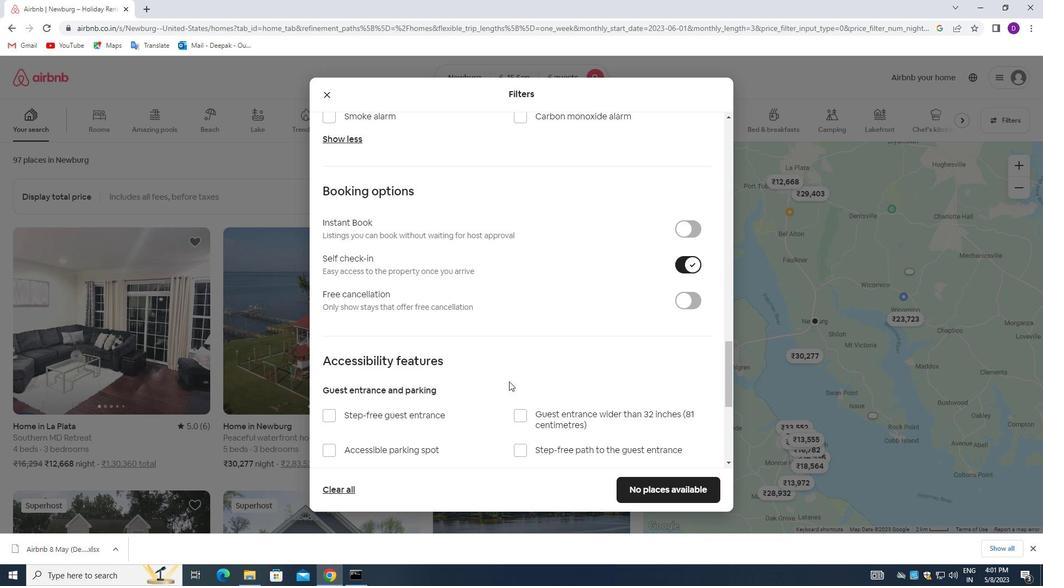 
Action: Mouse moved to (503, 385)
Screenshot: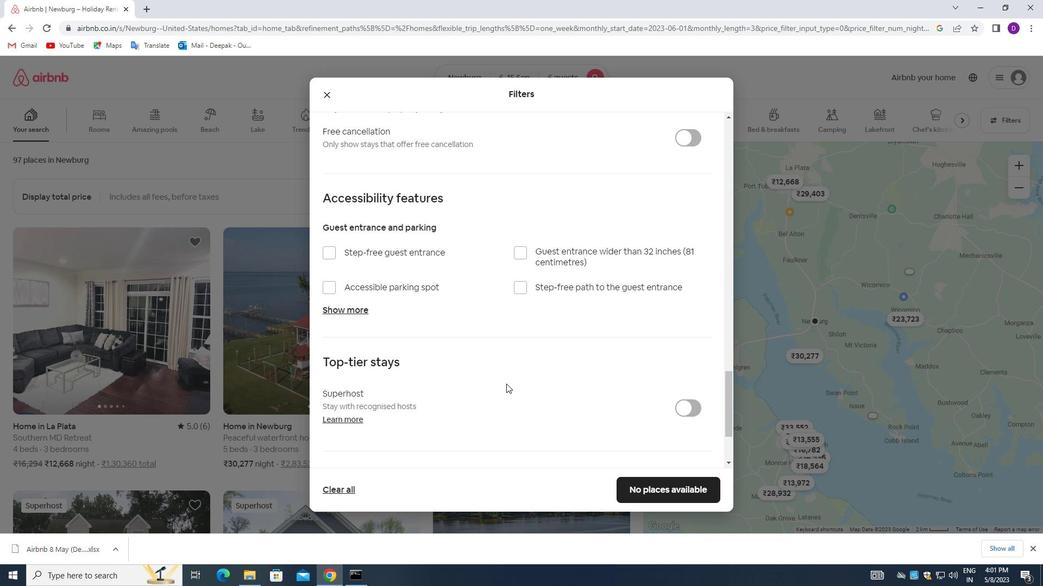 
Action: Mouse scrolled (503, 385) with delta (0, 0)
Screenshot: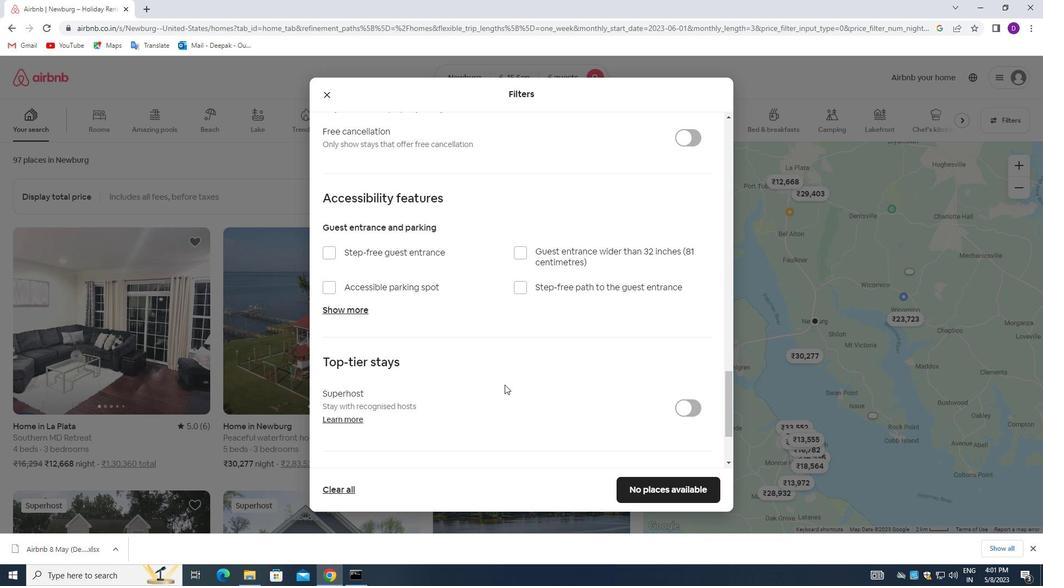 
Action: Mouse moved to (503, 385)
Screenshot: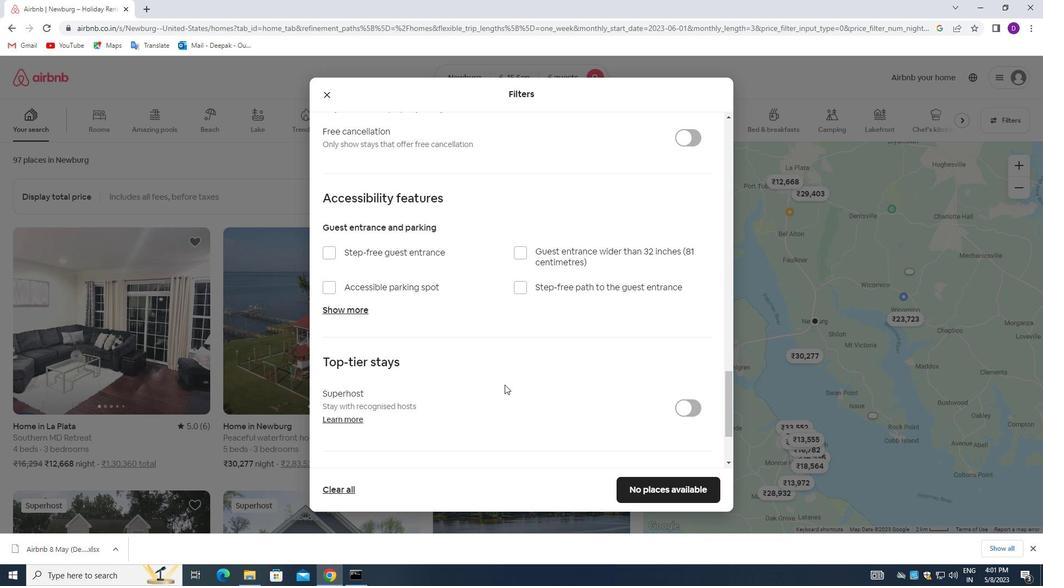 
Action: Mouse scrolled (503, 385) with delta (0, 0)
Screenshot: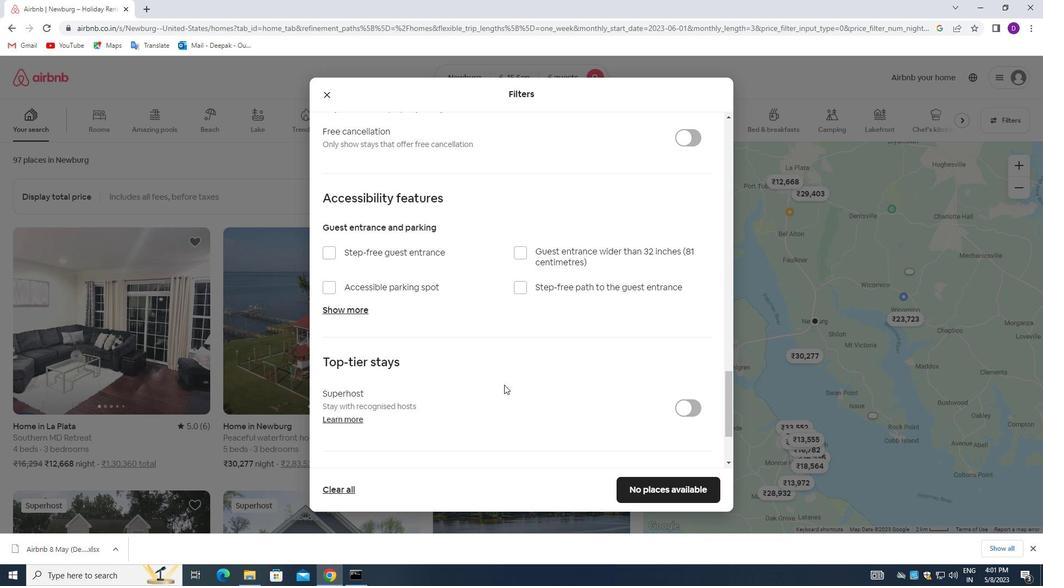 
Action: Mouse moved to (503, 385)
Screenshot: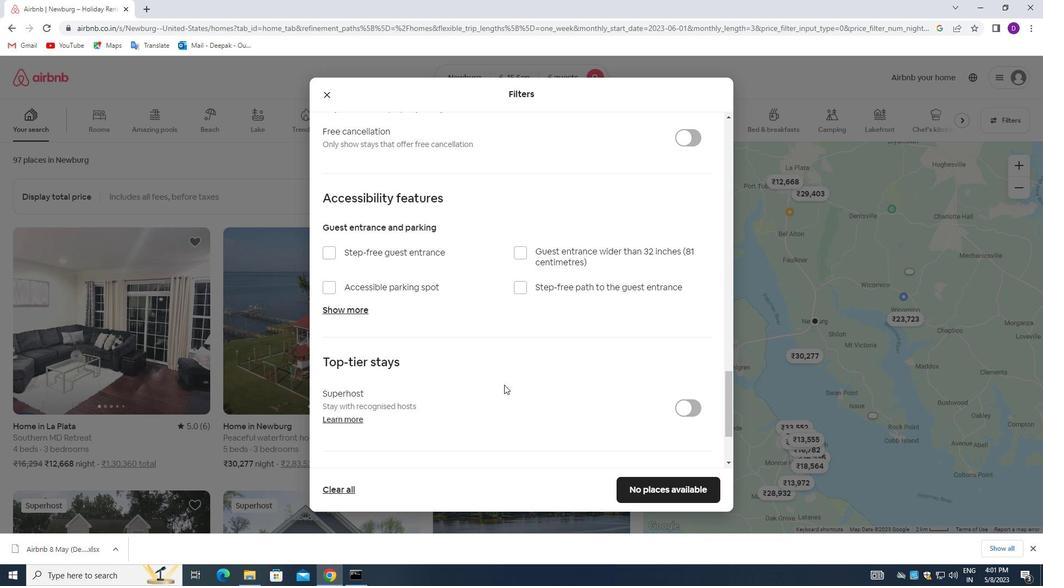 
Action: Mouse scrolled (503, 385) with delta (0, 0)
Screenshot: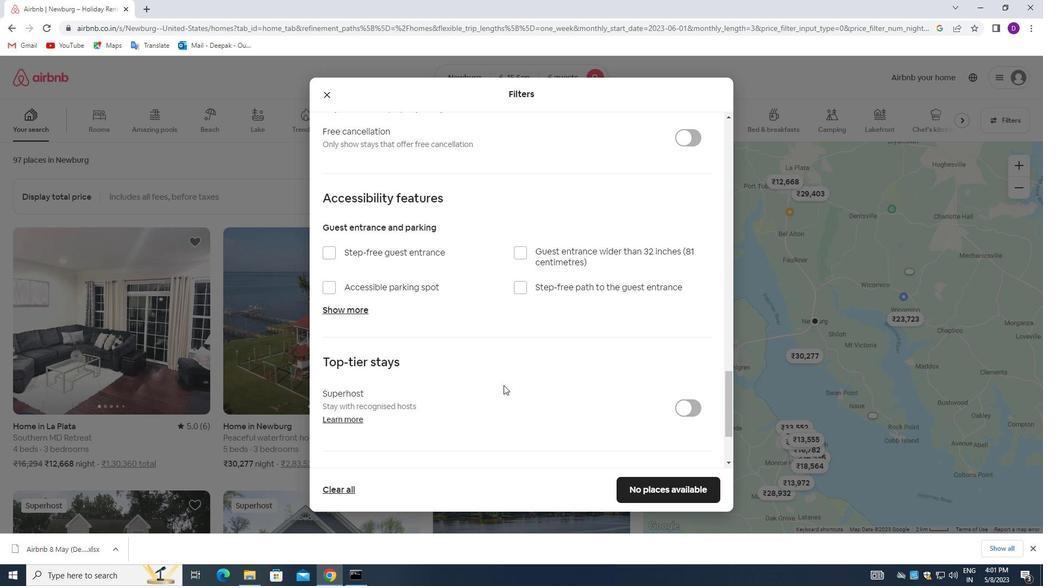 
Action: Mouse moved to (488, 392)
Screenshot: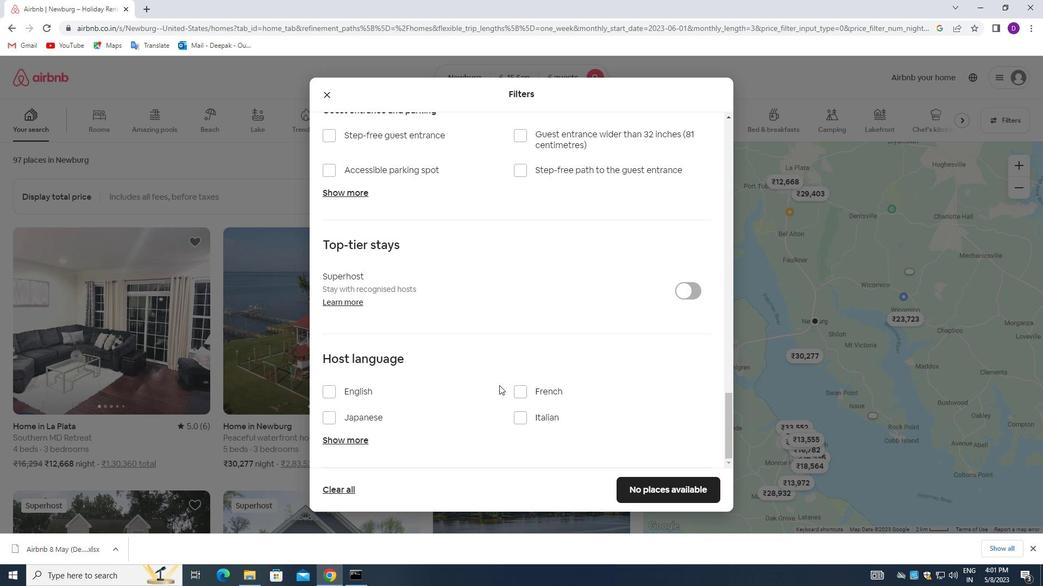
Action: Mouse scrolled (488, 392) with delta (0, 0)
Screenshot: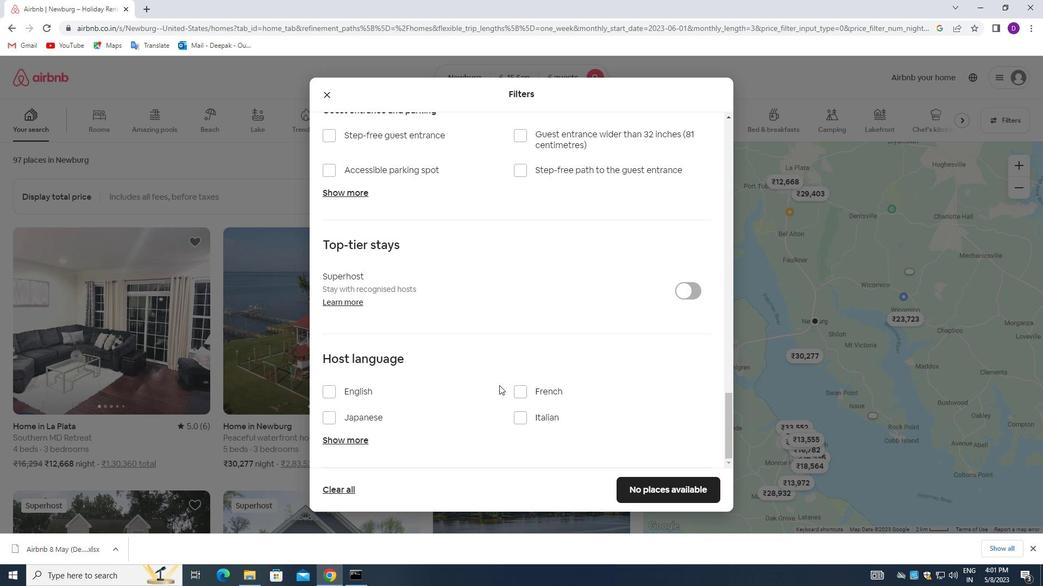 
Action: Mouse moved to (462, 398)
Screenshot: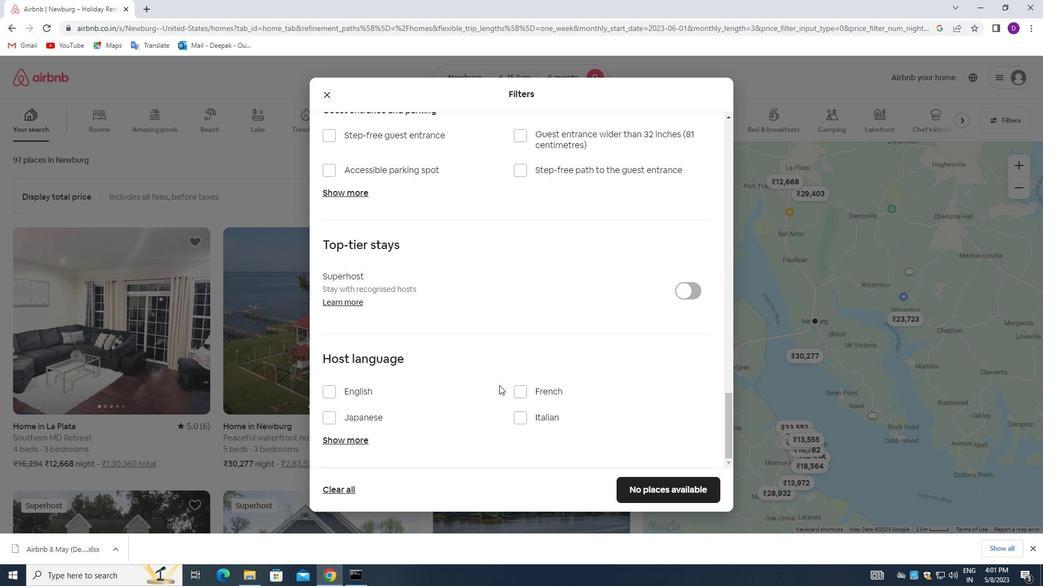 
Action: Mouse scrolled (462, 397) with delta (0, 0)
Screenshot: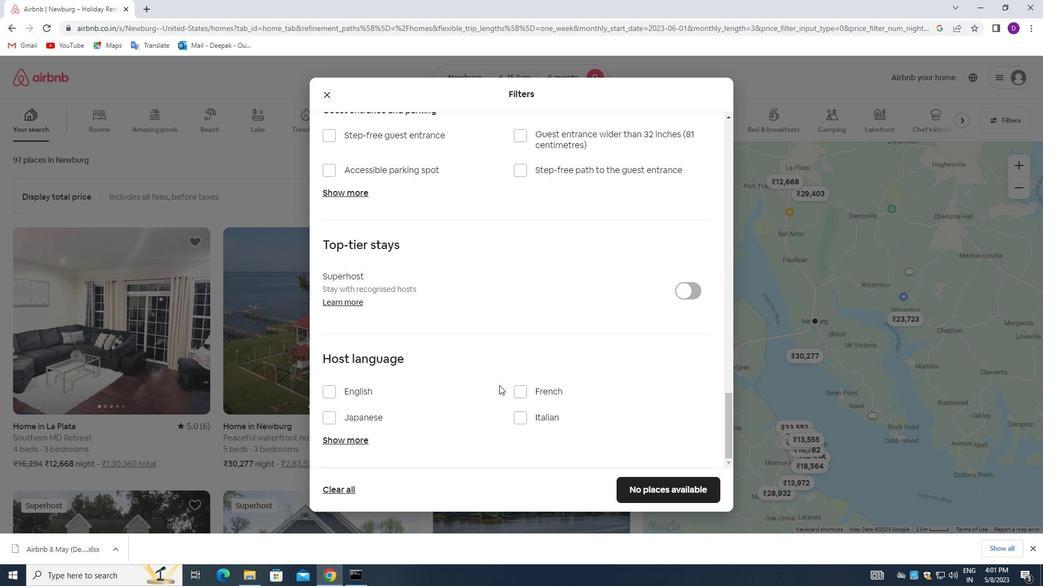 
Action: Mouse moved to (329, 394)
Screenshot: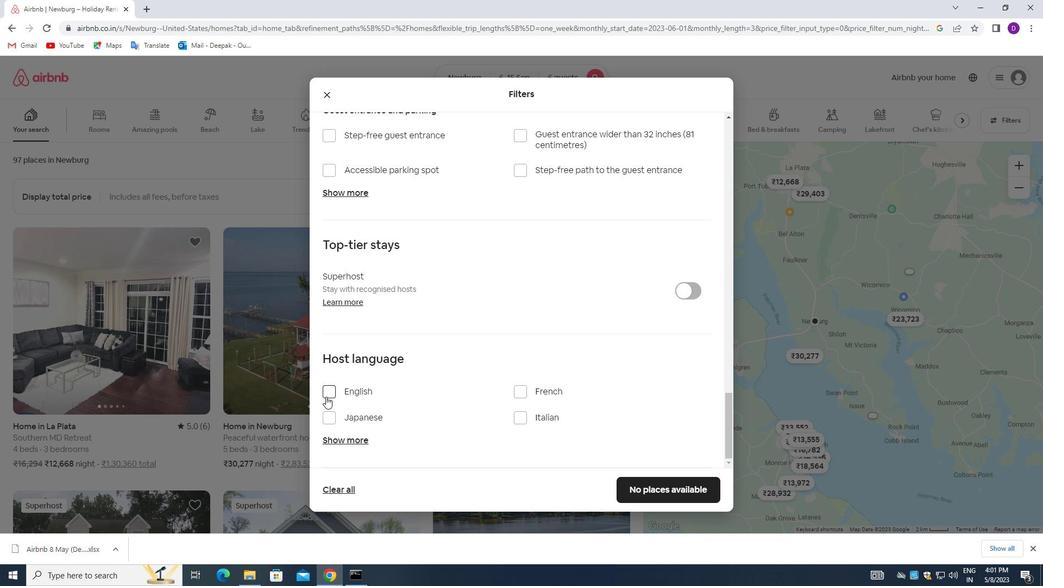 
Action: Mouse pressed left at (329, 394)
Screenshot: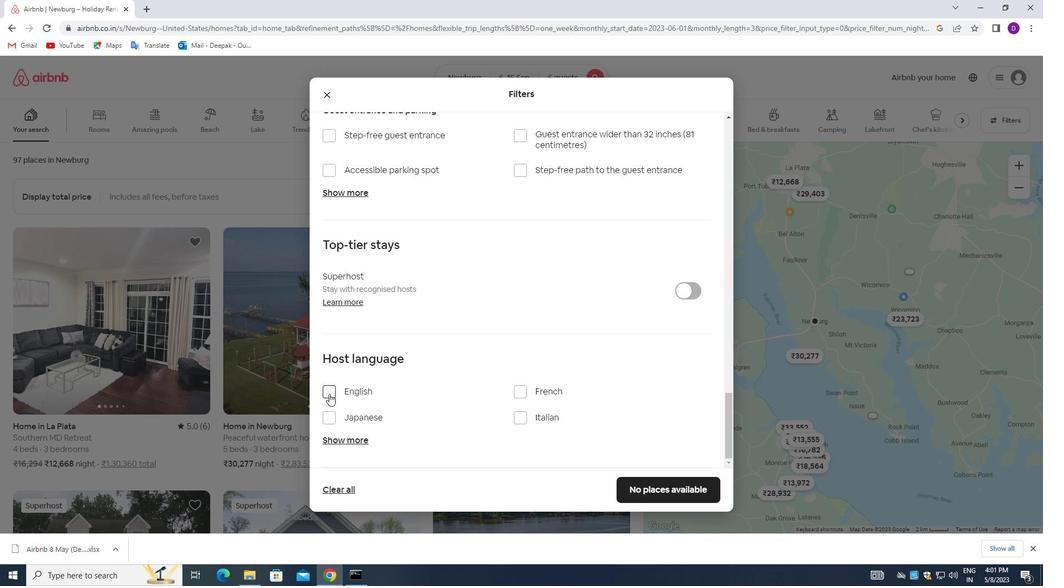 
Action: Mouse moved to (622, 484)
Screenshot: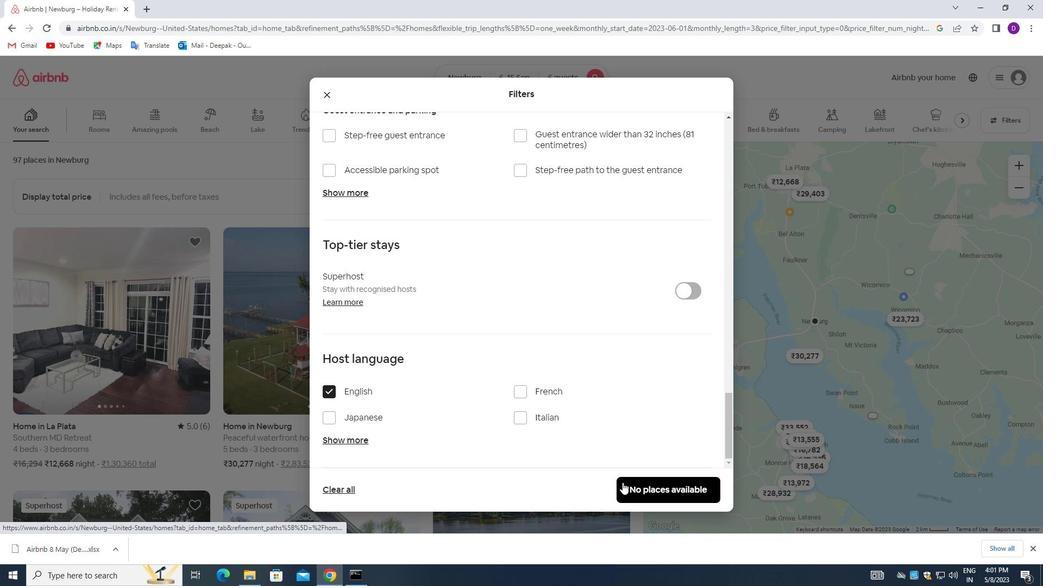 
Action: Mouse pressed left at (622, 484)
Screenshot: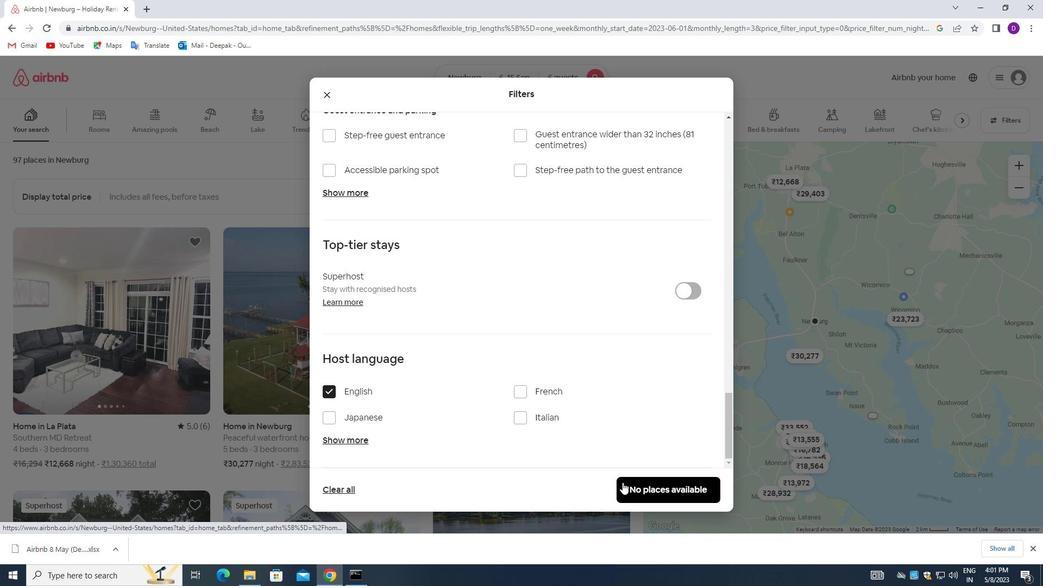 
Action: Mouse moved to (592, 372)
Screenshot: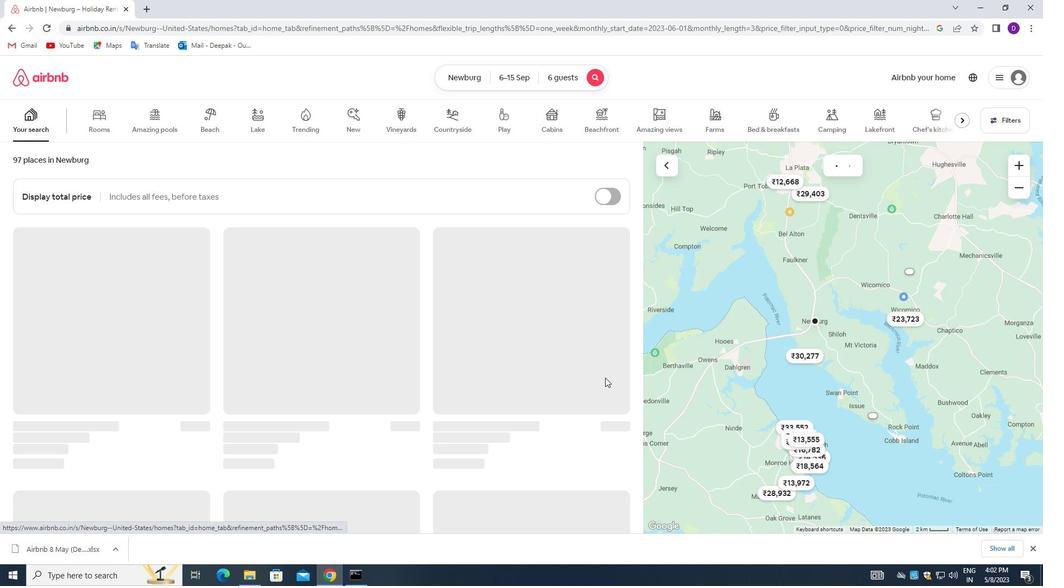 
